 Task: Find a place to stay in Hongjiang, China, from 8 Aug to 15 Aug for 2 adults, with a price range of ₹10,000 to ₹14,000, 5 bedrooms, 8+ beds, 5 bathrooms, and amenities like WiFi, free parking, TV, gym, and breakfast. Enable self check-in.
Action: Mouse moved to (570, 142)
Screenshot: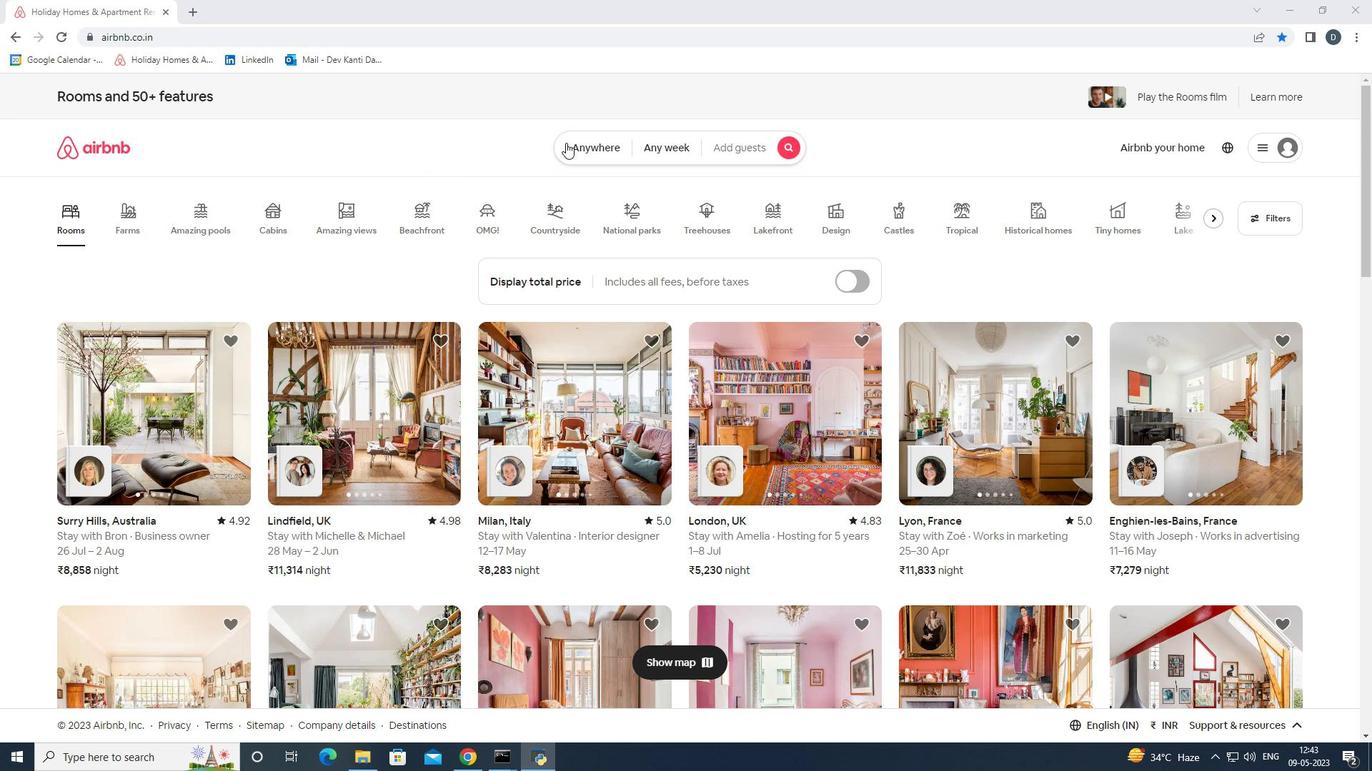 
Action: Mouse pressed left at (570, 142)
Screenshot: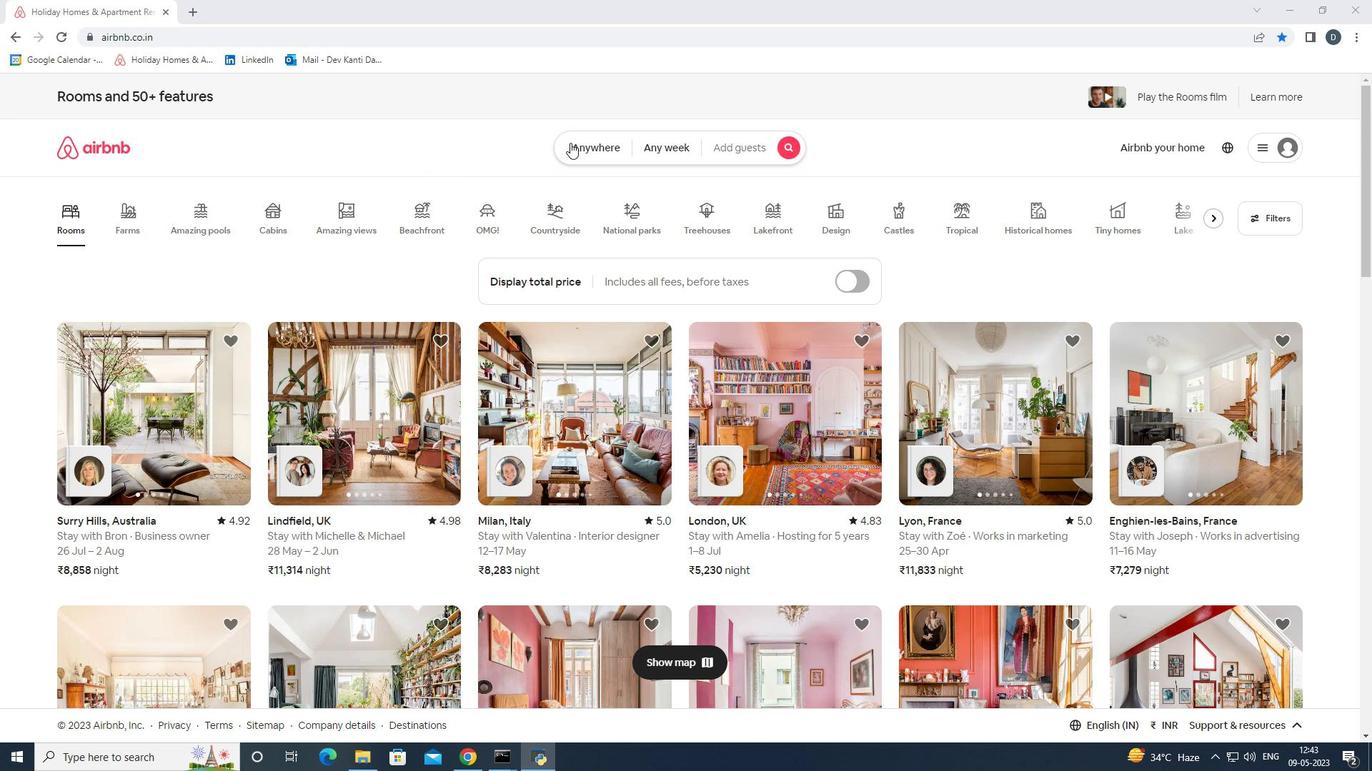 
Action: Mouse moved to (503, 204)
Screenshot: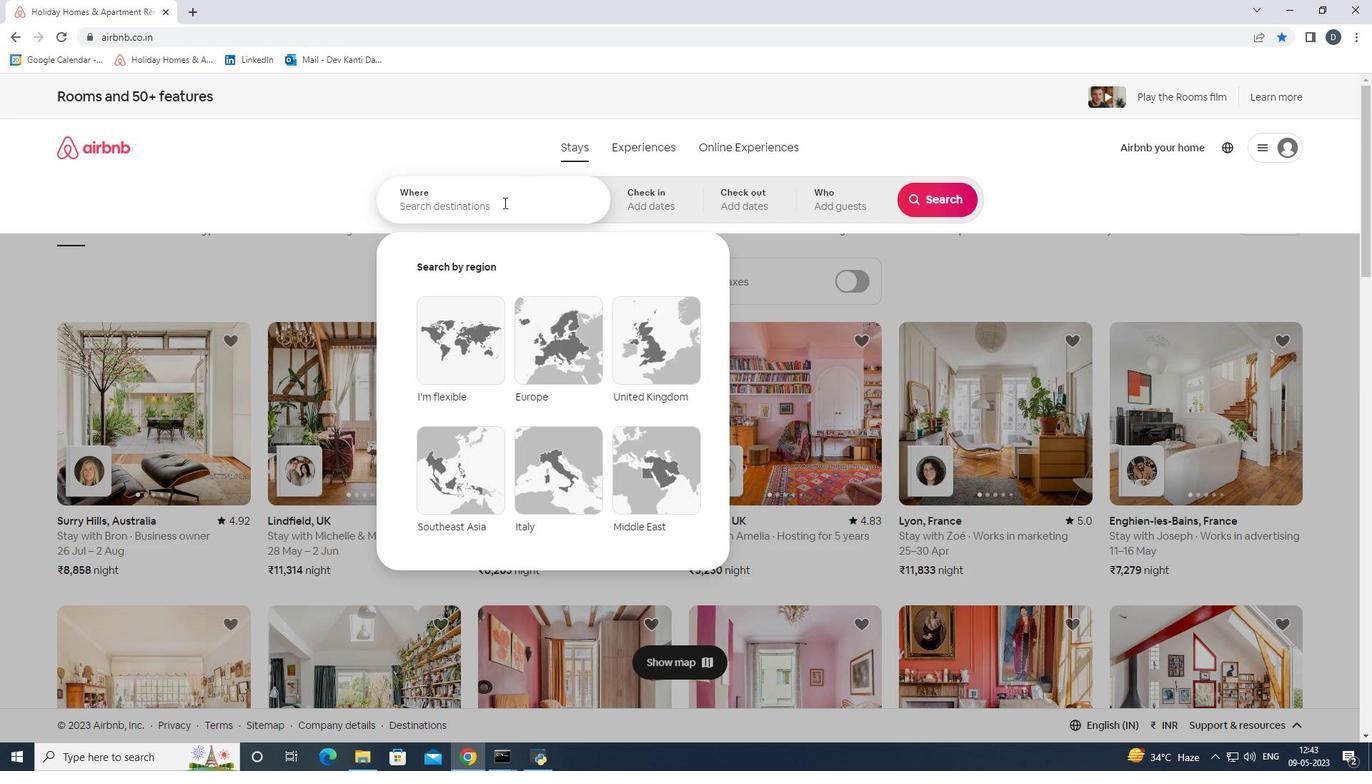 
Action: Mouse pressed left at (503, 204)
Screenshot: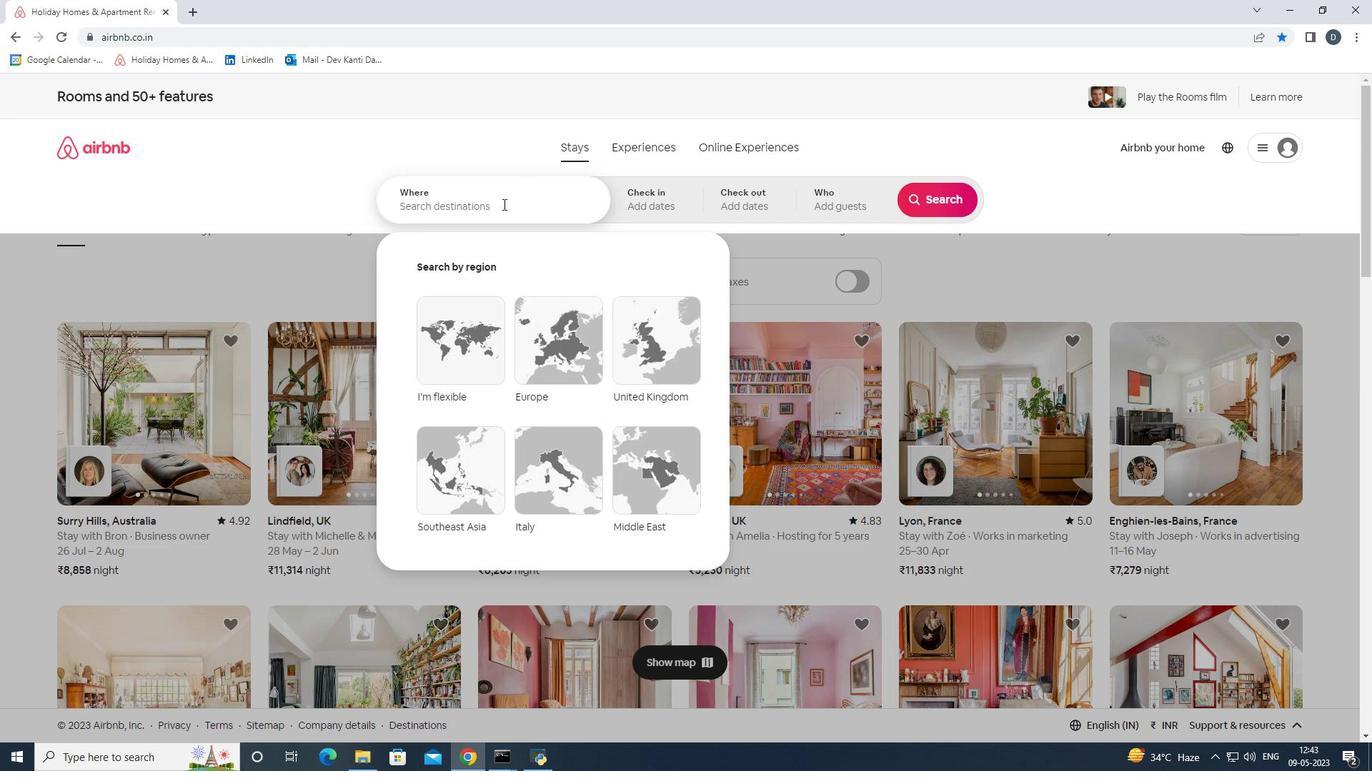 
Action: Key pressed <Key.shift>Hongjiang,<Key.space><Key.shift><Key.shift>China<Key.enter>
Screenshot: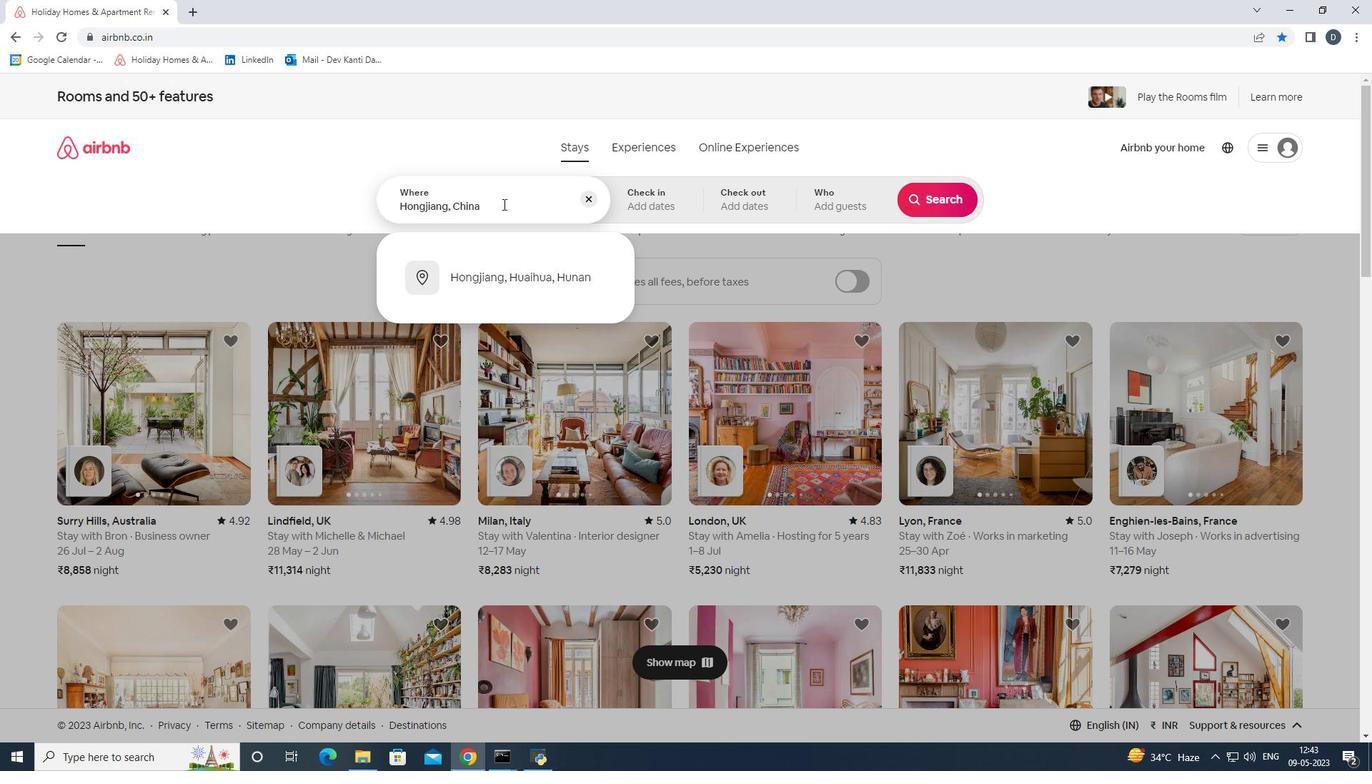 
Action: Mouse moved to (926, 312)
Screenshot: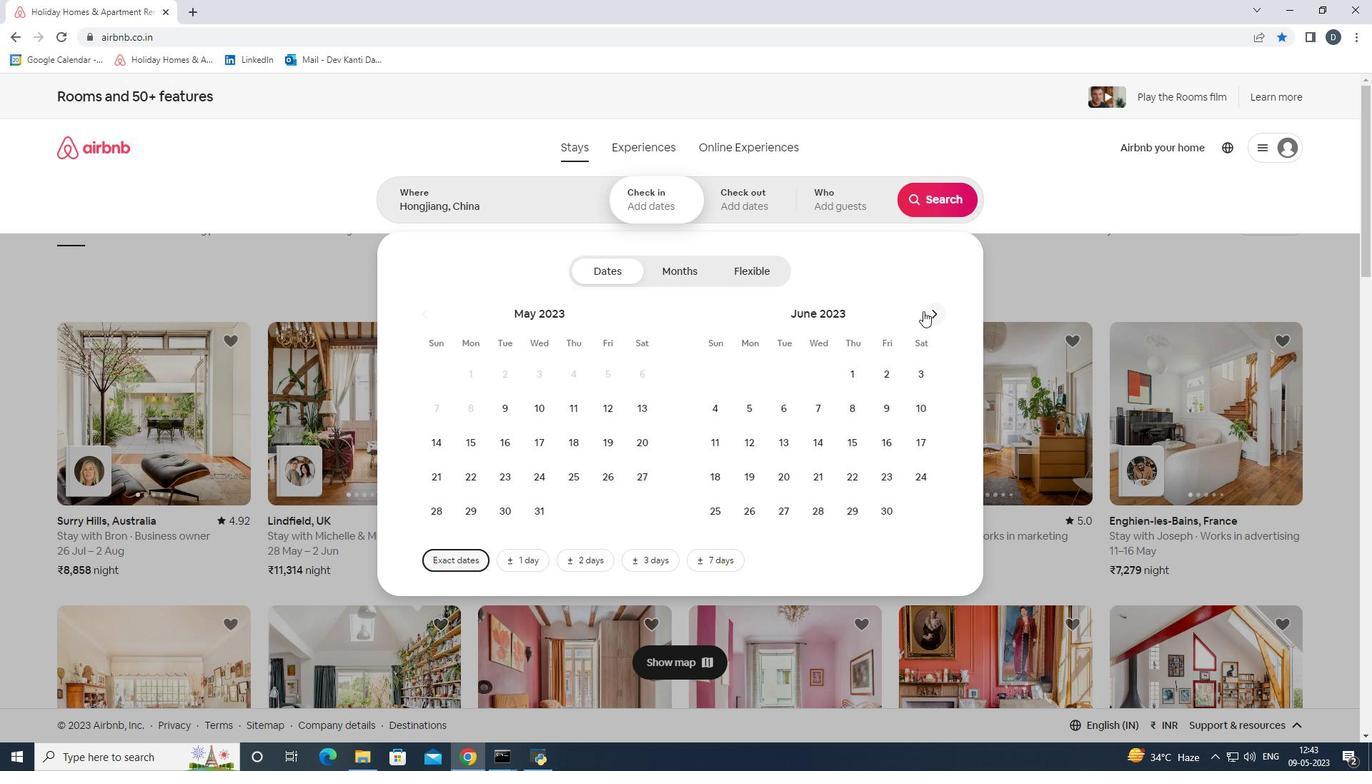 
Action: Mouse pressed left at (926, 312)
Screenshot: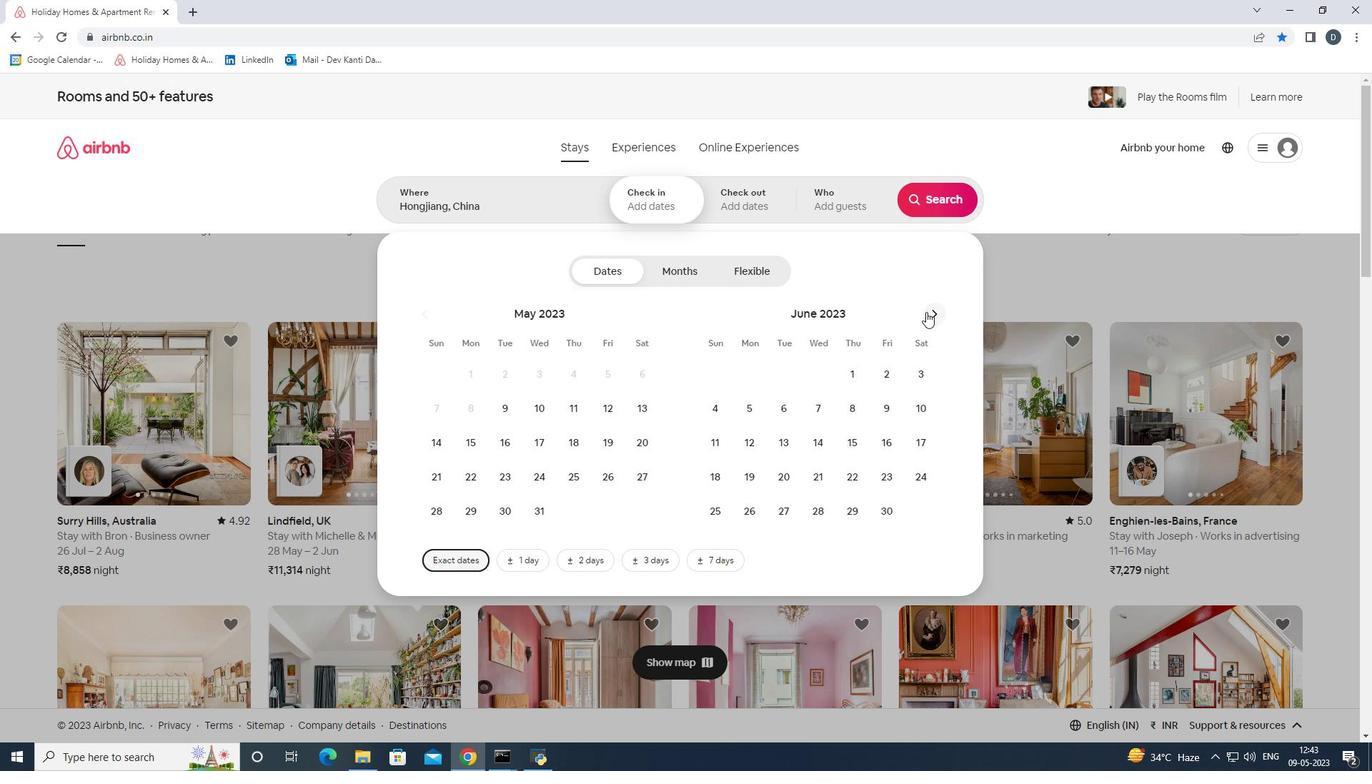 
Action: Mouse pressed left at (926, 312)
Screenshot: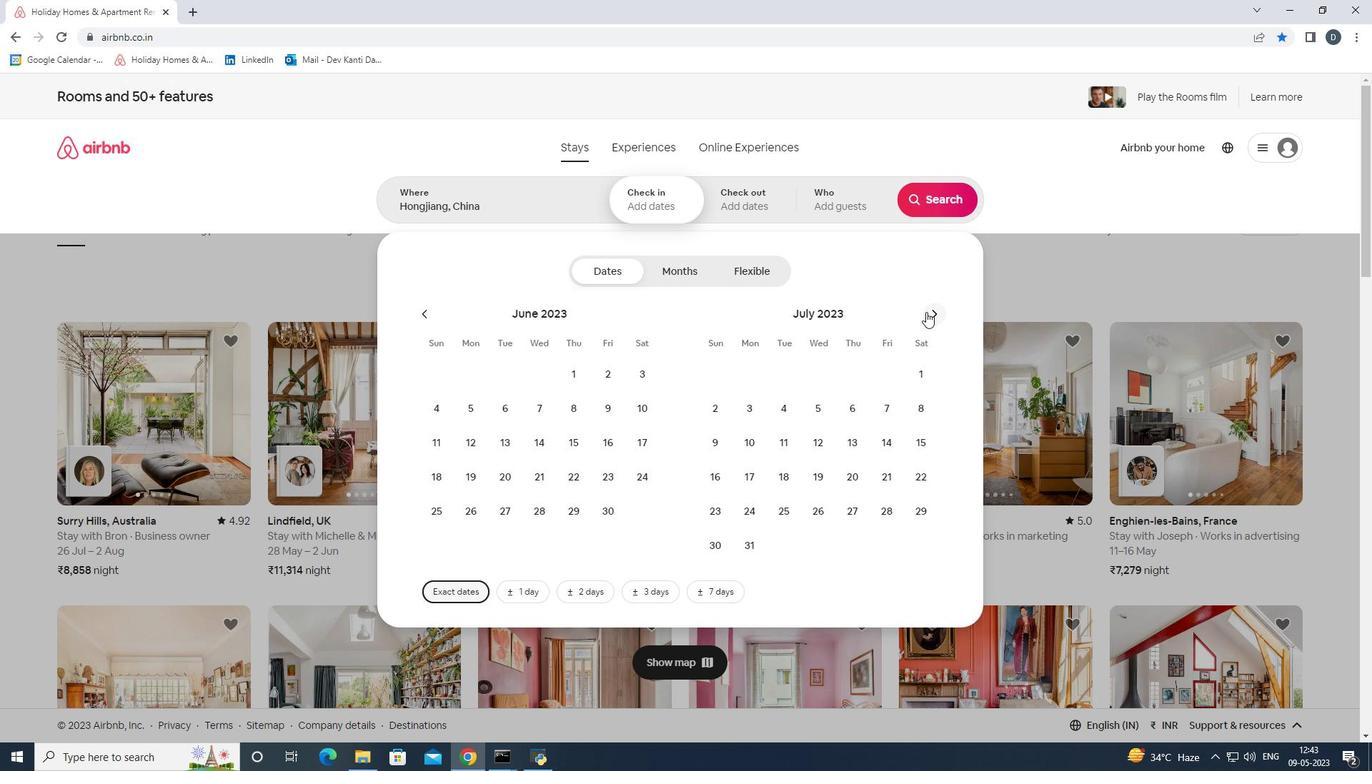
Action: Mouse moved to (792, 409)
Screenshot: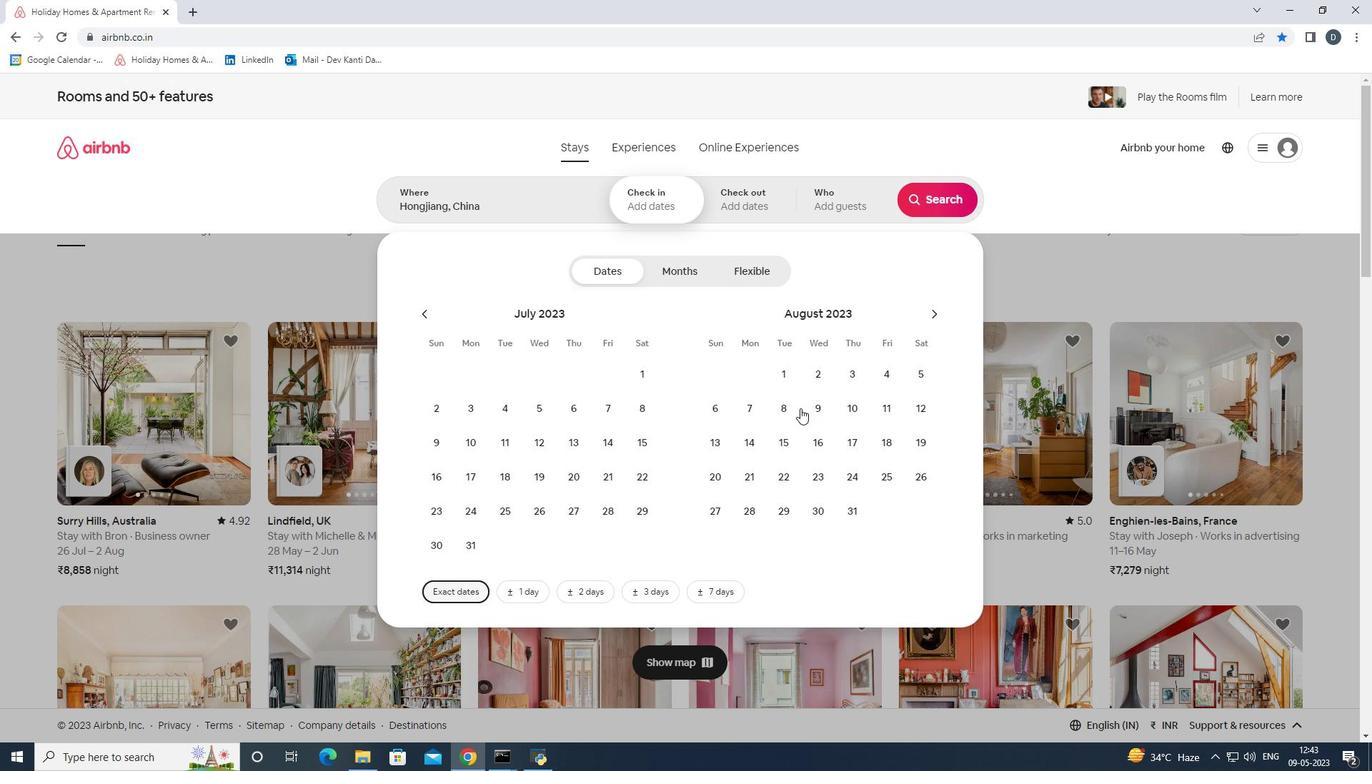 
Action: Mouse pressed left at (792, 409)
Screenshot: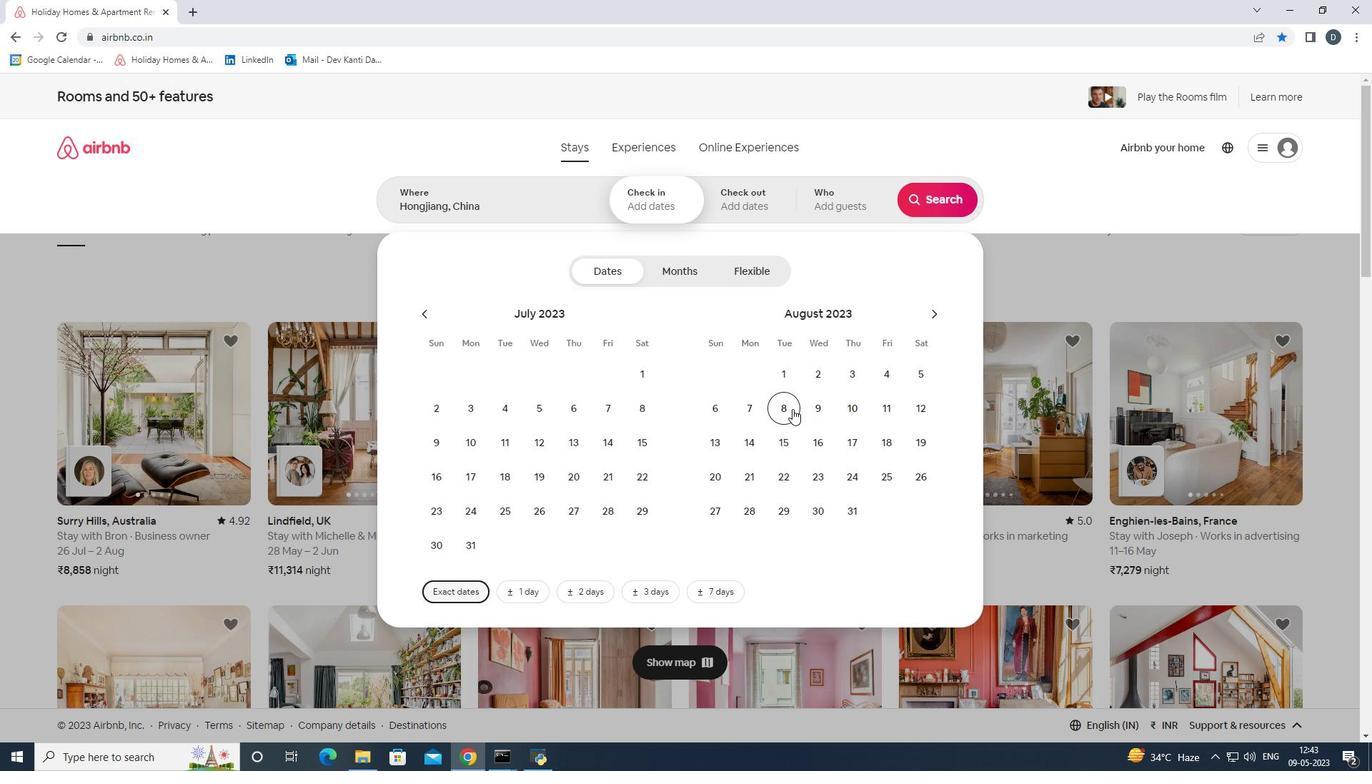 
Action: Mouse moved to (791, 435)
Screenshot: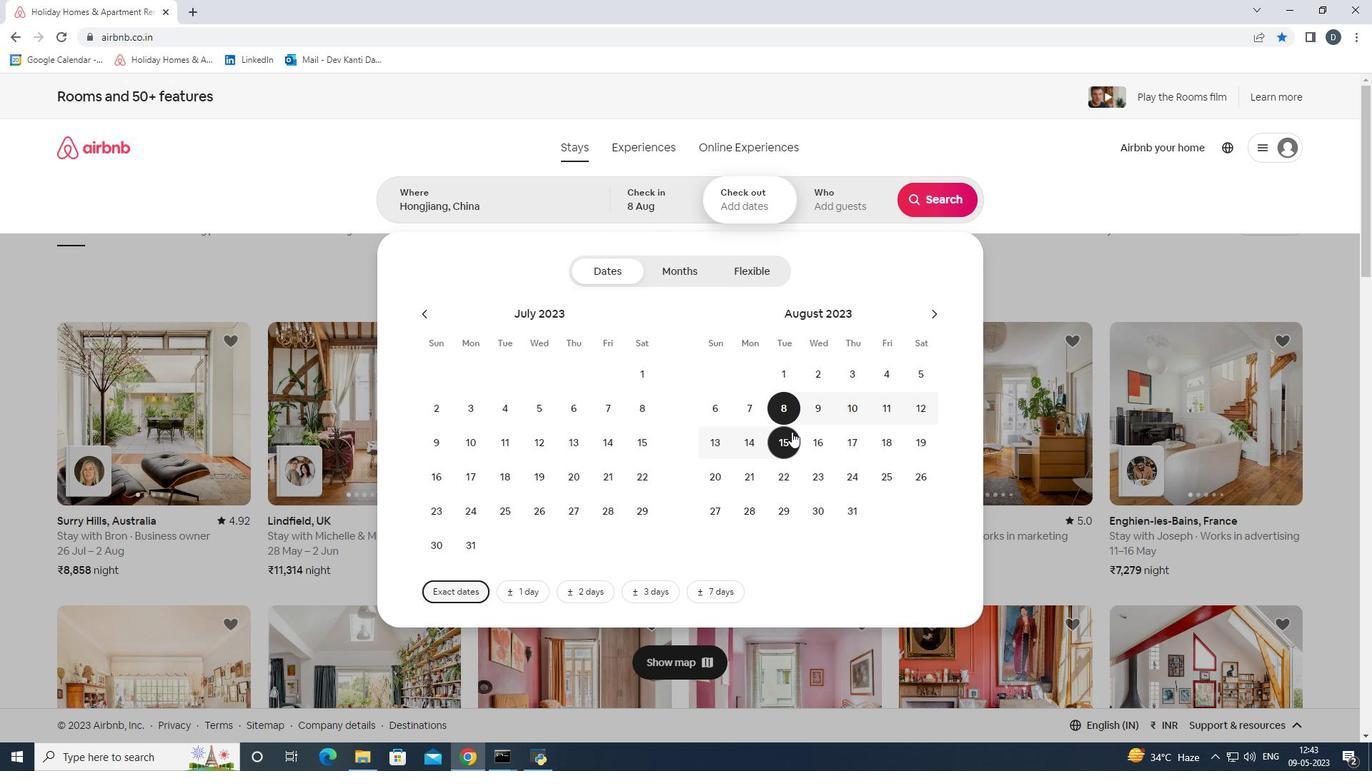 
Action: Mouse pressed left at (791, 435)
Screenshot: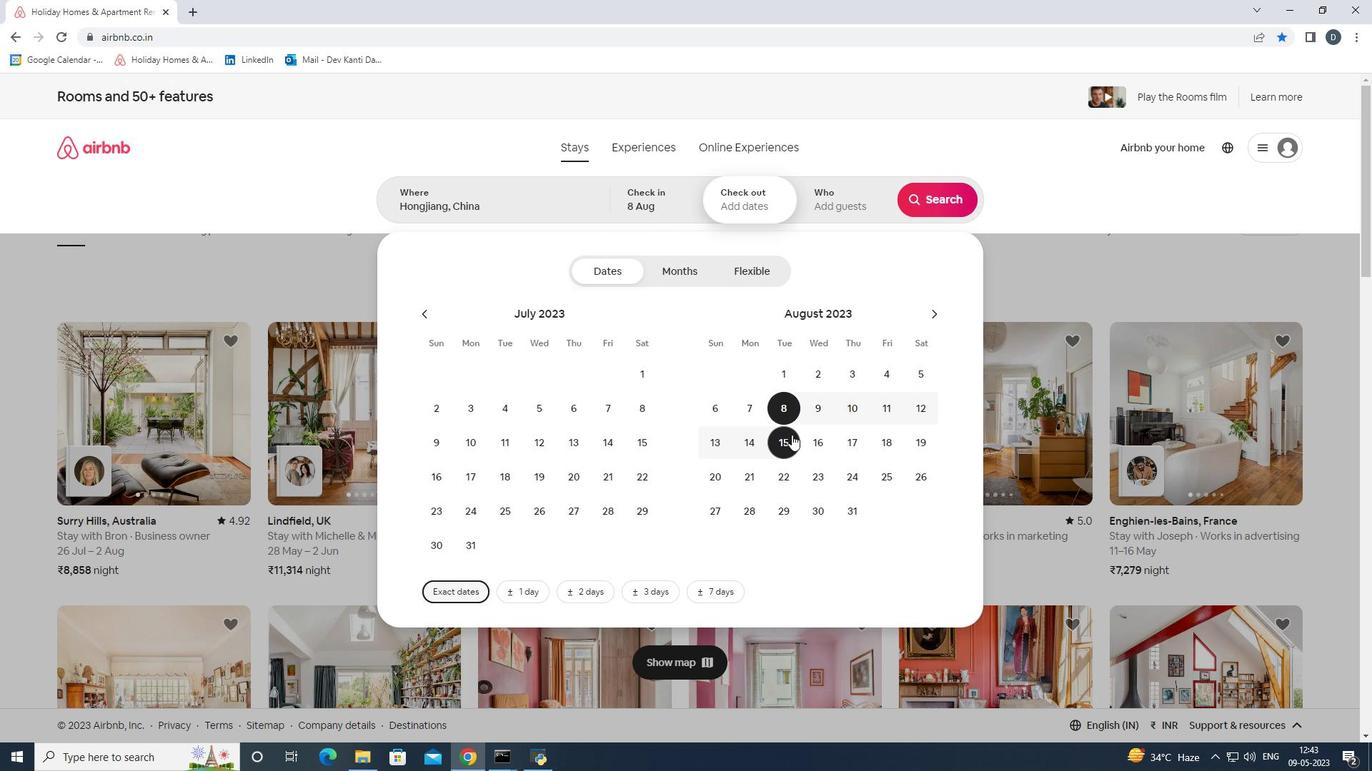 
Action: Mouse moved to (833, 210)
Screenshot: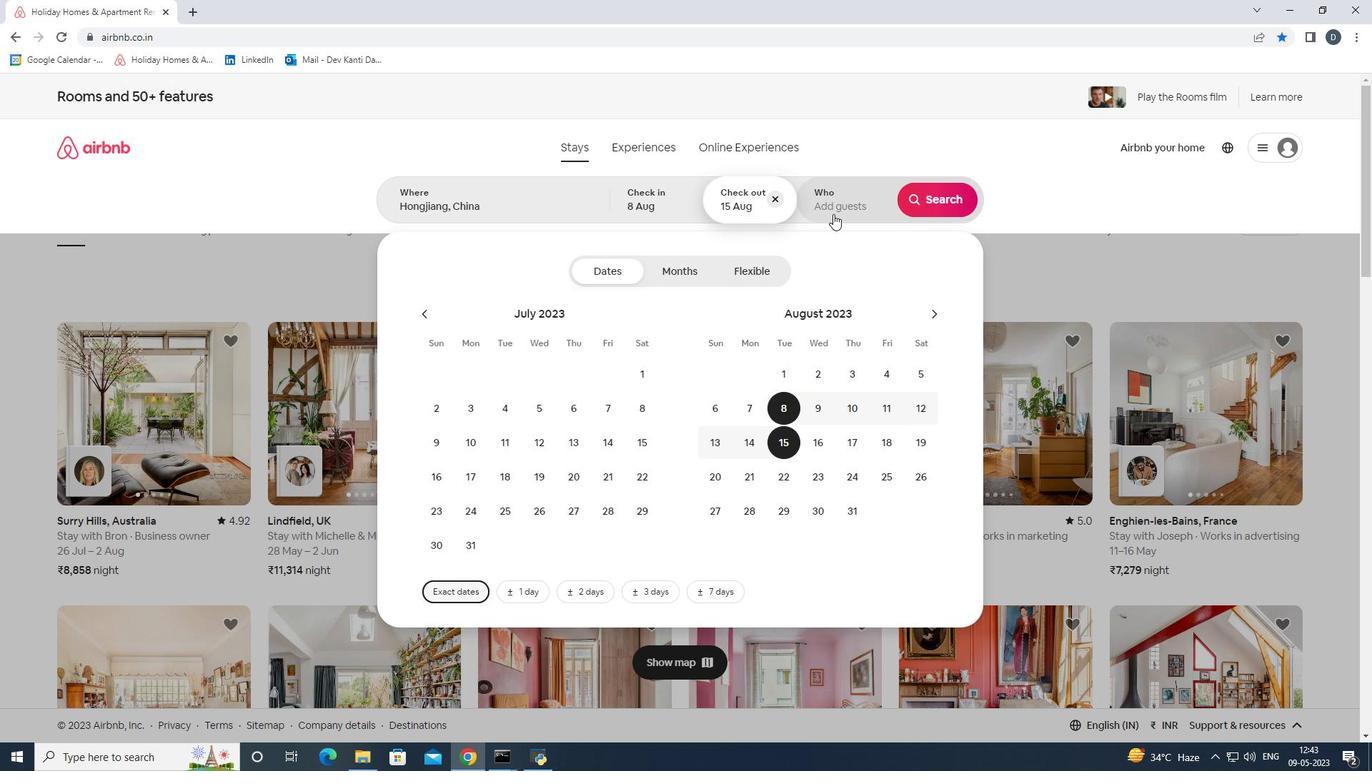 
Action: Mouse pressed left at (833, 210)
Screenshot: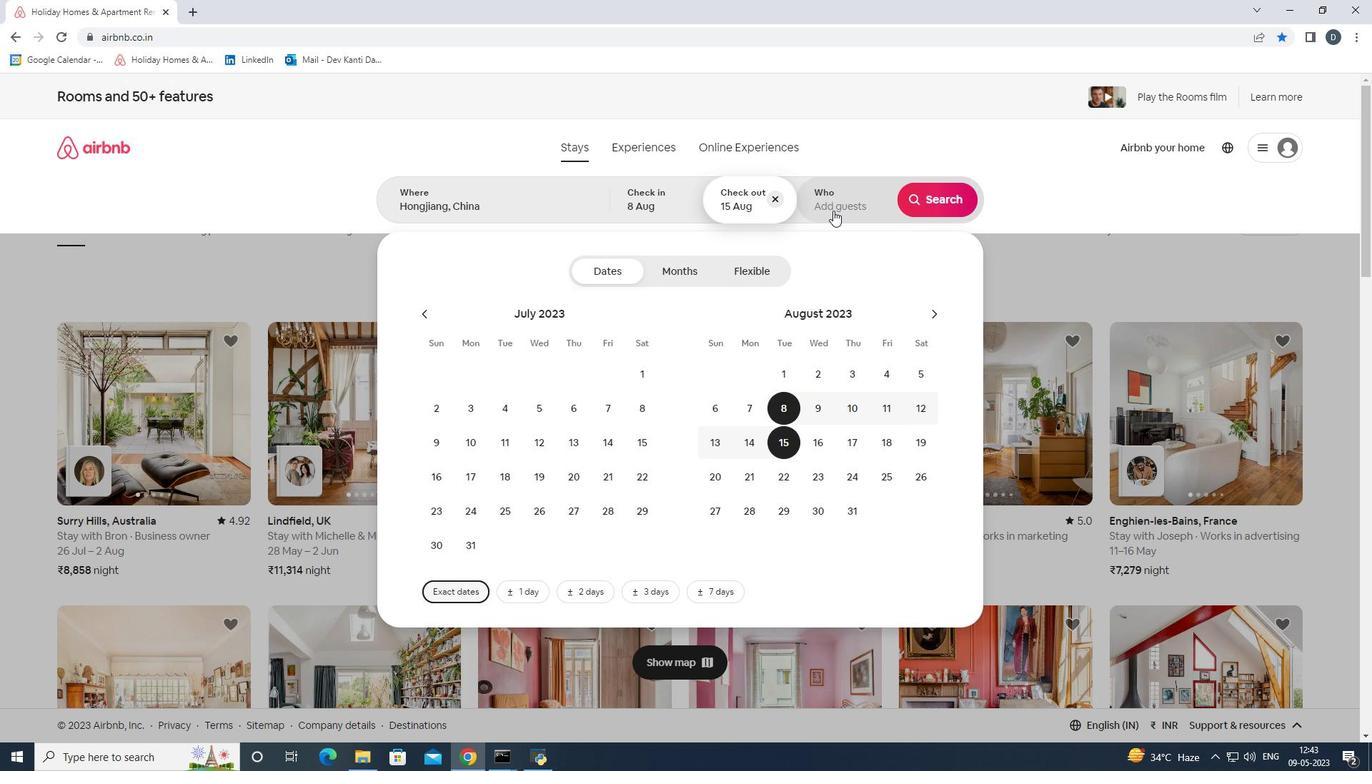 
Action: Mouse moved to (938, 274)
Screenshot: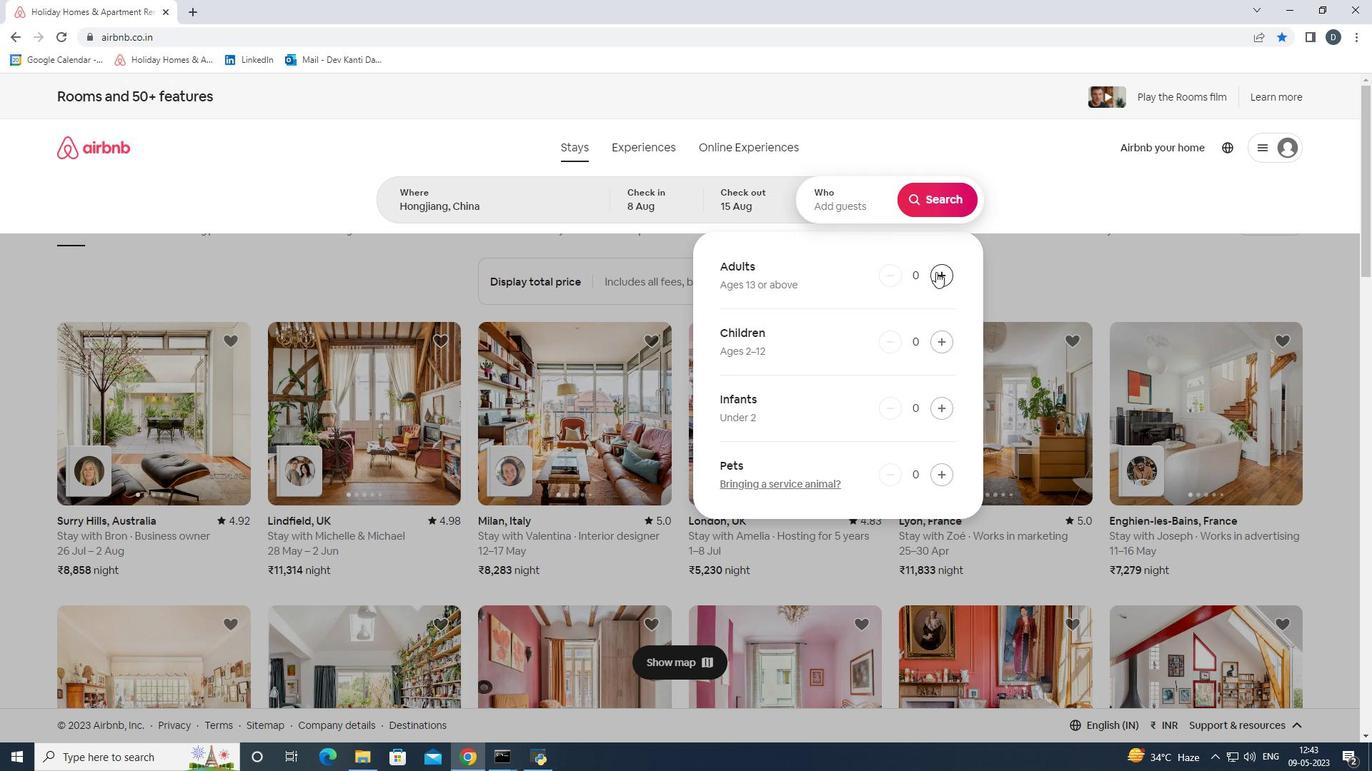 
Action: Mouse pressed left at (938, 274)
Screenshot: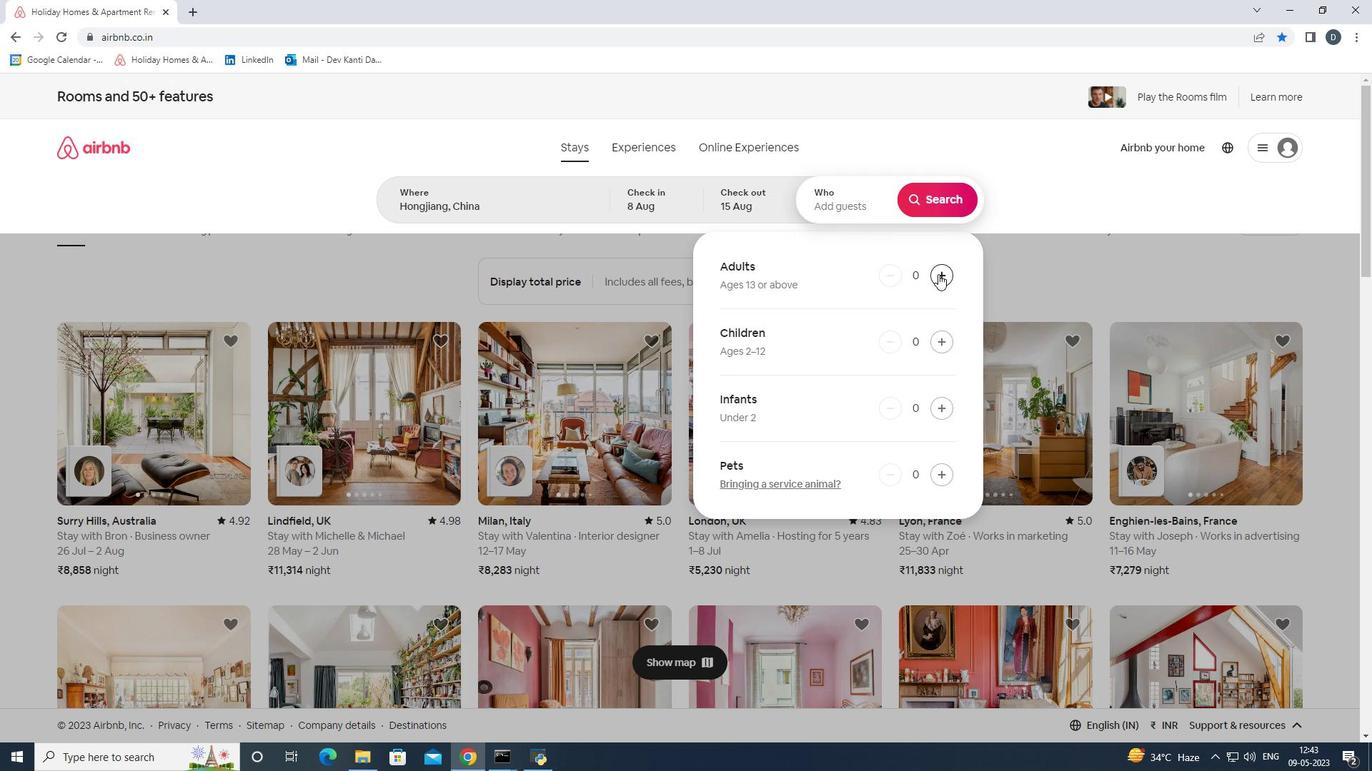 
Action: Mouse moved to (942, 275)
Screenshot: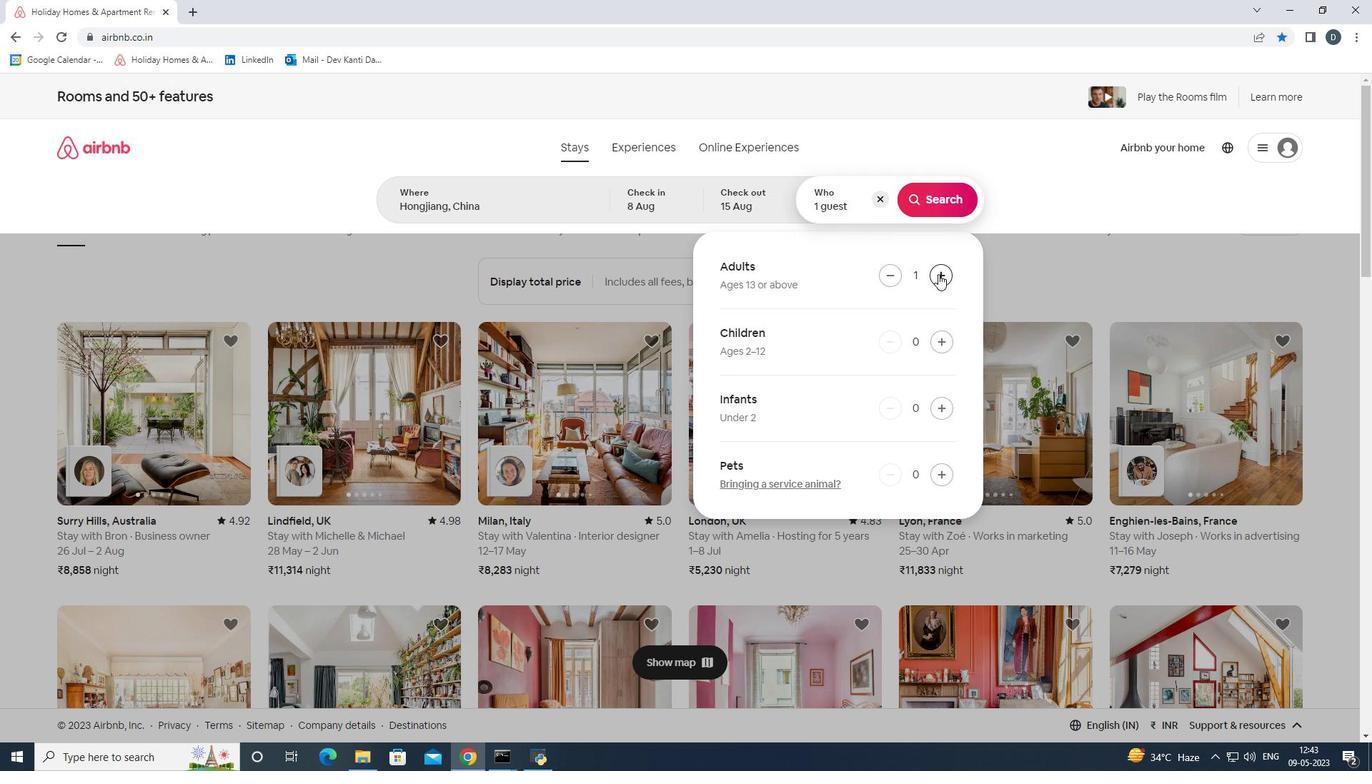 
Action: Mouse pressed left at (942, 275)
Screenshot: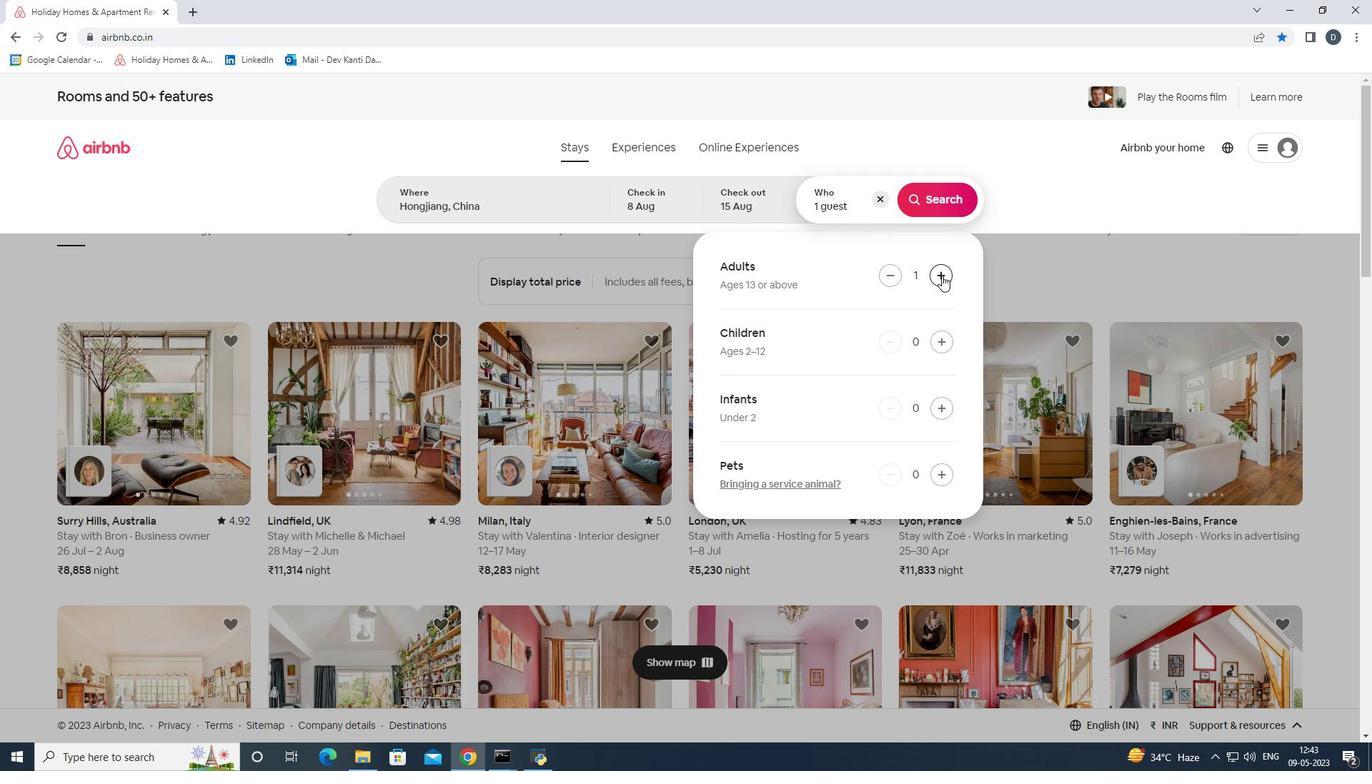 
Action: Mouse pressed left at (942, 275)
Screenshot: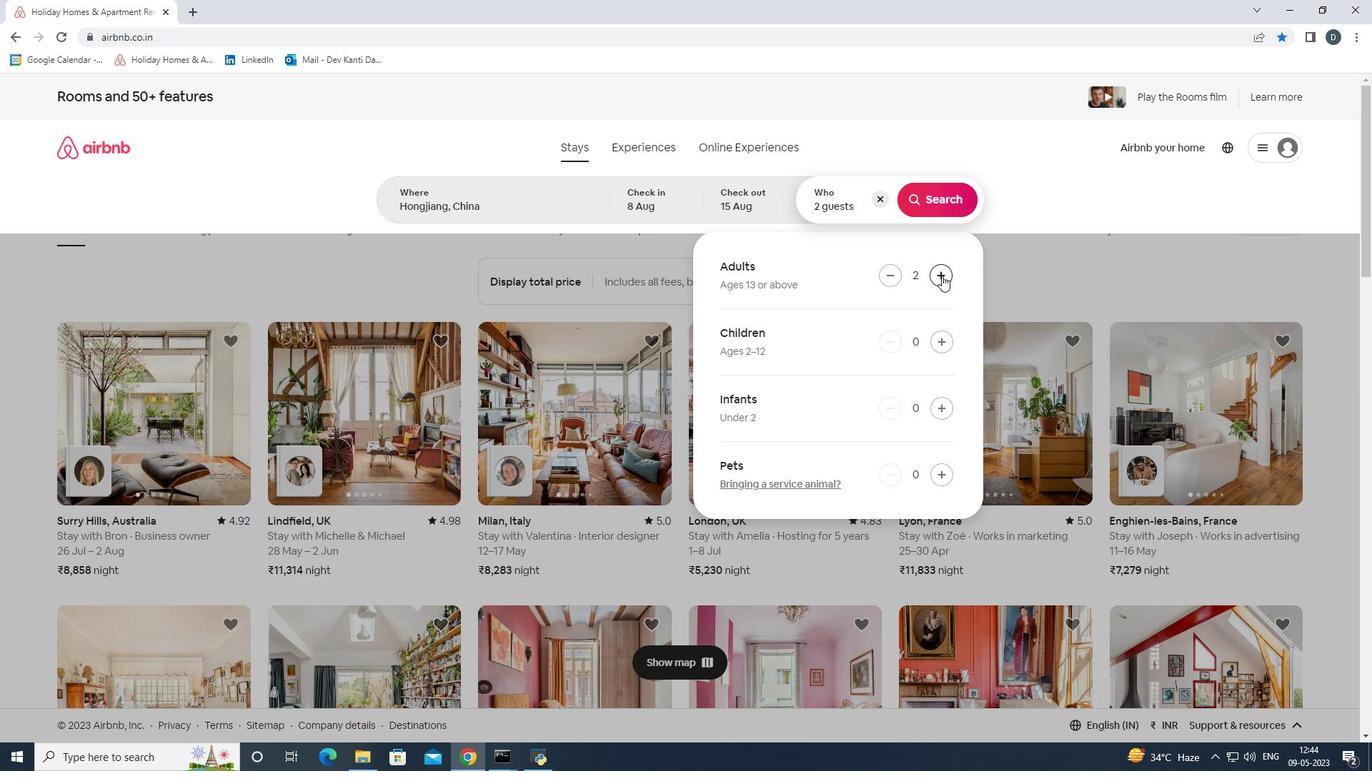 
Action: Mouse pressed left at (942, 275)
Screenshot: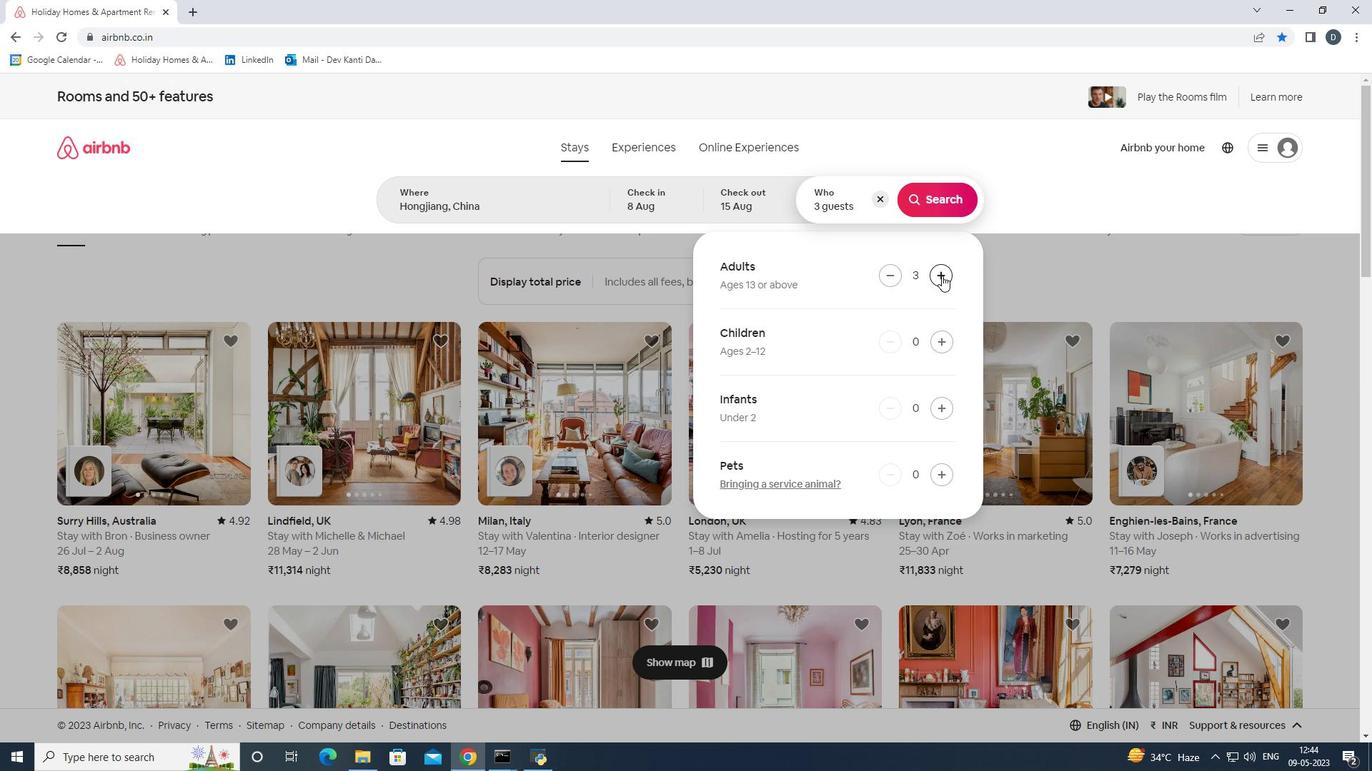 
Action: Mouse pressed left at (942, 275)
Screenshot: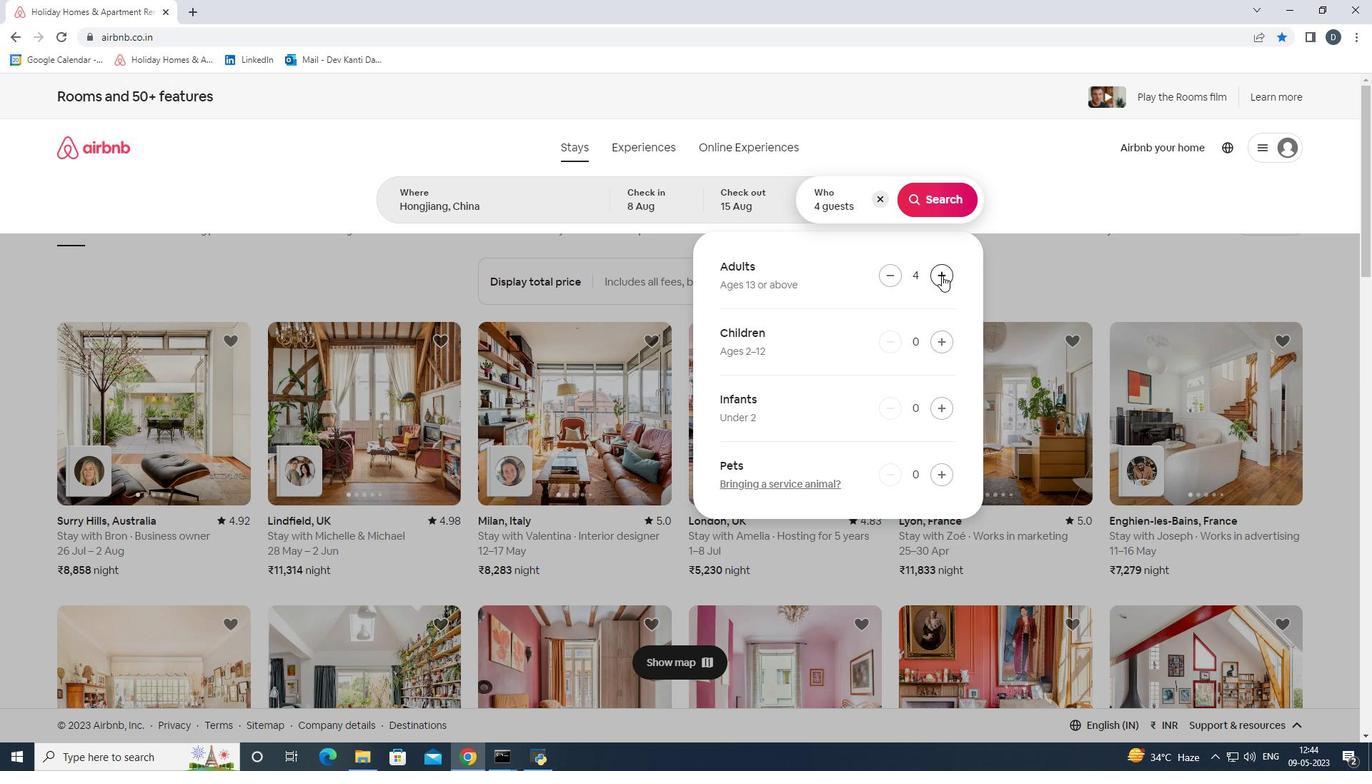 
Action: Mouse pressed left at (942, 275)
Screenshot: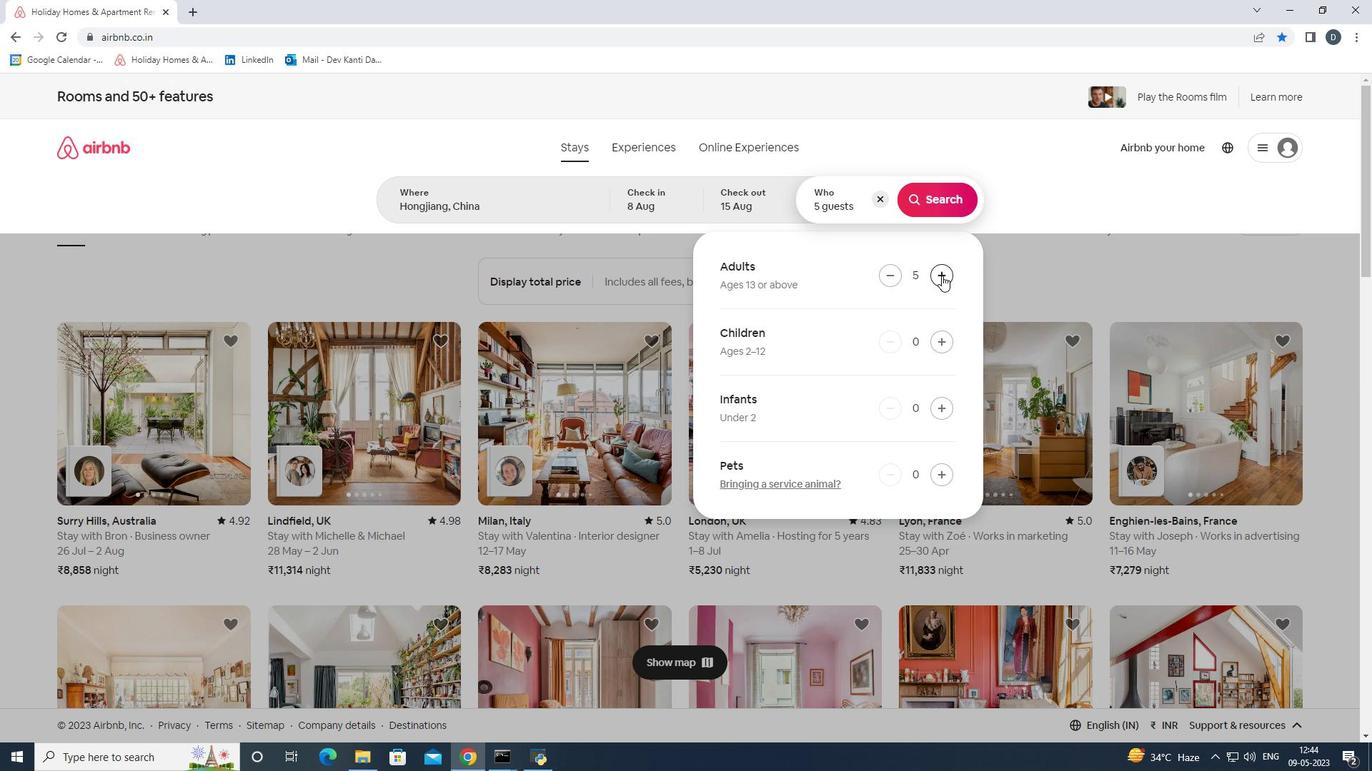 
Action: Mouse pressed left at (942, 275)
Screenshot: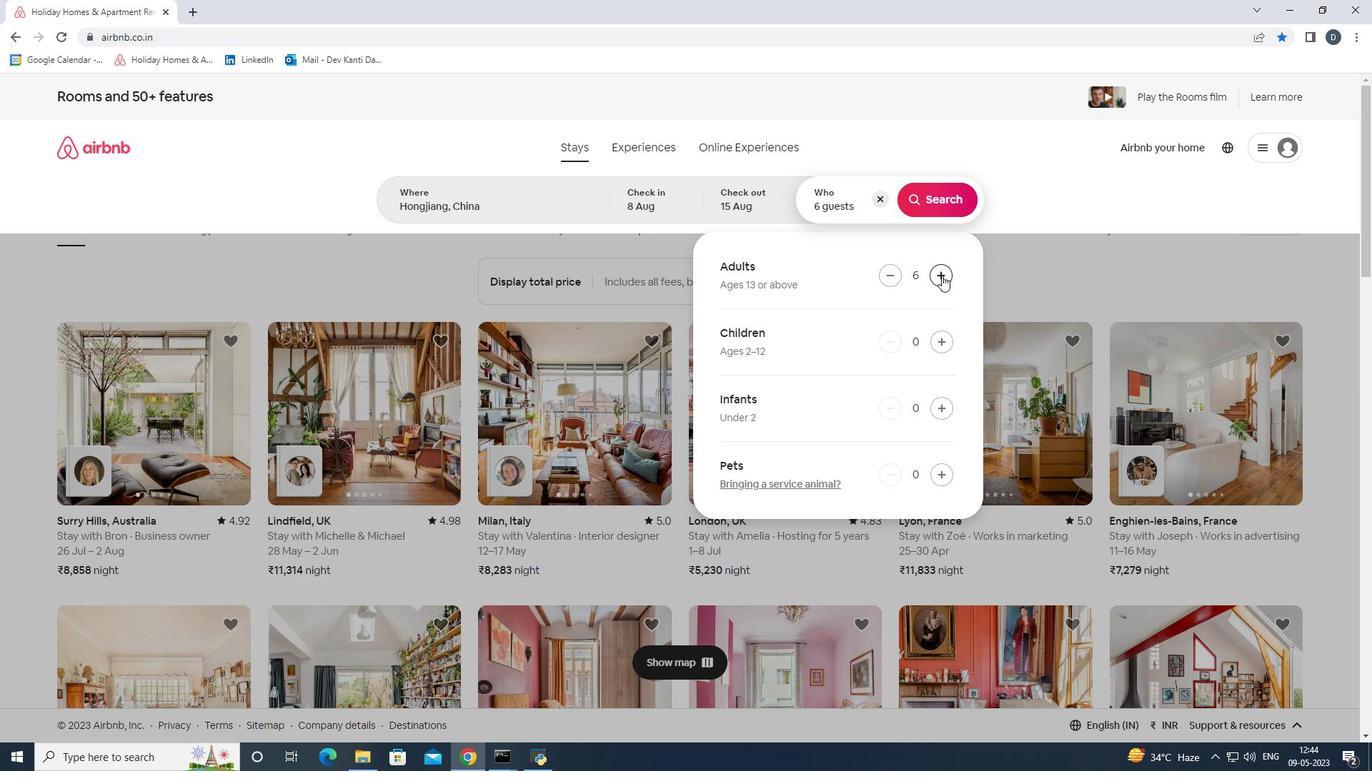 
Action: Mouse pressed left at (942, 275)
Screenshot: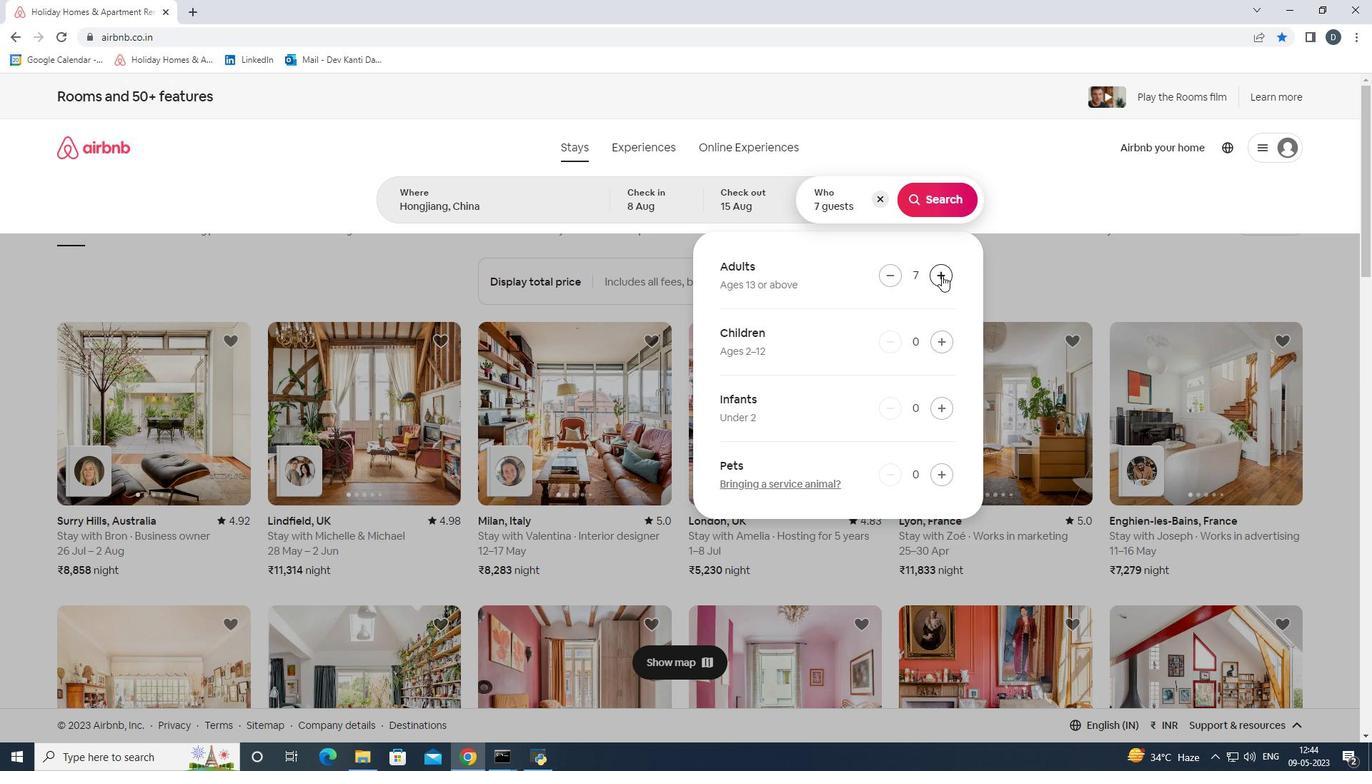 
Action: Mouse pressed left at (942, 275)
Screenshot: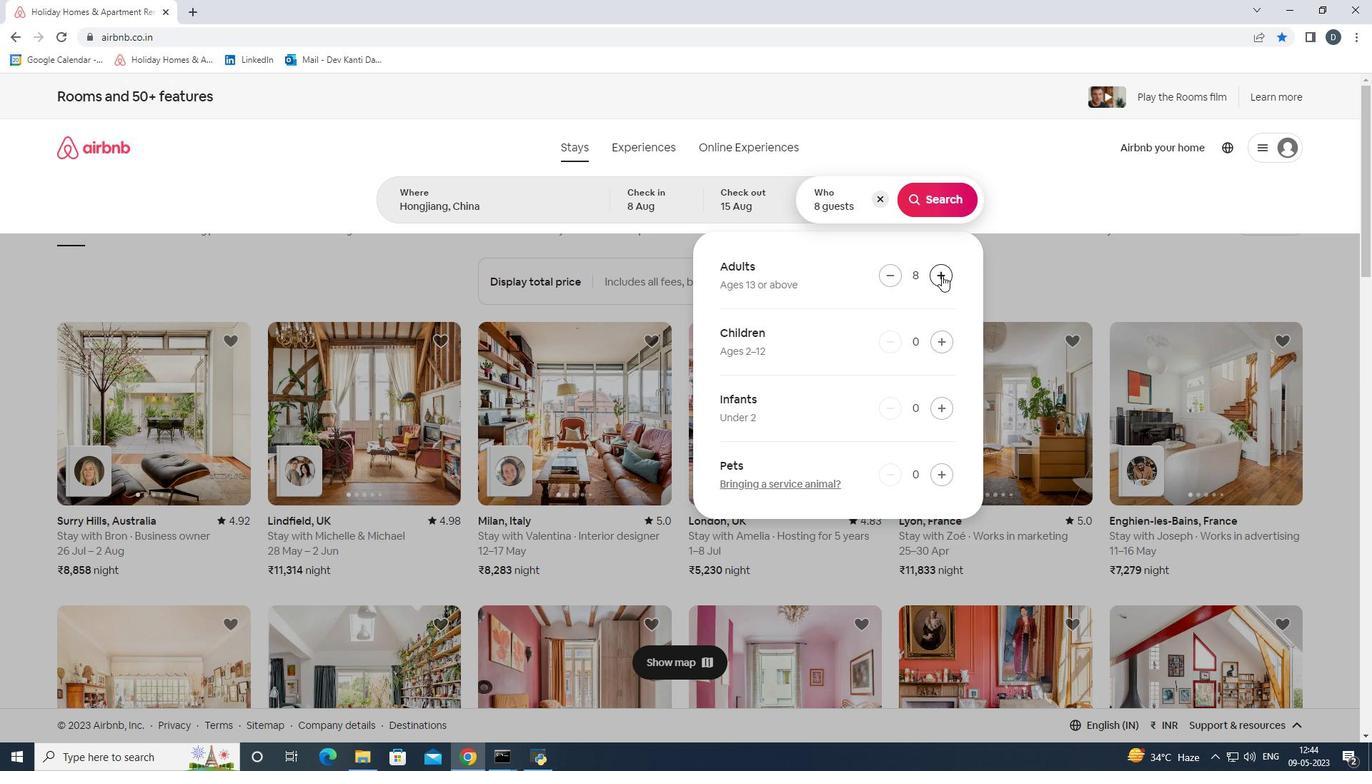 
Action: Mouse moved to (934, 203)
Screenshot: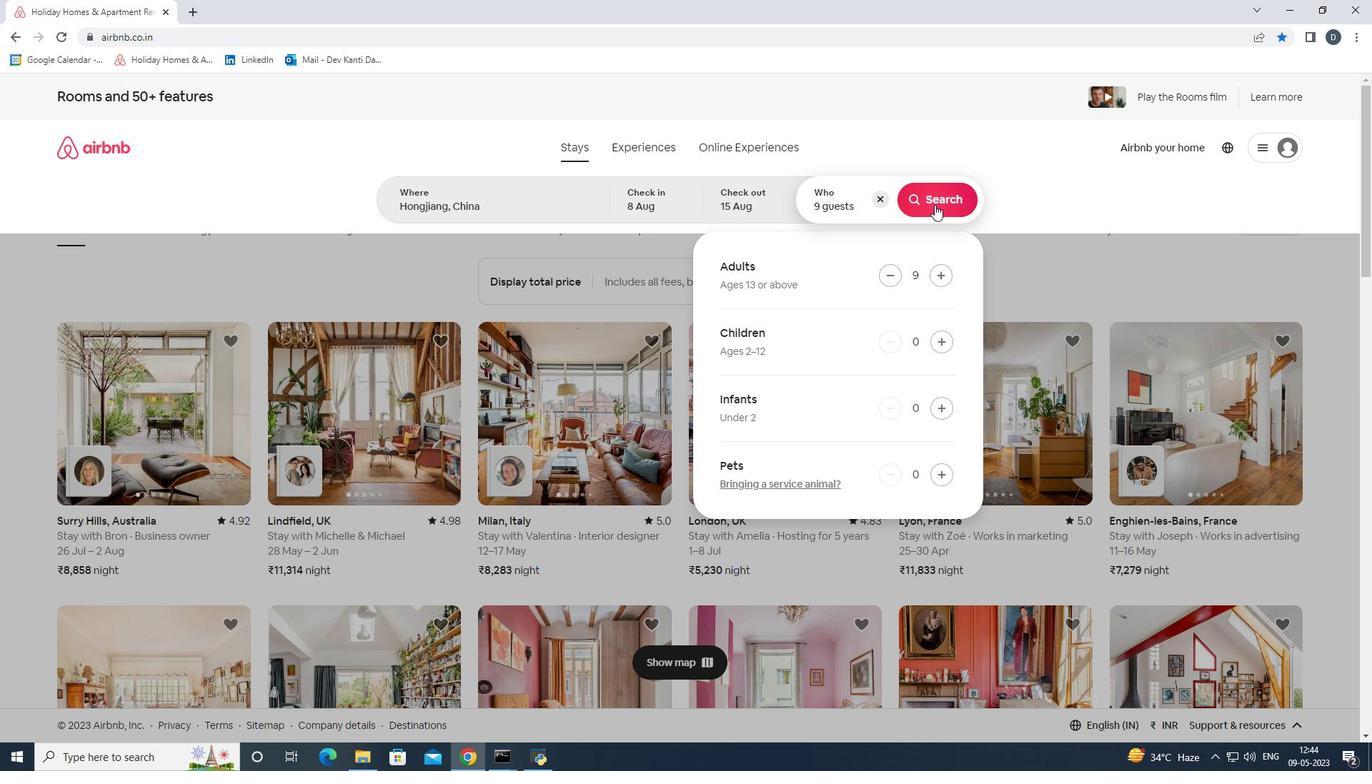 
Action: Mouse pressed left at (934, 203)
Screenshot: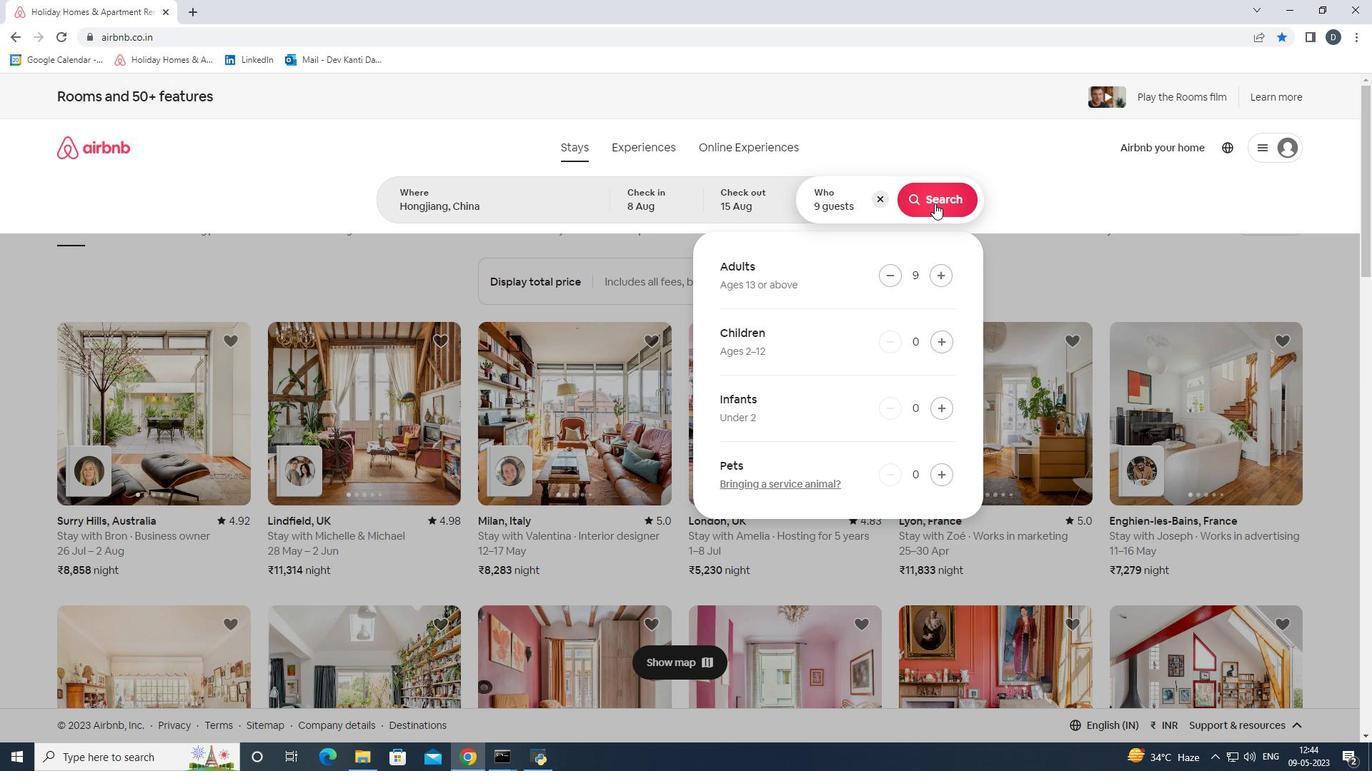
Action: Mouse moved to (1302, 157)
Screenshot: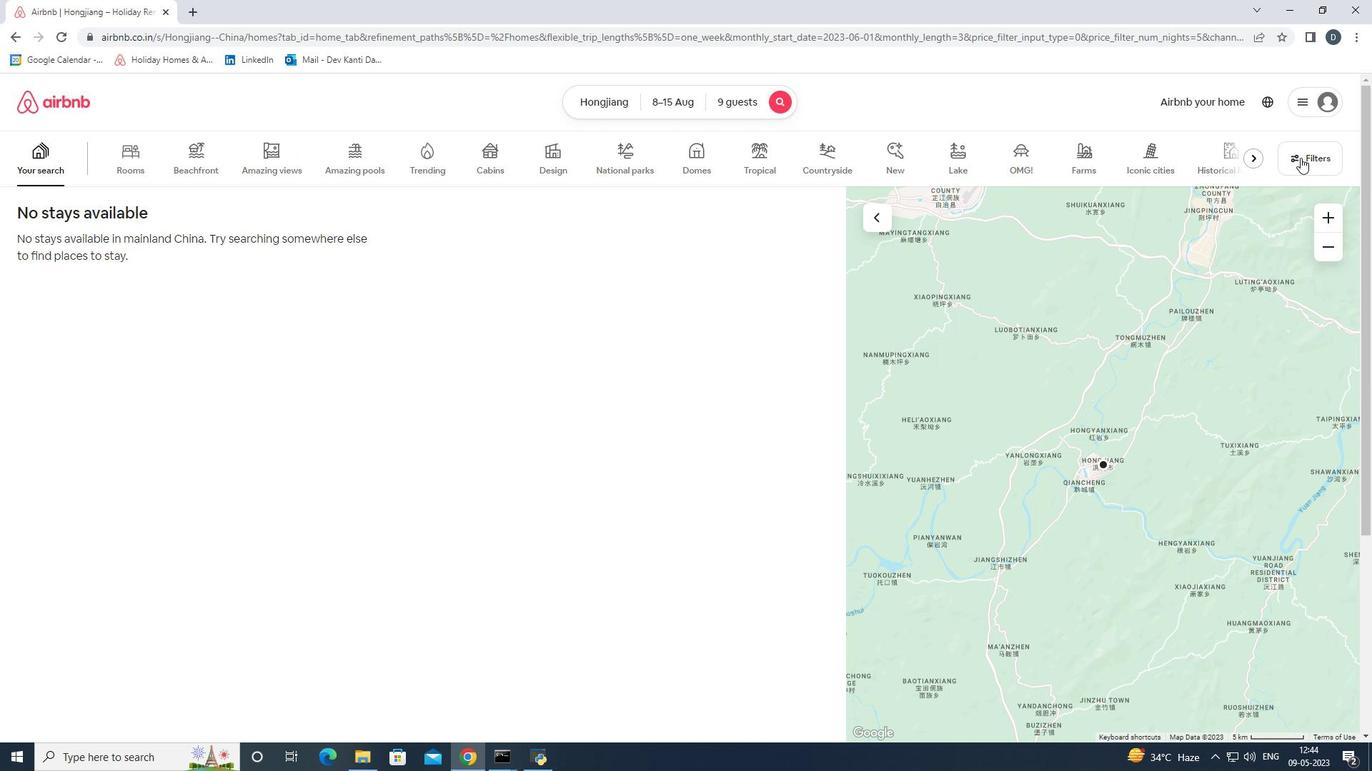 
Action: Mouse pressed left at (1302, 157)
Screenshot: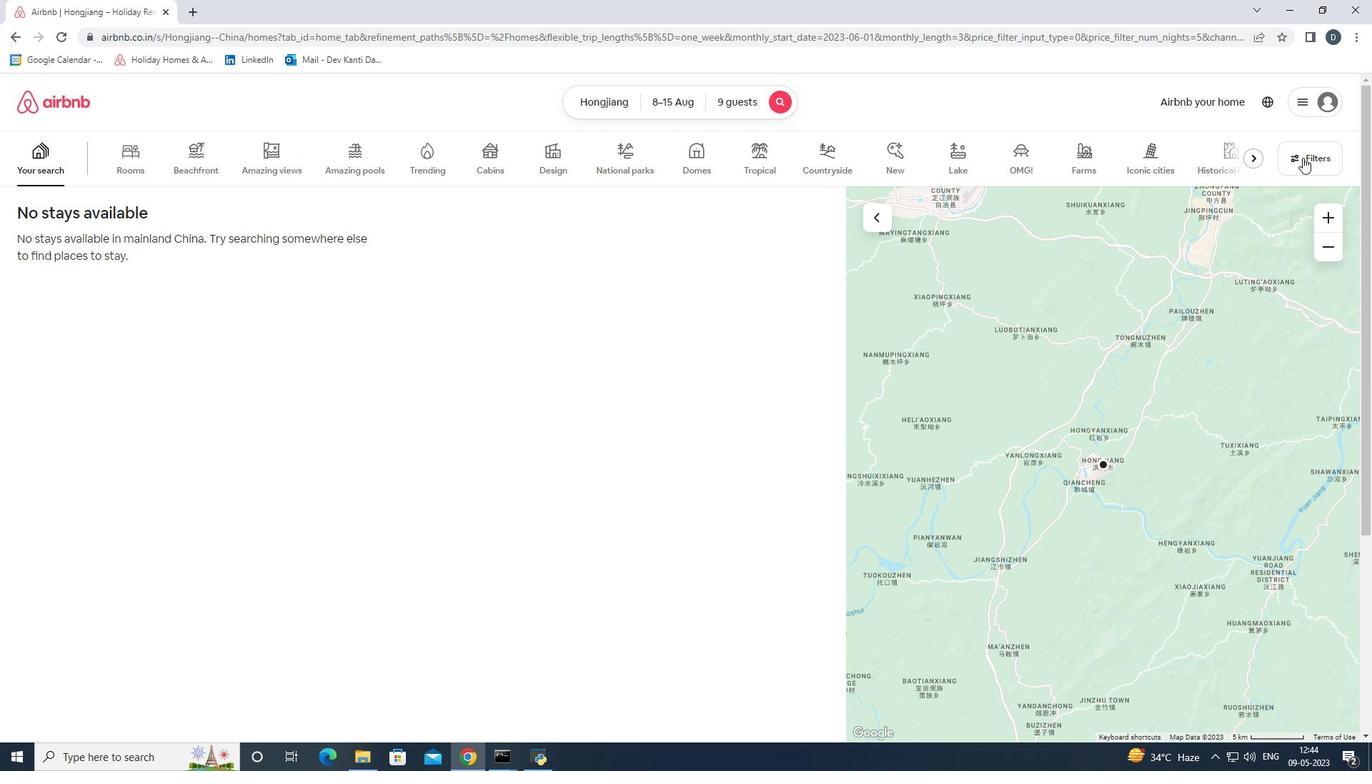 
Action: Mouse moved to (612, 506)
Screenshot: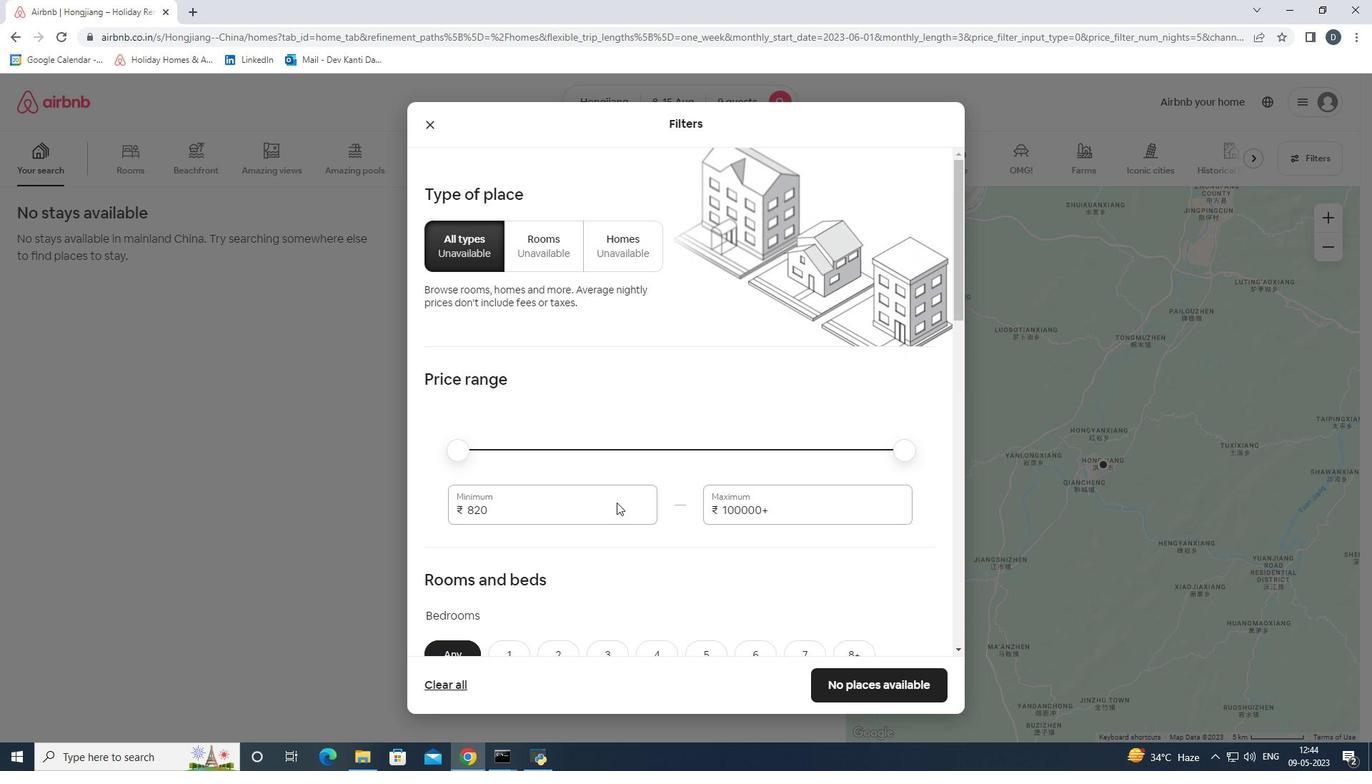 
Action: Mouse pressed left at (612, 506)
Screenshot: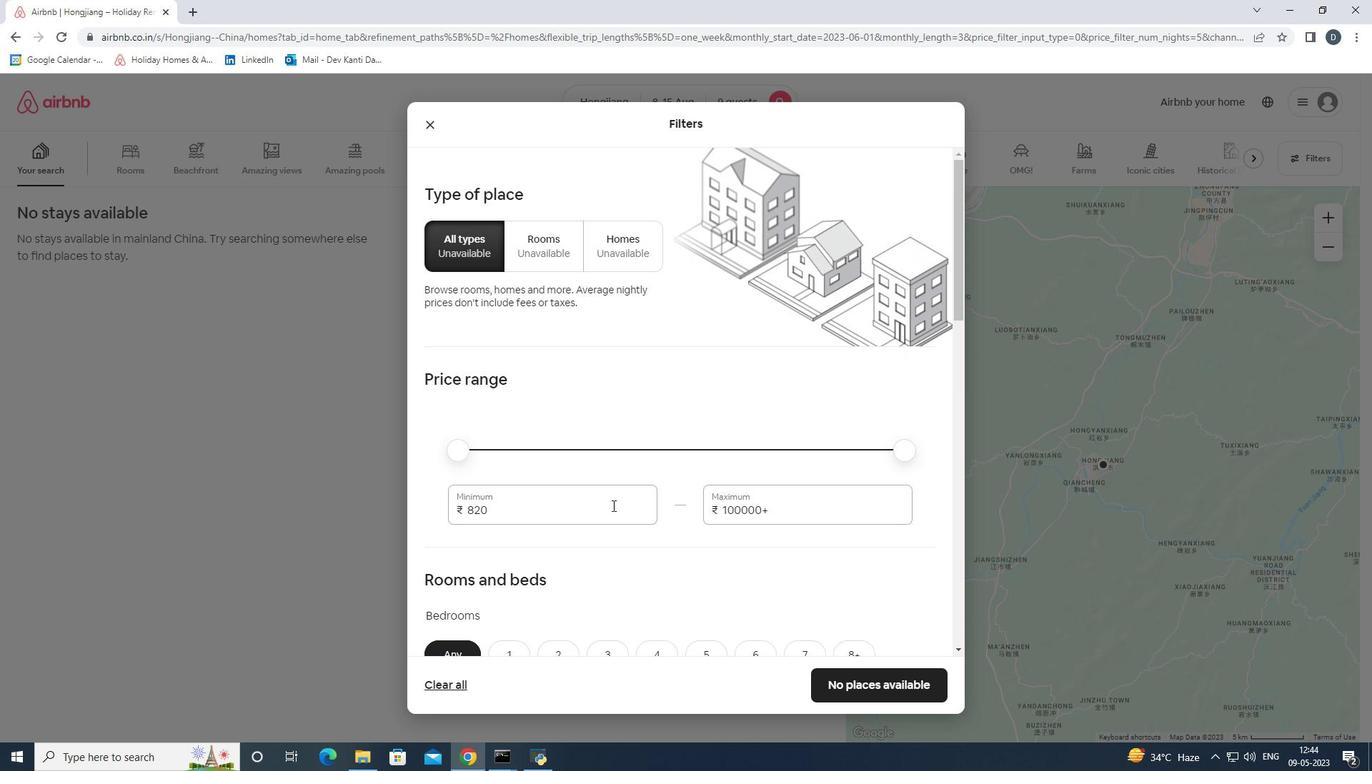 
Action: Mouse pressed left at (612, 506)
Screenshot: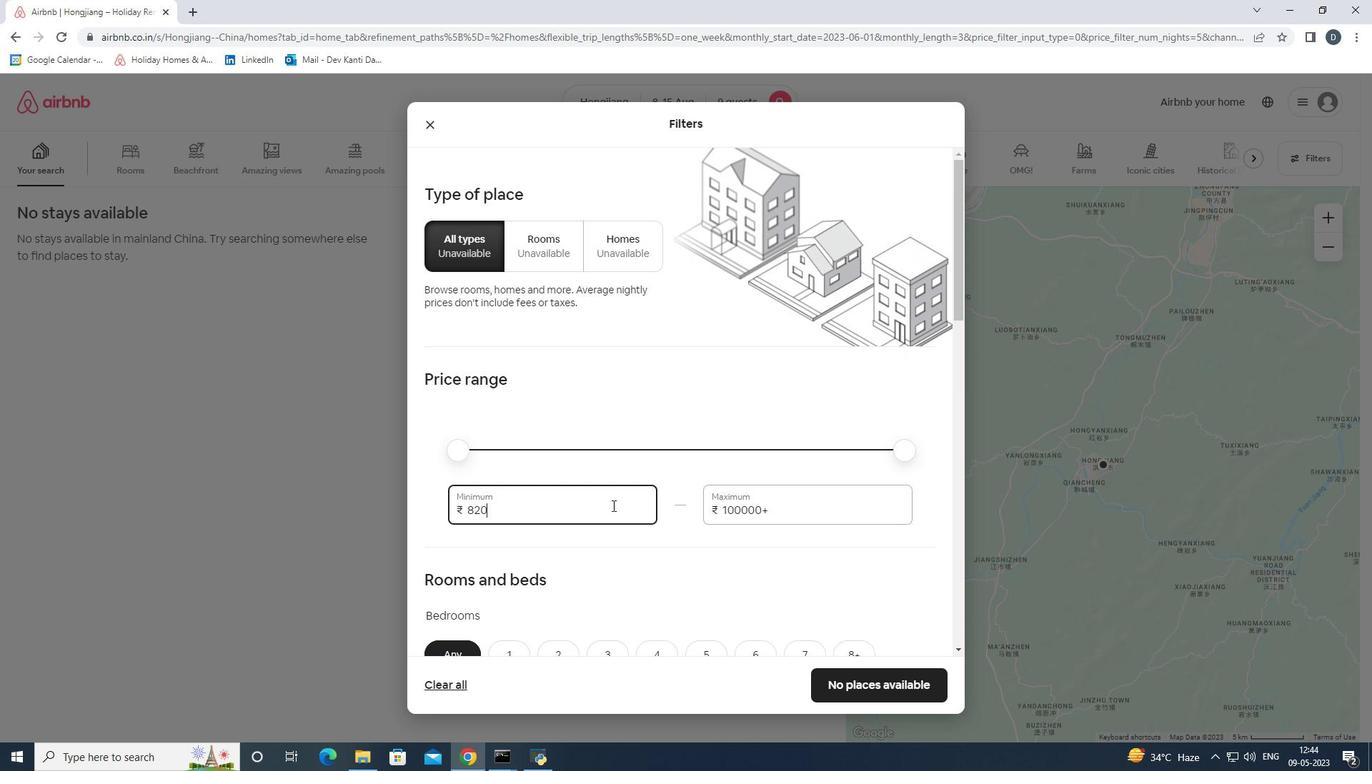
Action: Mouse moved to (623, 501)
Screenshot: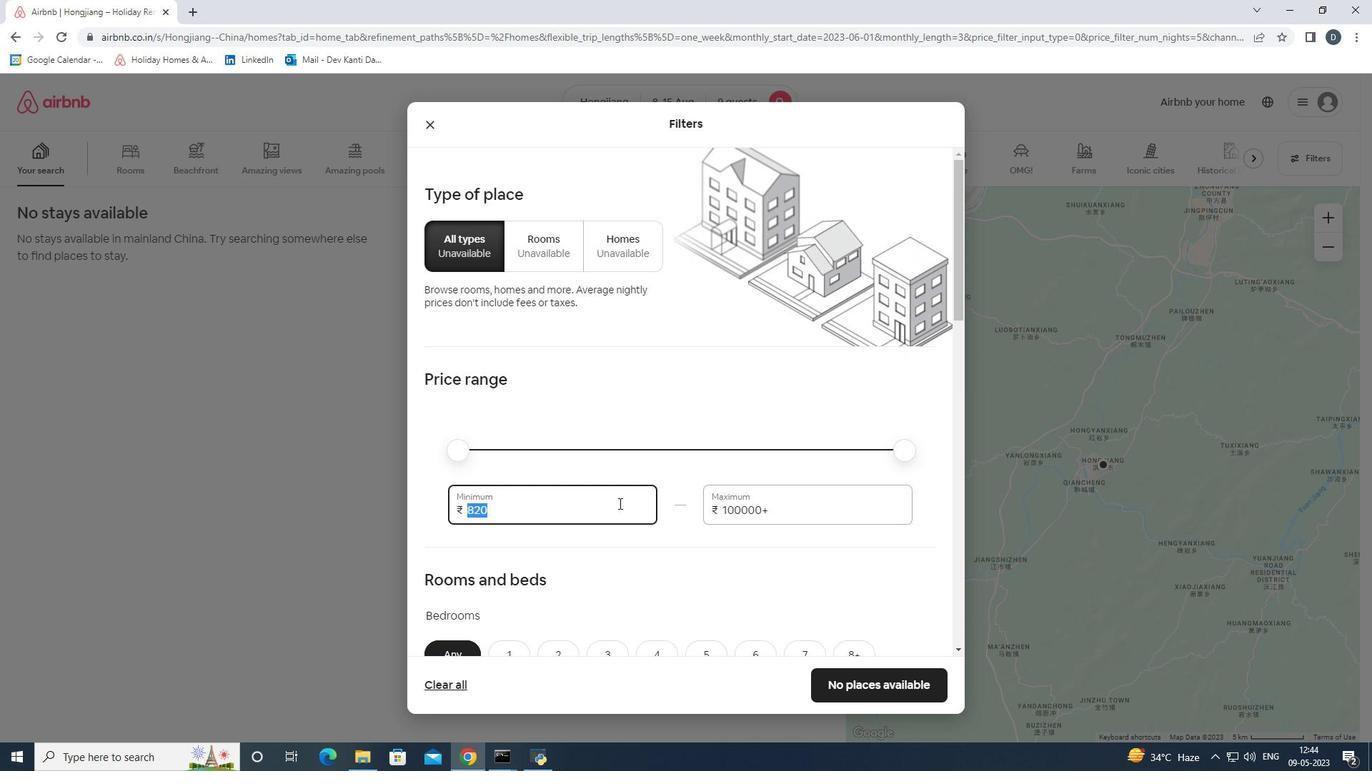
Action: Key pressed 1
Screenshot: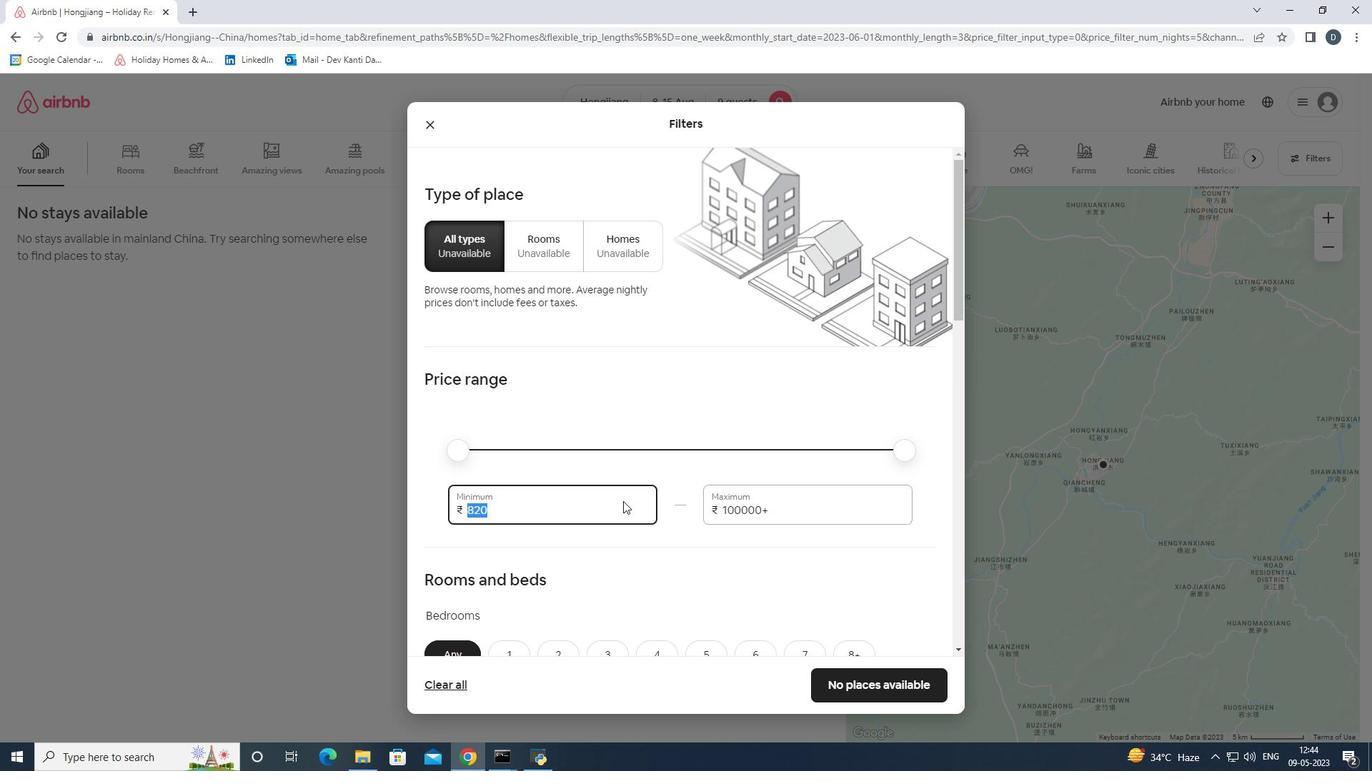 
Action: Mouse moved to (623, 501)
Screenshot: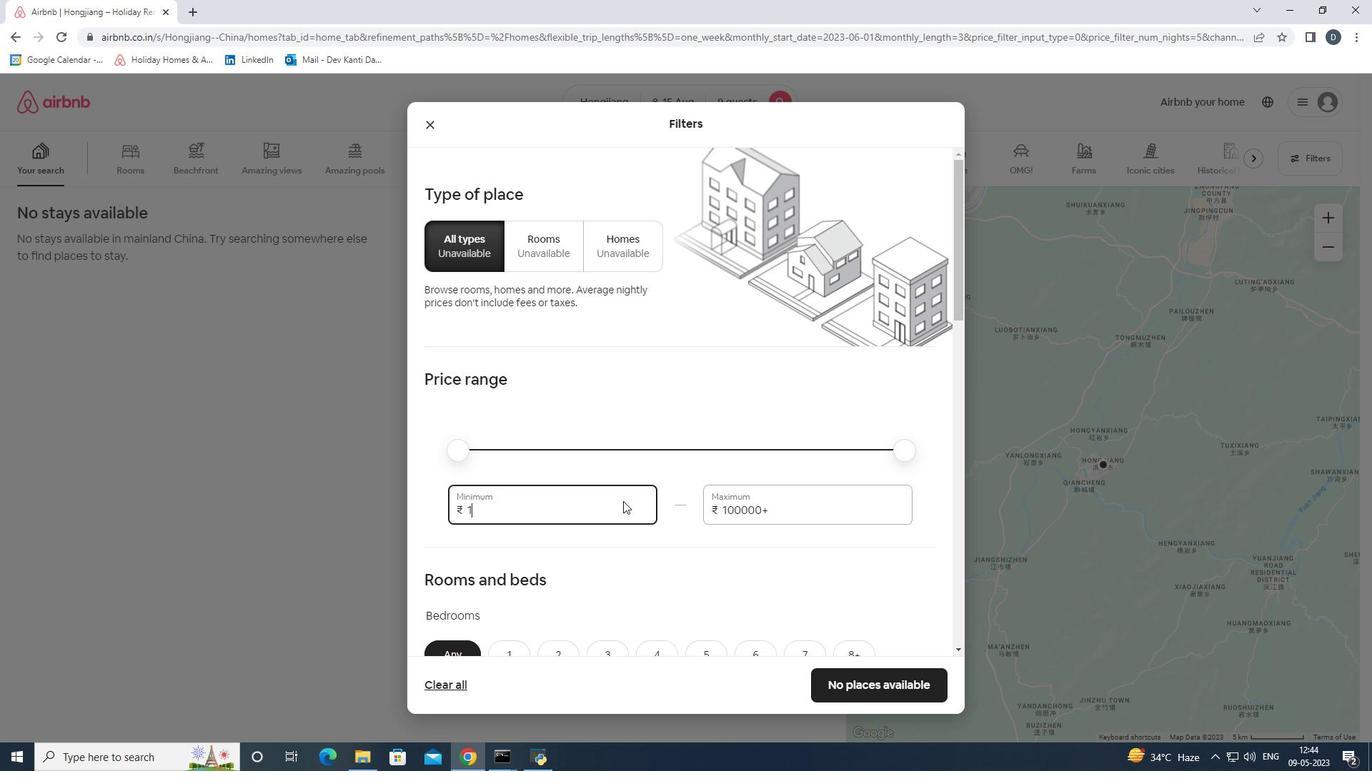 
Action: Key pressed 0000<Key.tab>14000
Screenshot: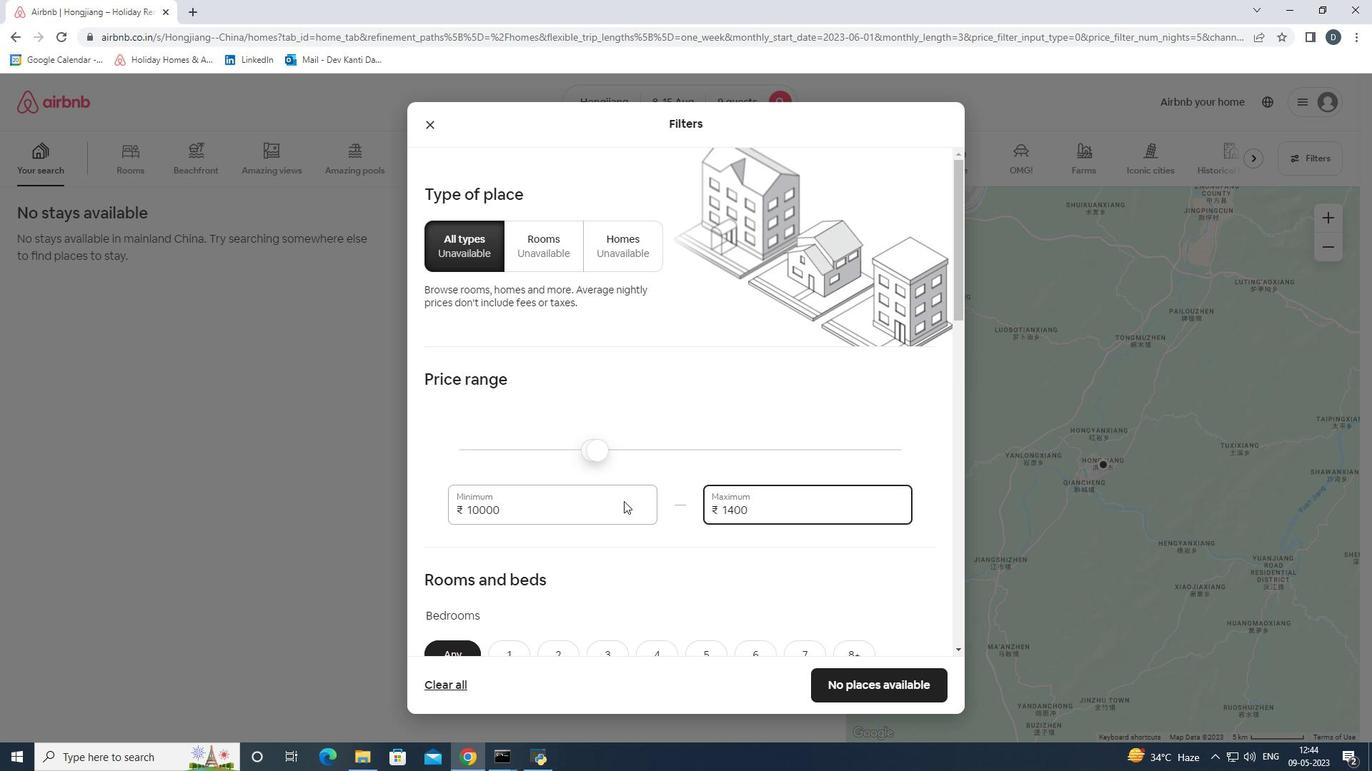 
Action: Mouse moved to (655, 488)
Screenshot: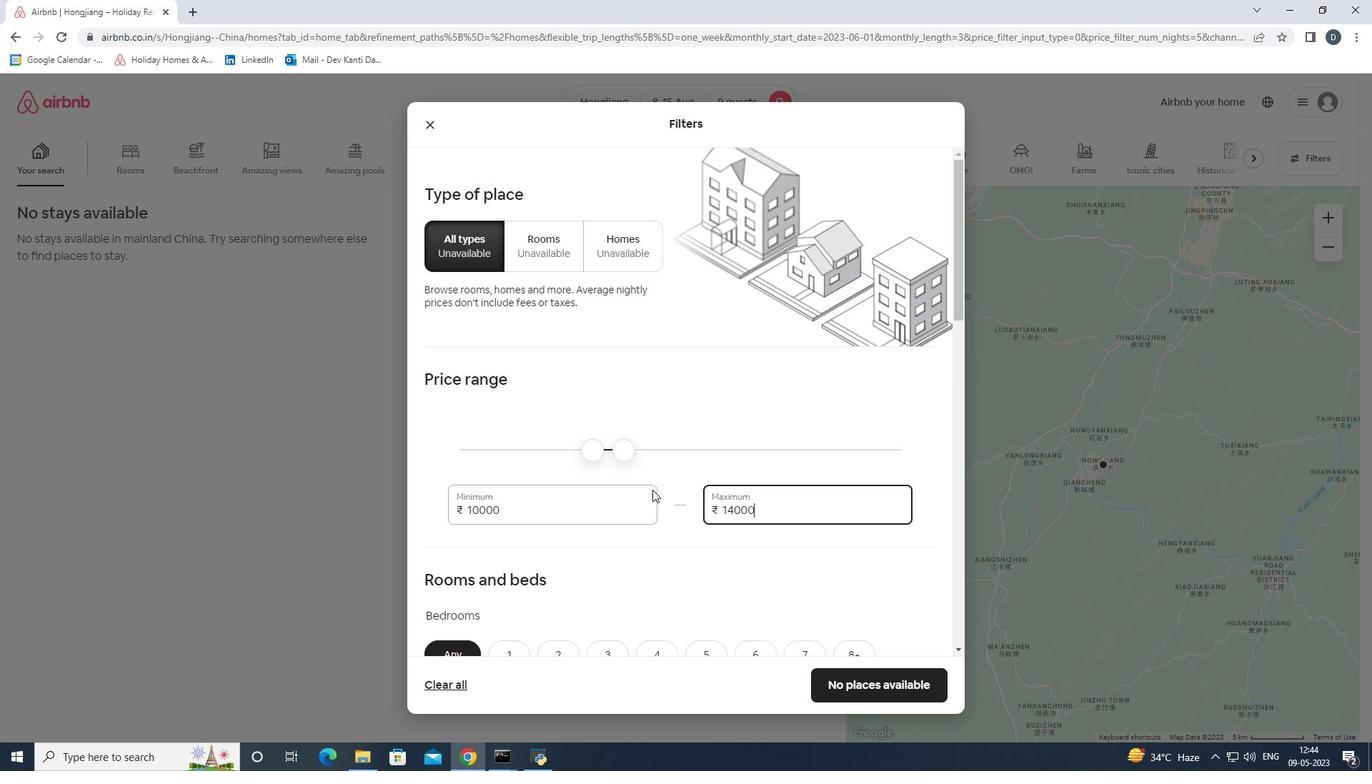 
Action: Mouse scrolled (655, 488) with delta (0, 0)
Screenshot: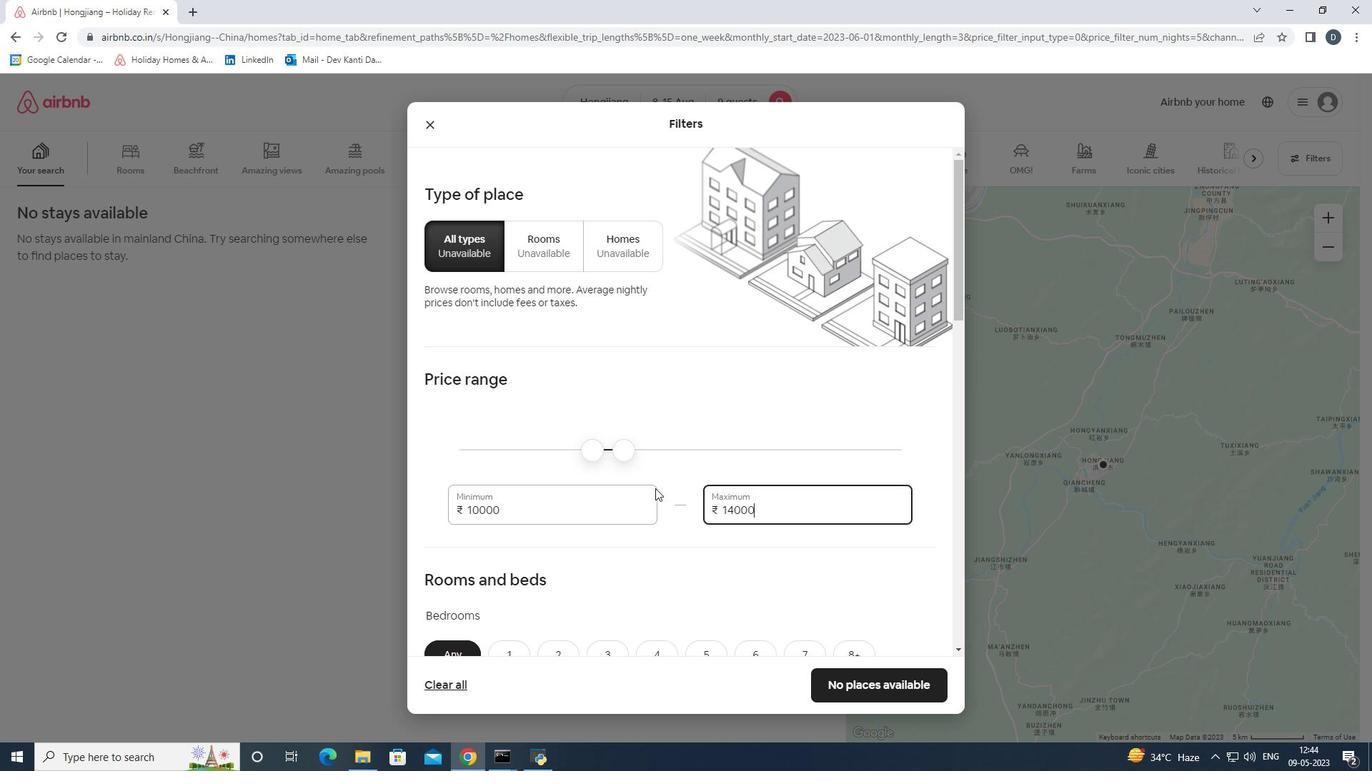 
Action: Mouse scrolled (655, 488) with delta (0, 0)
Screenshot: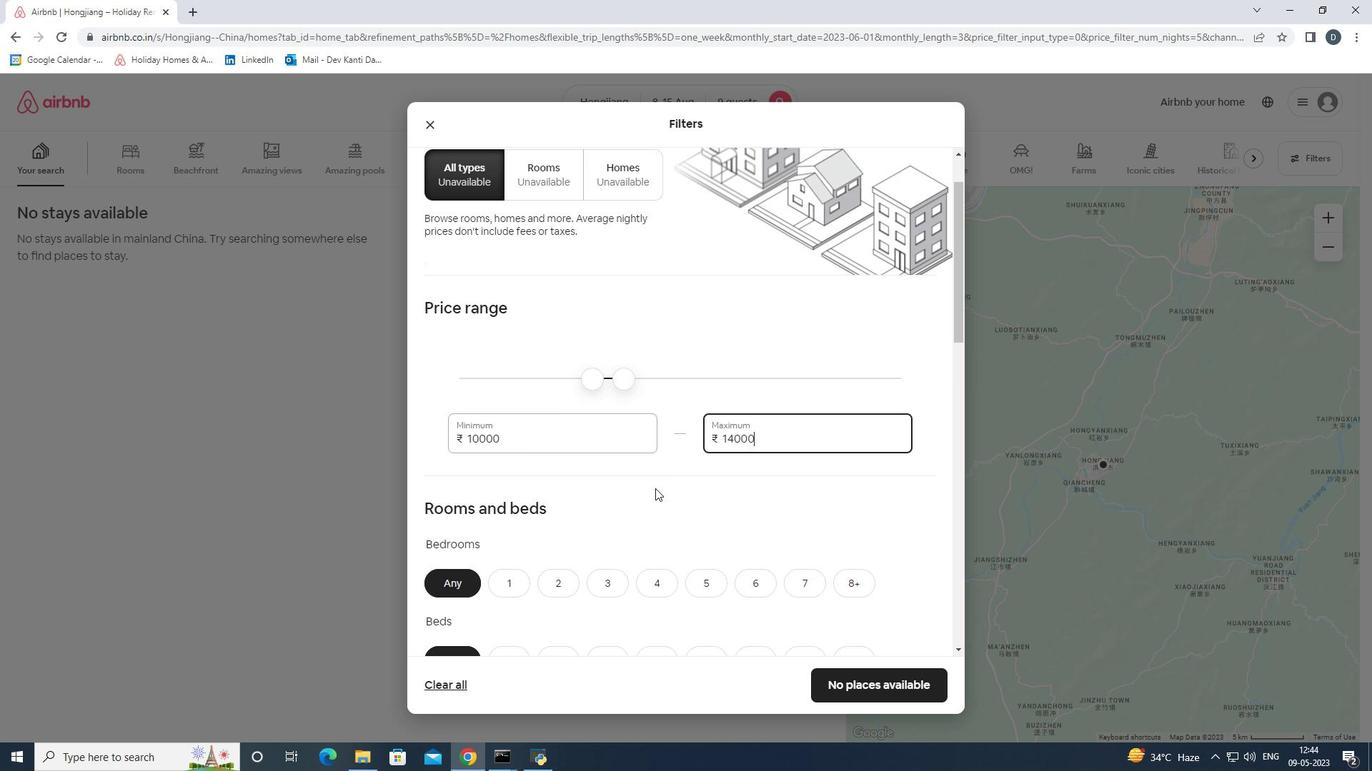 
Action: Mouse moved to (620, 497)
Screenshot: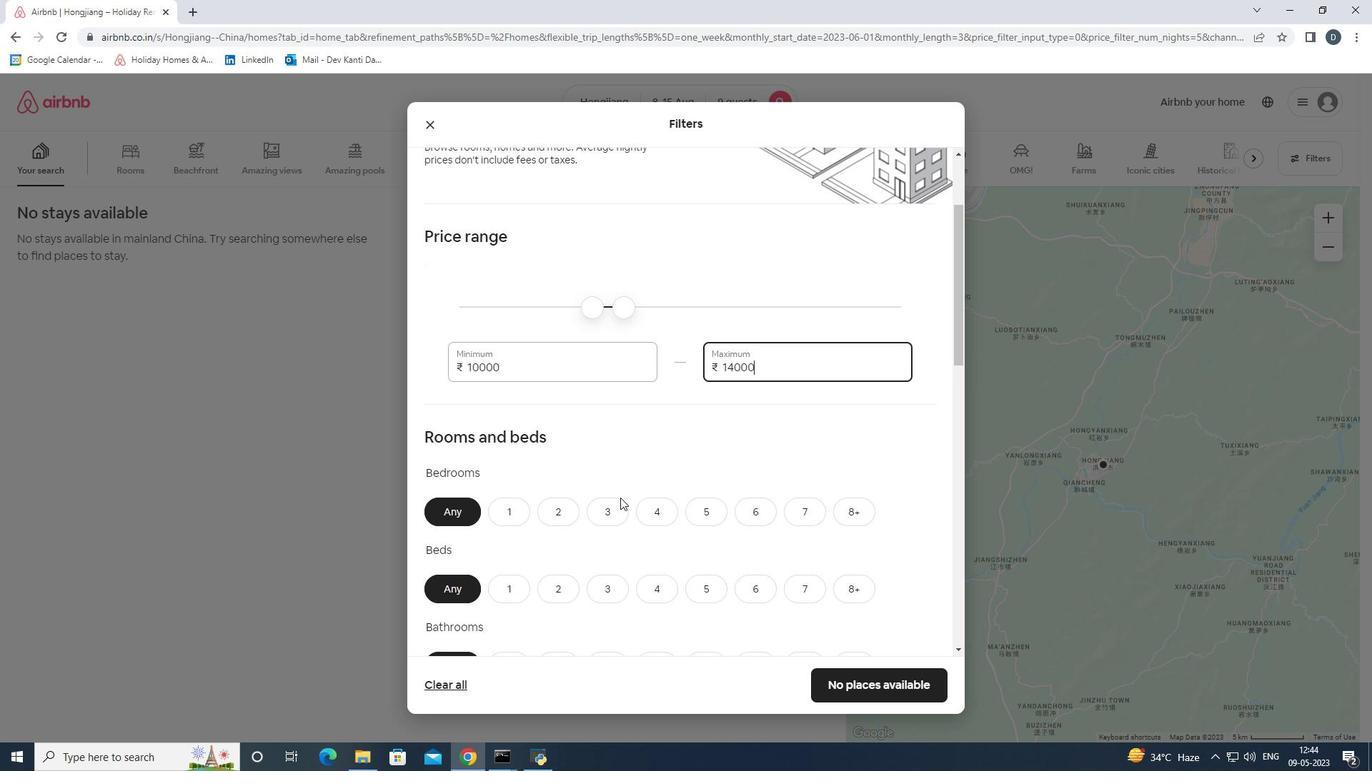 
Action: Mouse scrolled (620, 496) with delta (0, 0)
Screenshot: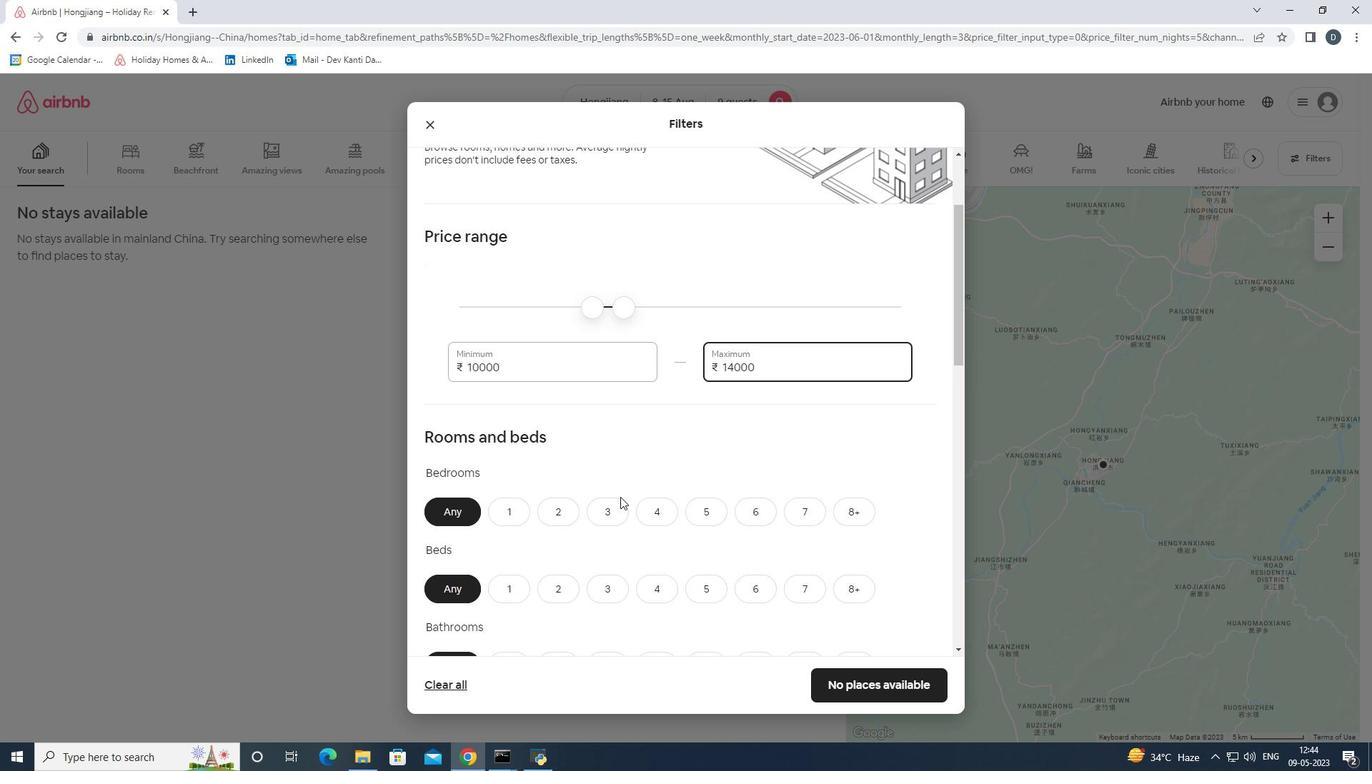 
Action: Mouse moved to (620, 496)
Screenshot: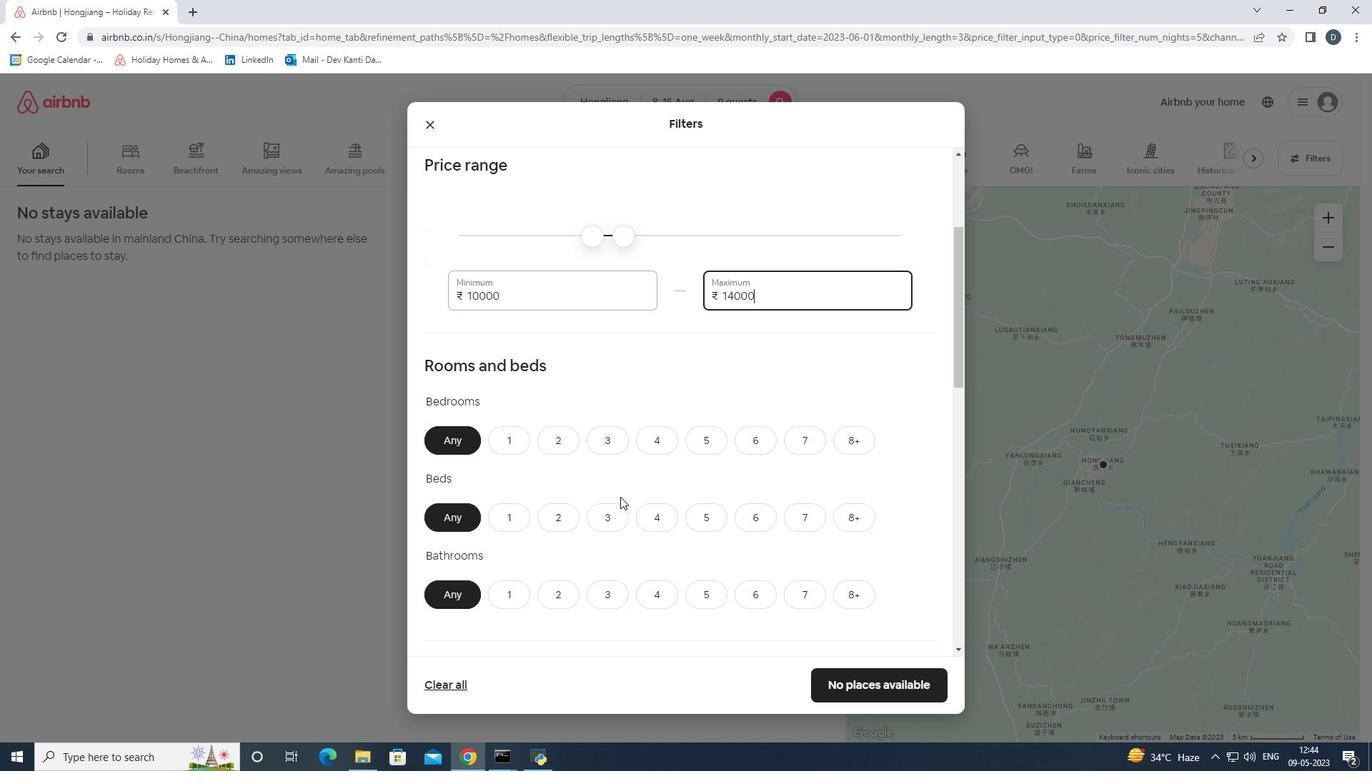 
Action: Mouse scrolled (620, 496) with delta (0, 0)
Screenshot: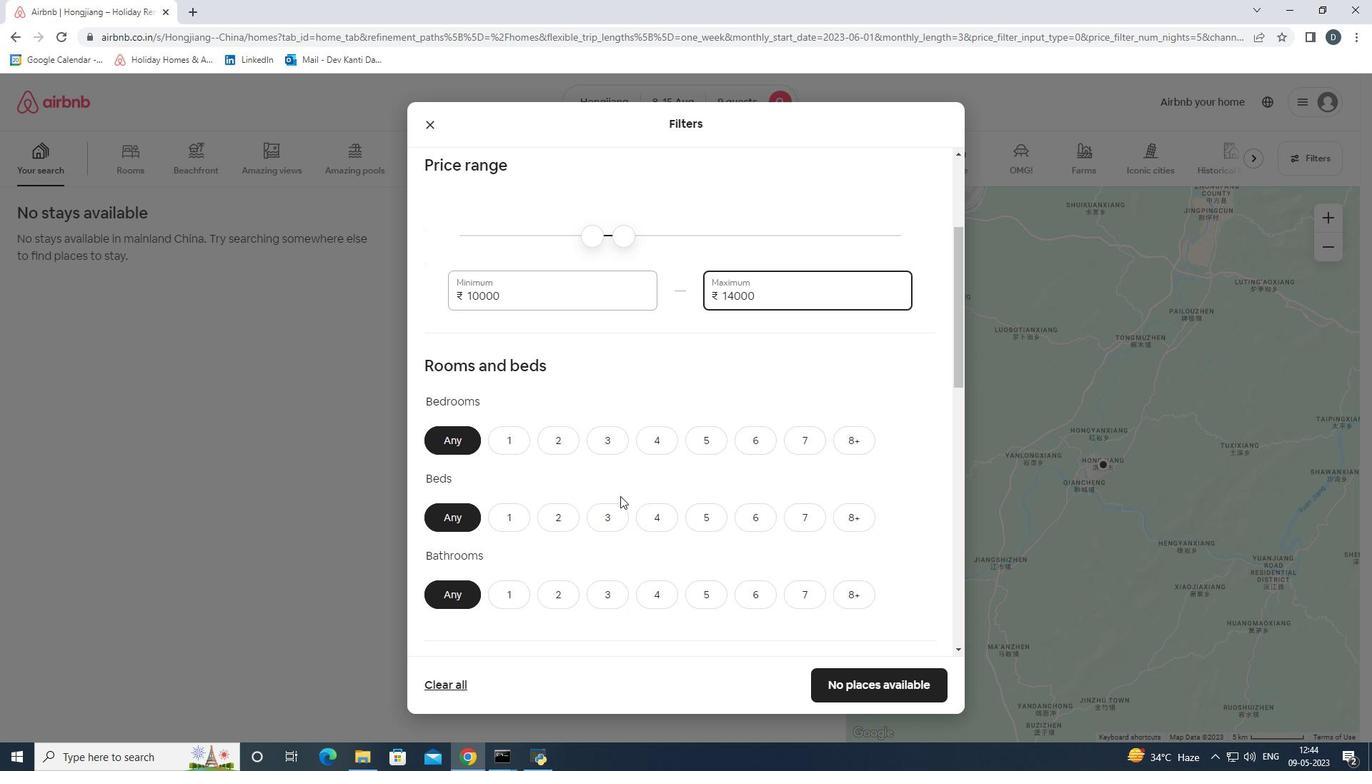
Action: Mouse moved to (699, 373)
Screenshot: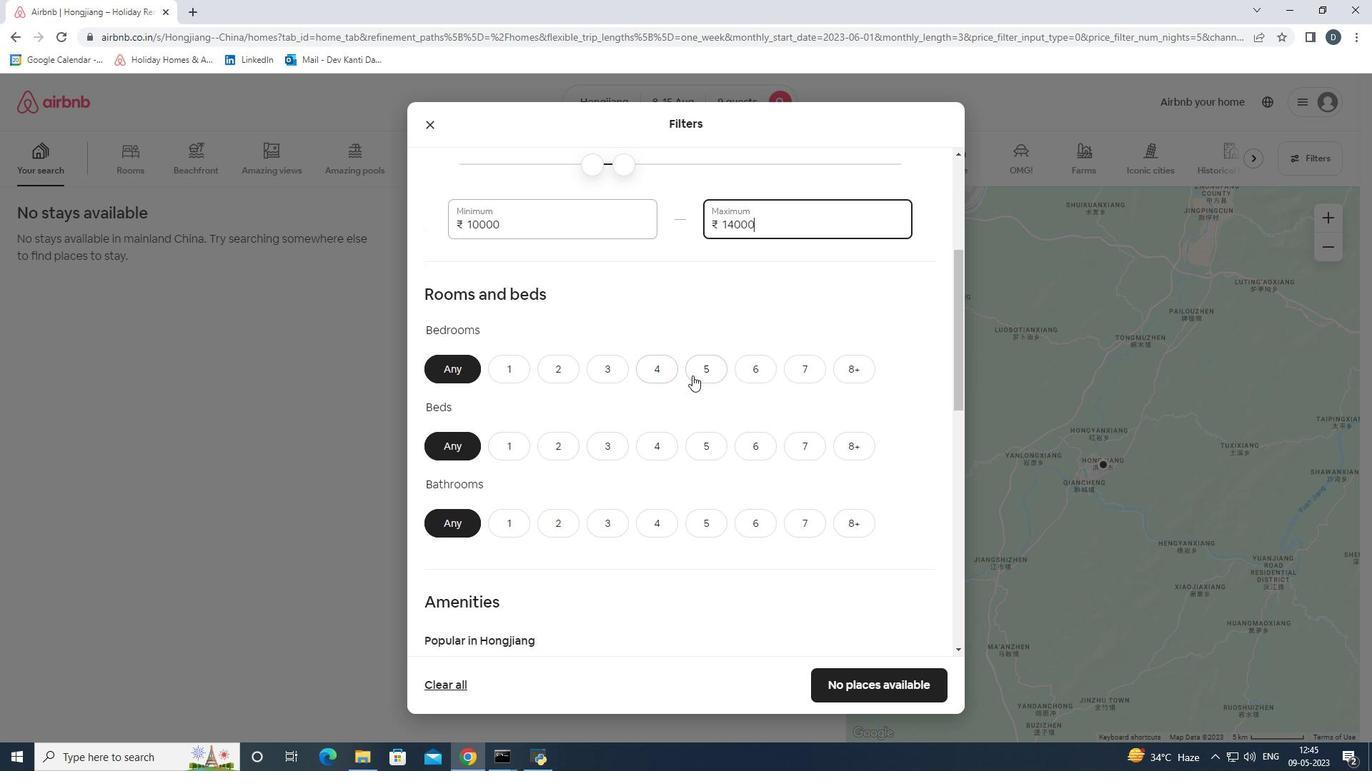 
Action: Mouse pressed left at (699, 373)
Screenshot: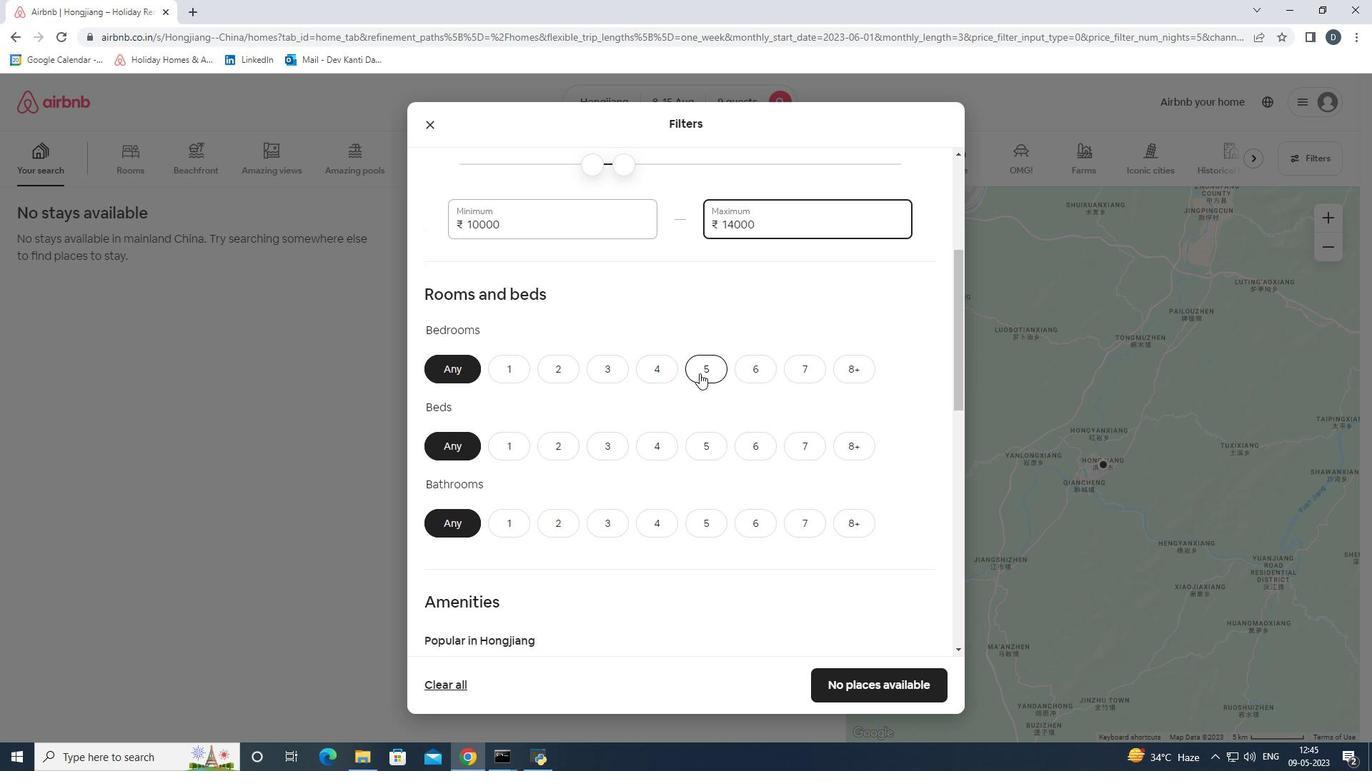 
Action: Mouse moved to (847, 438)
Screenshot: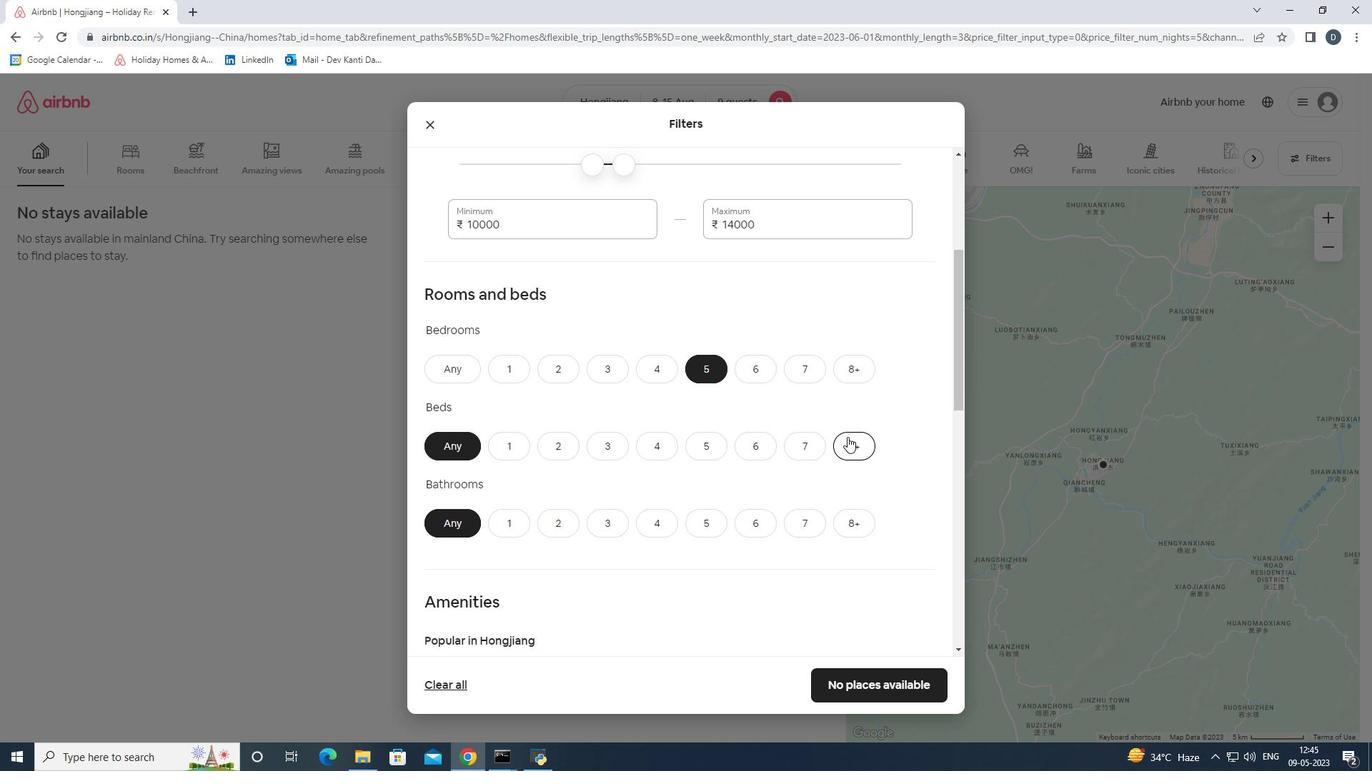 
Action: Mouse pressed left at (847, 438)
Screenshot: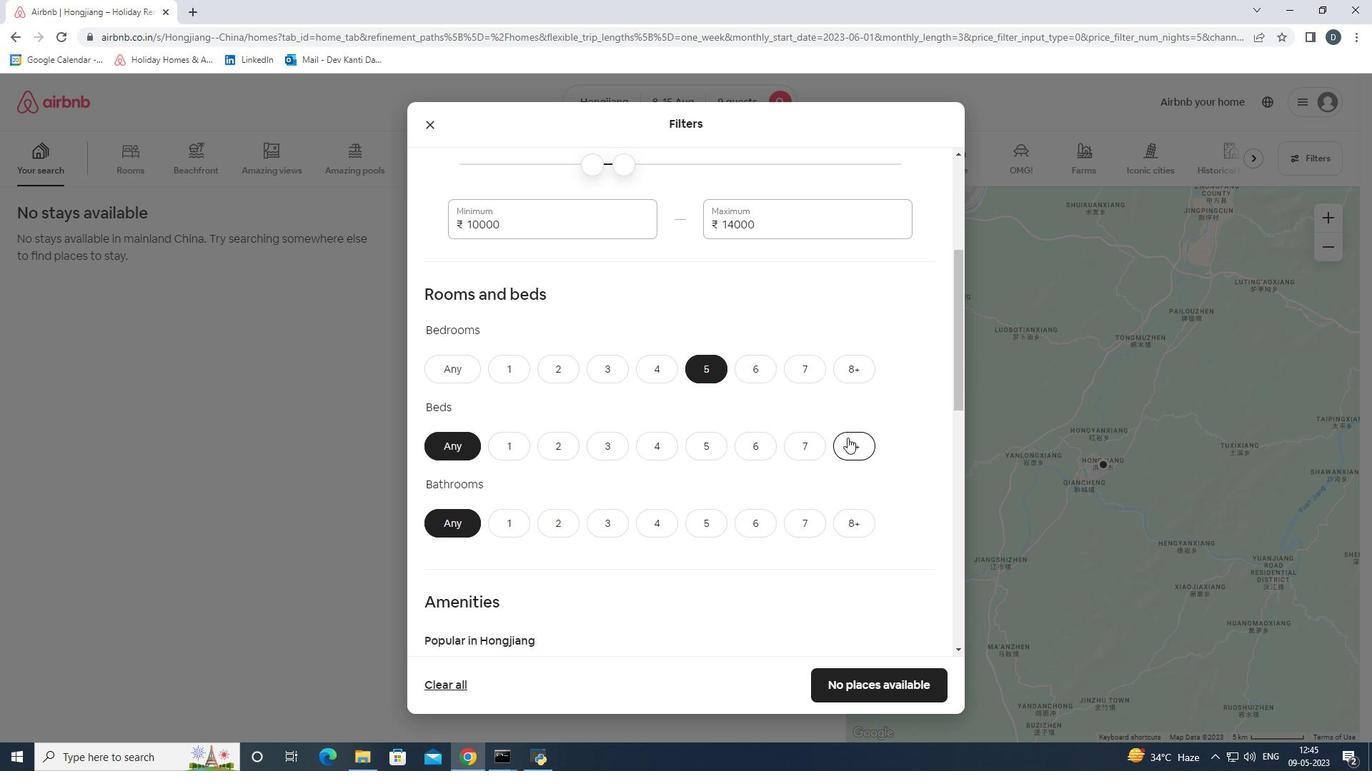 
Action: Mouse moved to (688, 528)
Screenshot: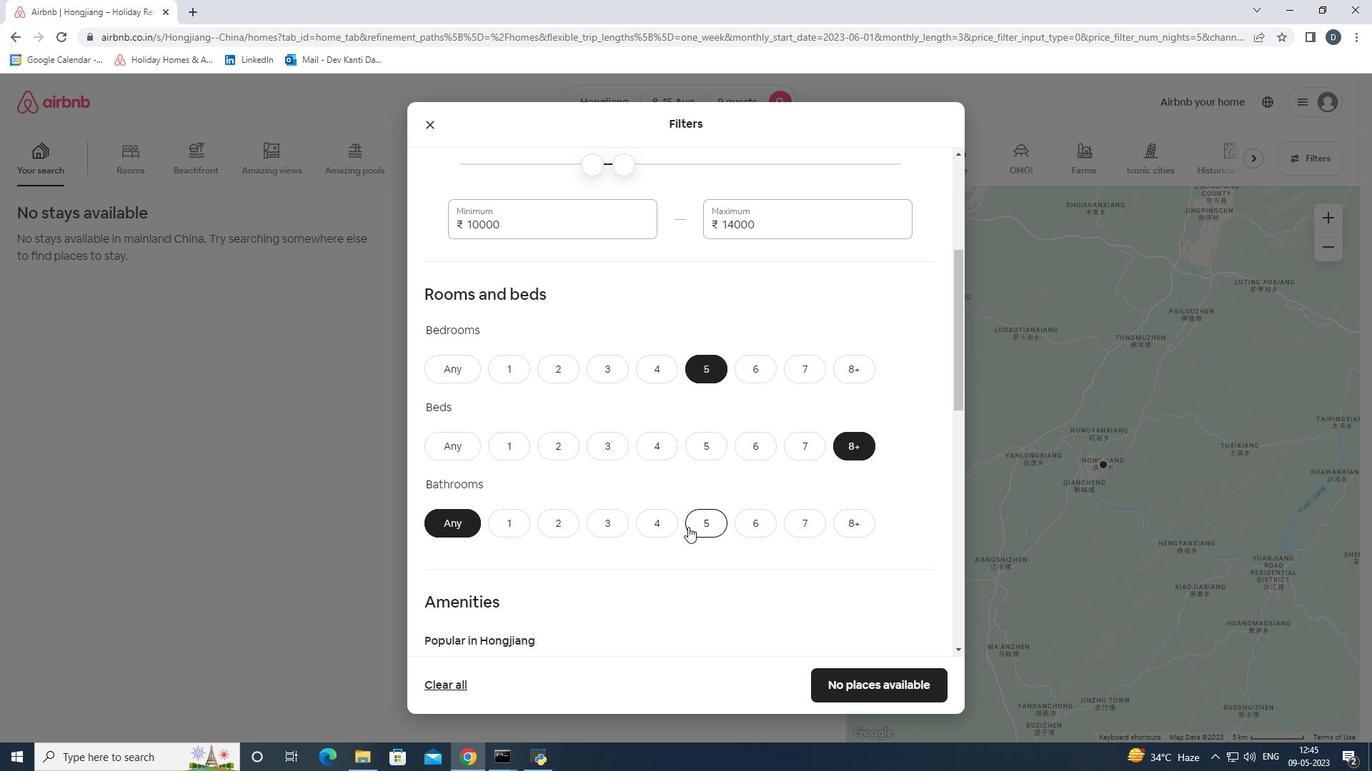 
Action: Mouse pressed left at (688, 528)
Screenshot: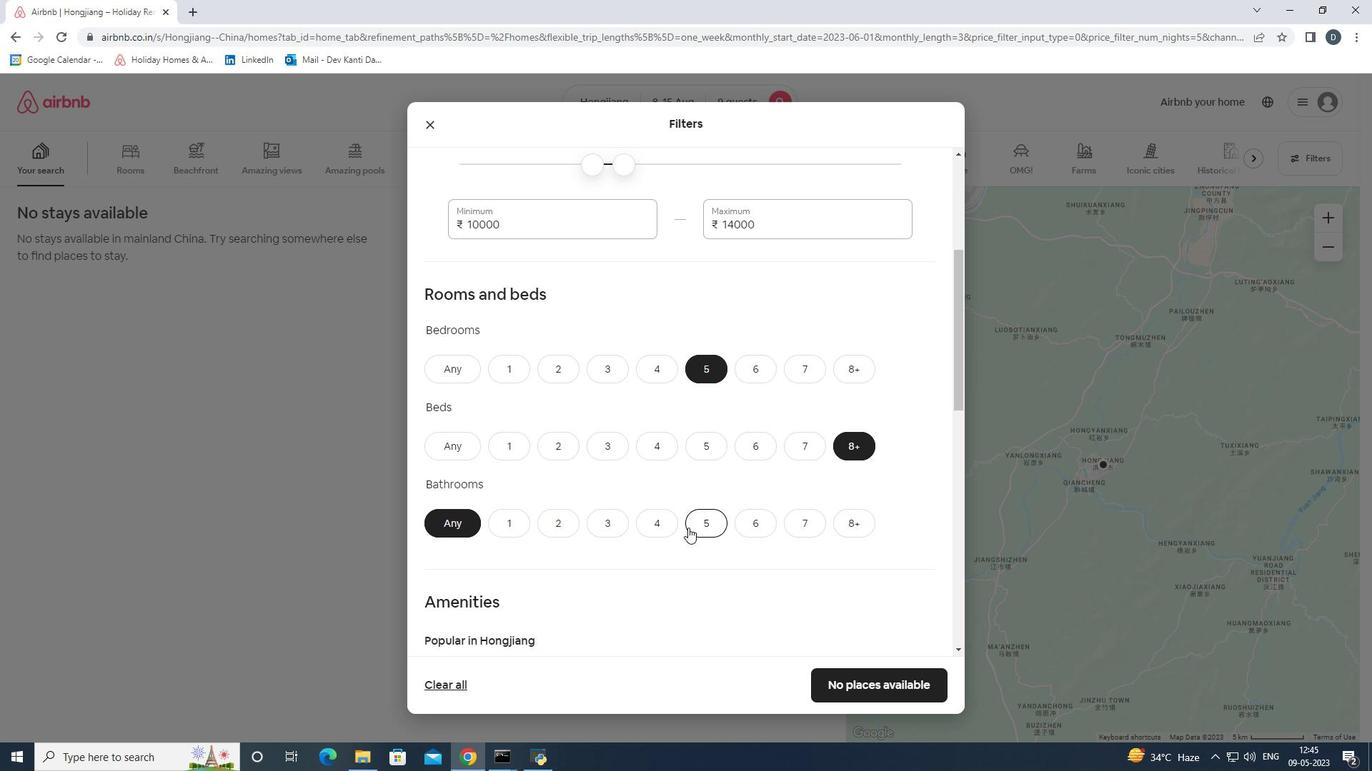 
Action: Mouse scrolled (688, 527) with delta (0, 0)
Screenshot: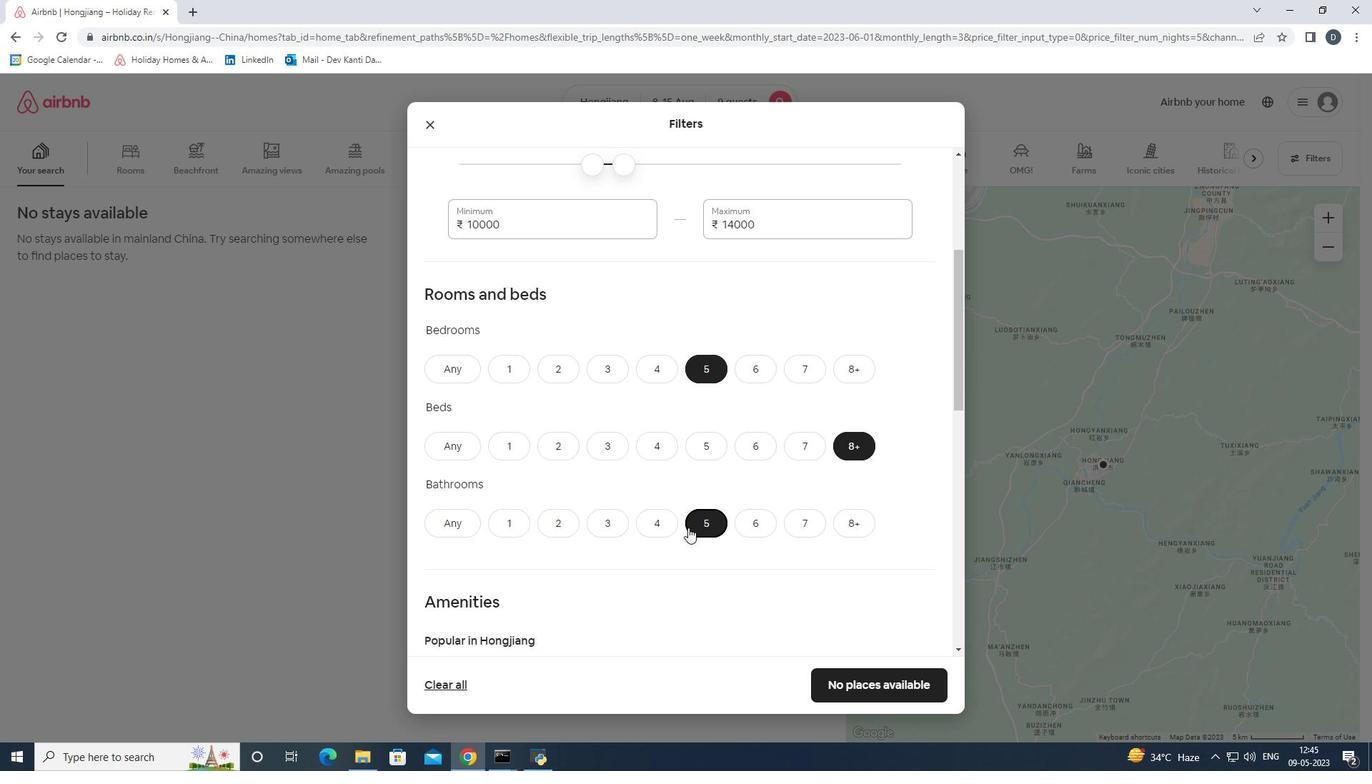 
Action: Mouse scrolled (688, 527) with delta (0, 0)
Screenshot: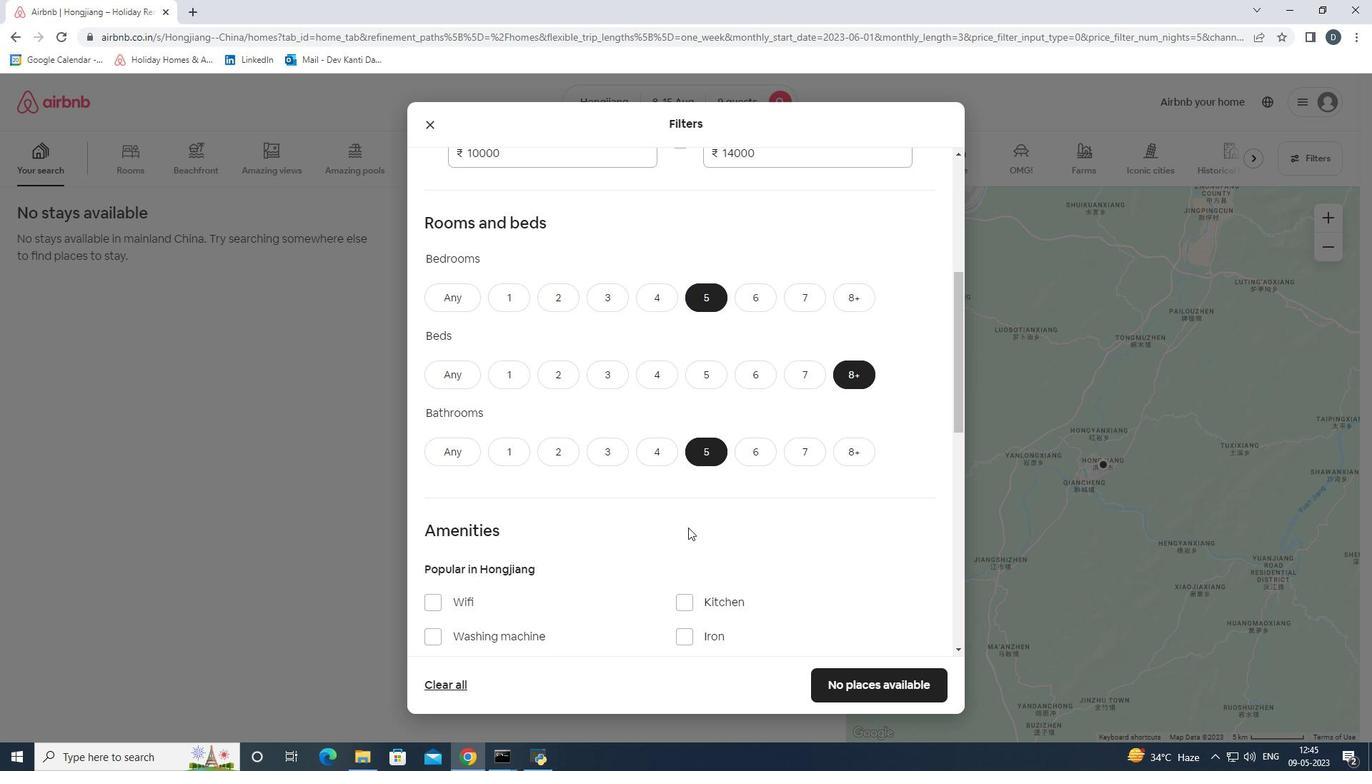 
Action: Mouse moved to (436, 528)
Screenshot: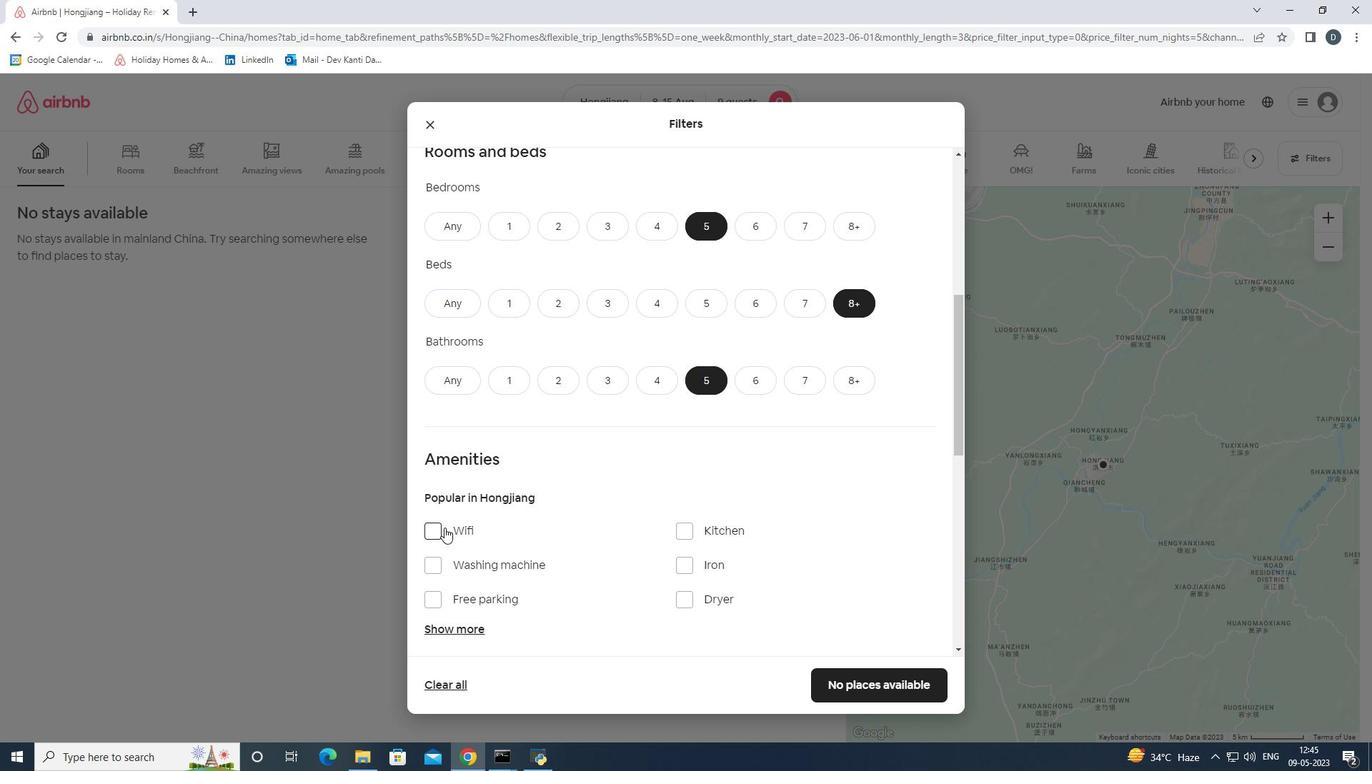 
Action: Mouse pressed left at (436, 528)
Screenshot: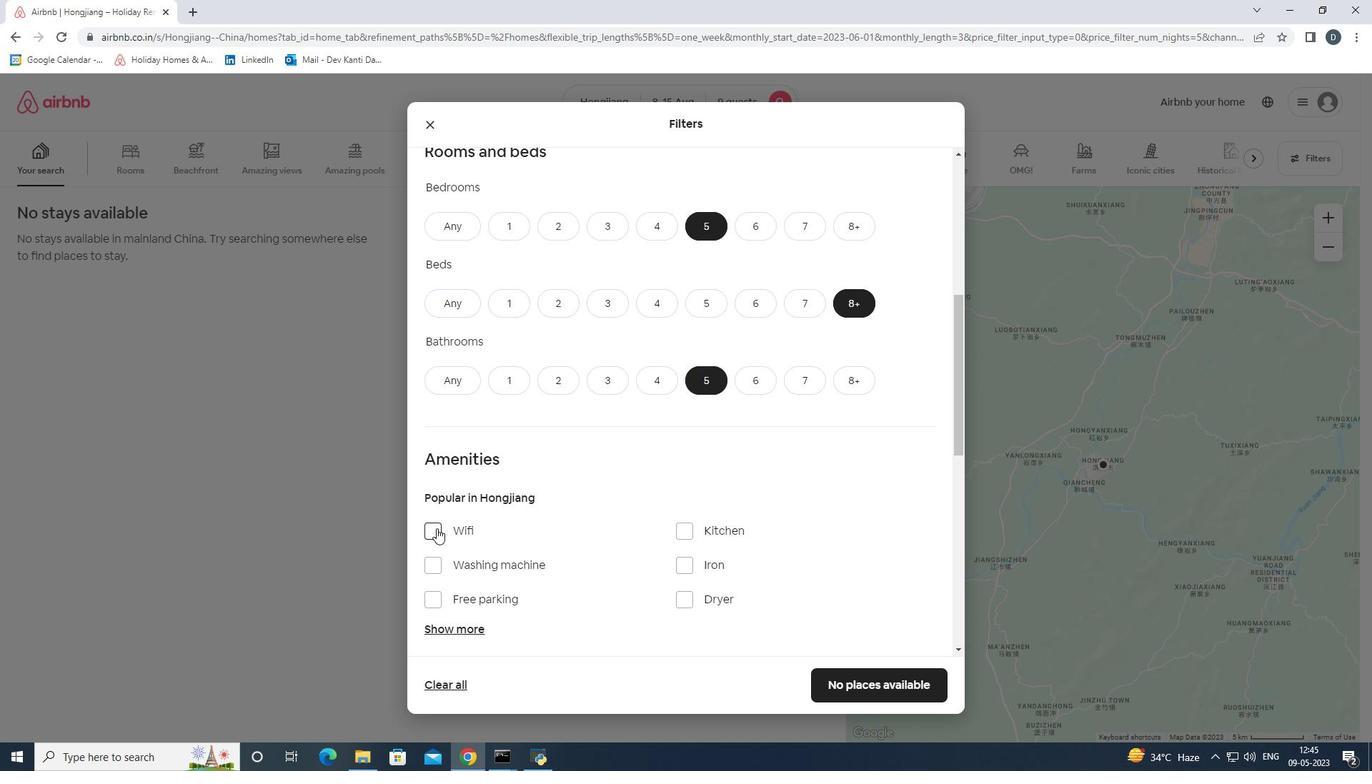 
Action: Mouse moved to (434, 596)
Screenshot: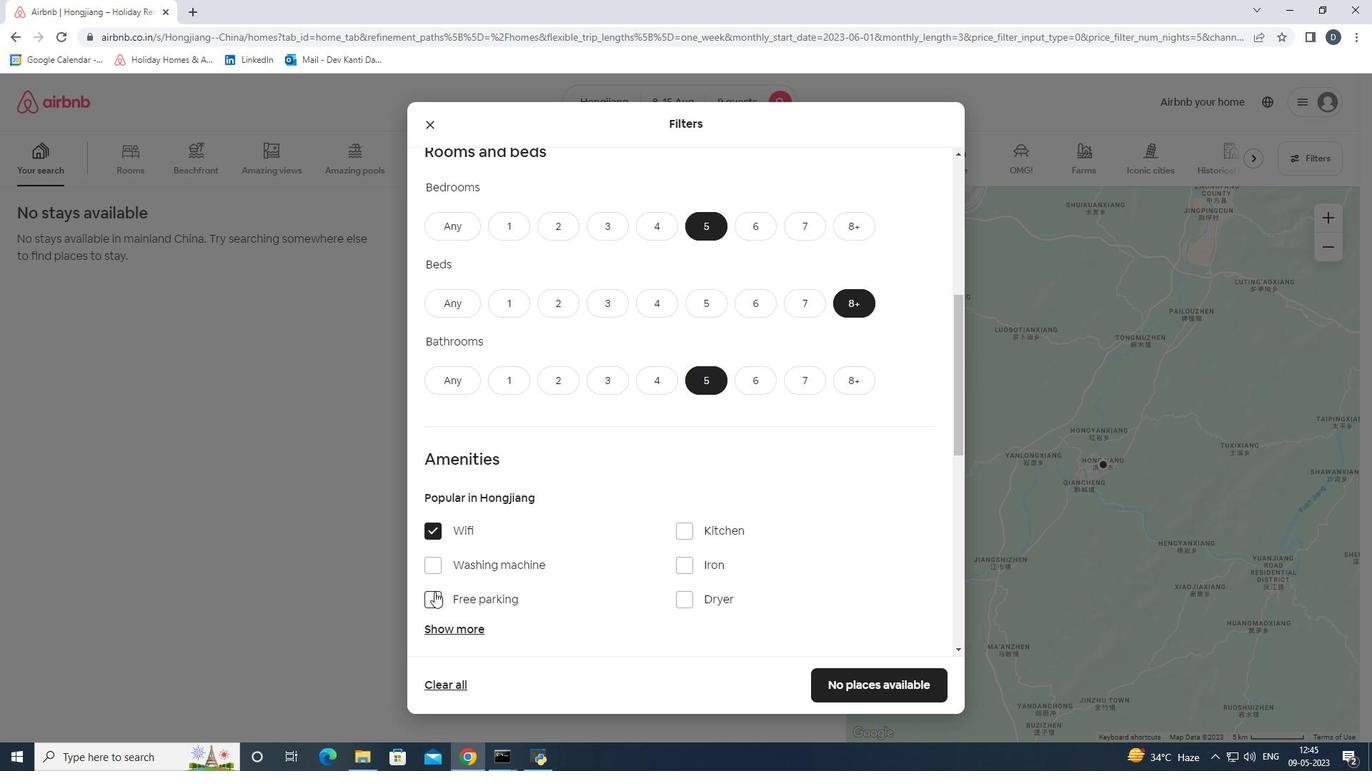 
Action: Mouse pressed left at (434, 596)
Screenshot: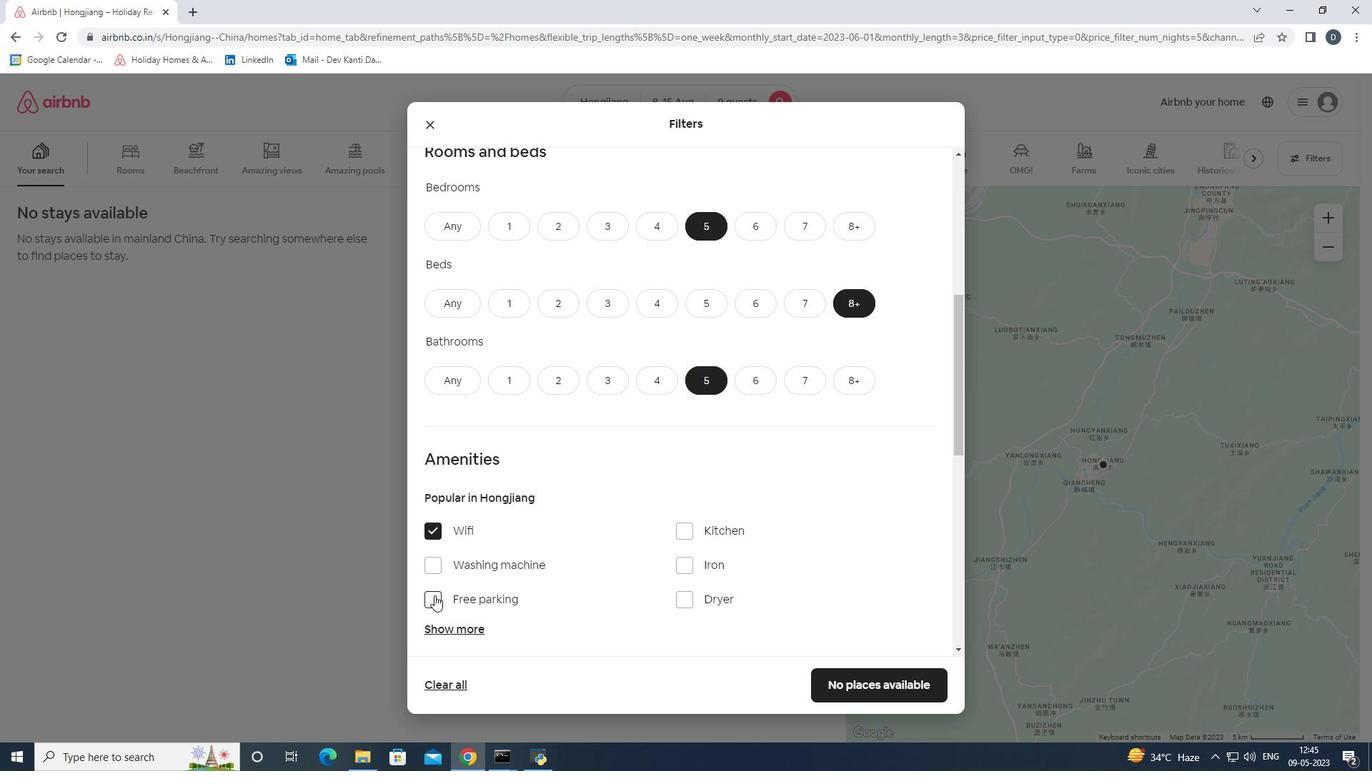 
Action: Mouse moved to (448, 625)
Screenshot: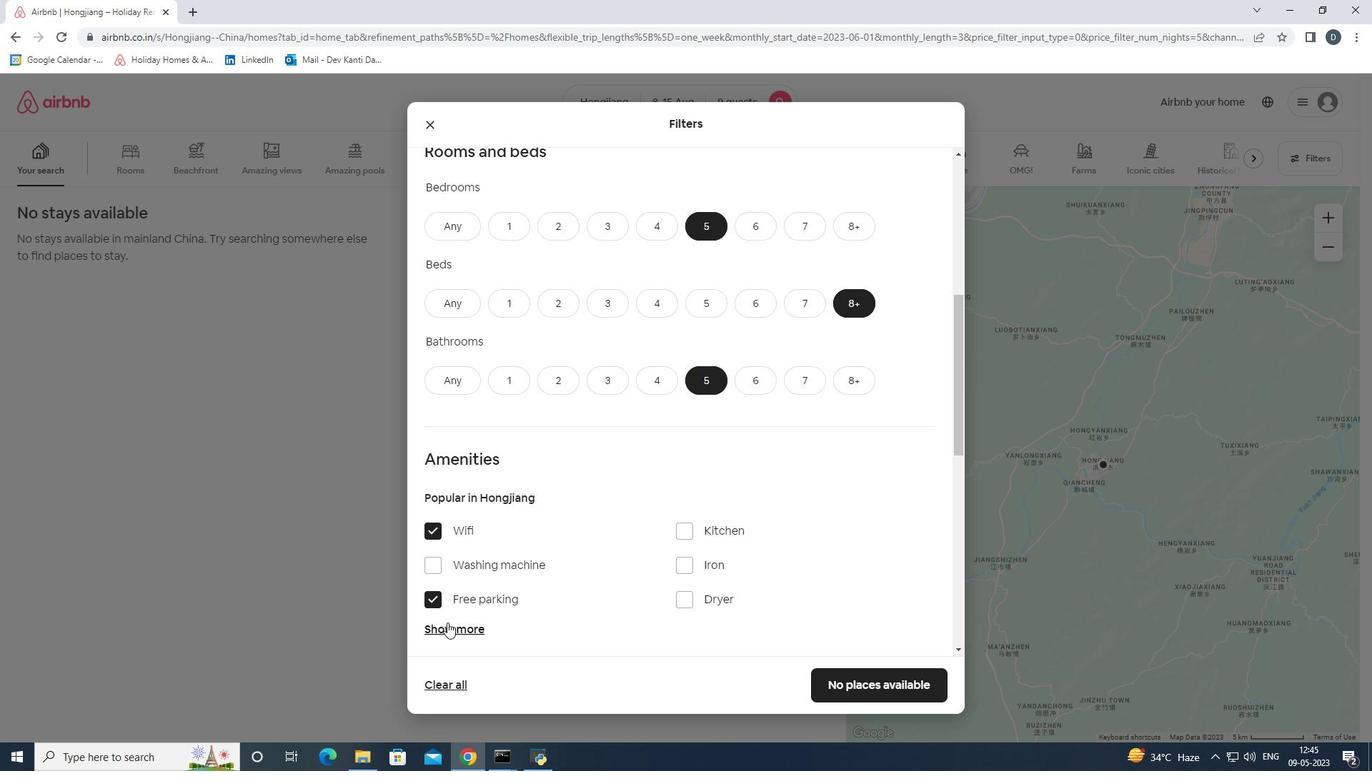 
Action: Mouse pressed left at (448, 625)
Screenshot: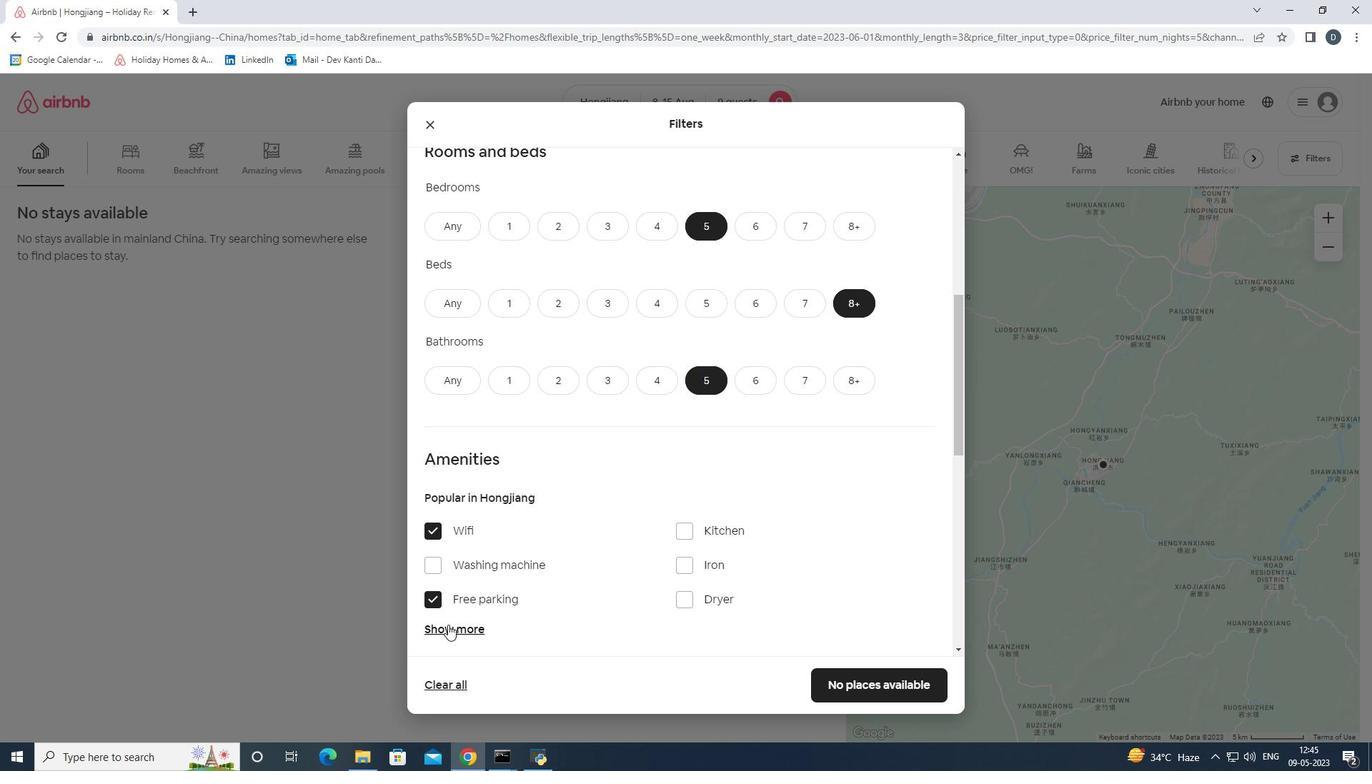 
Action: Mouse scrolled (448, 624) with delta (0, 0)
Screenshot: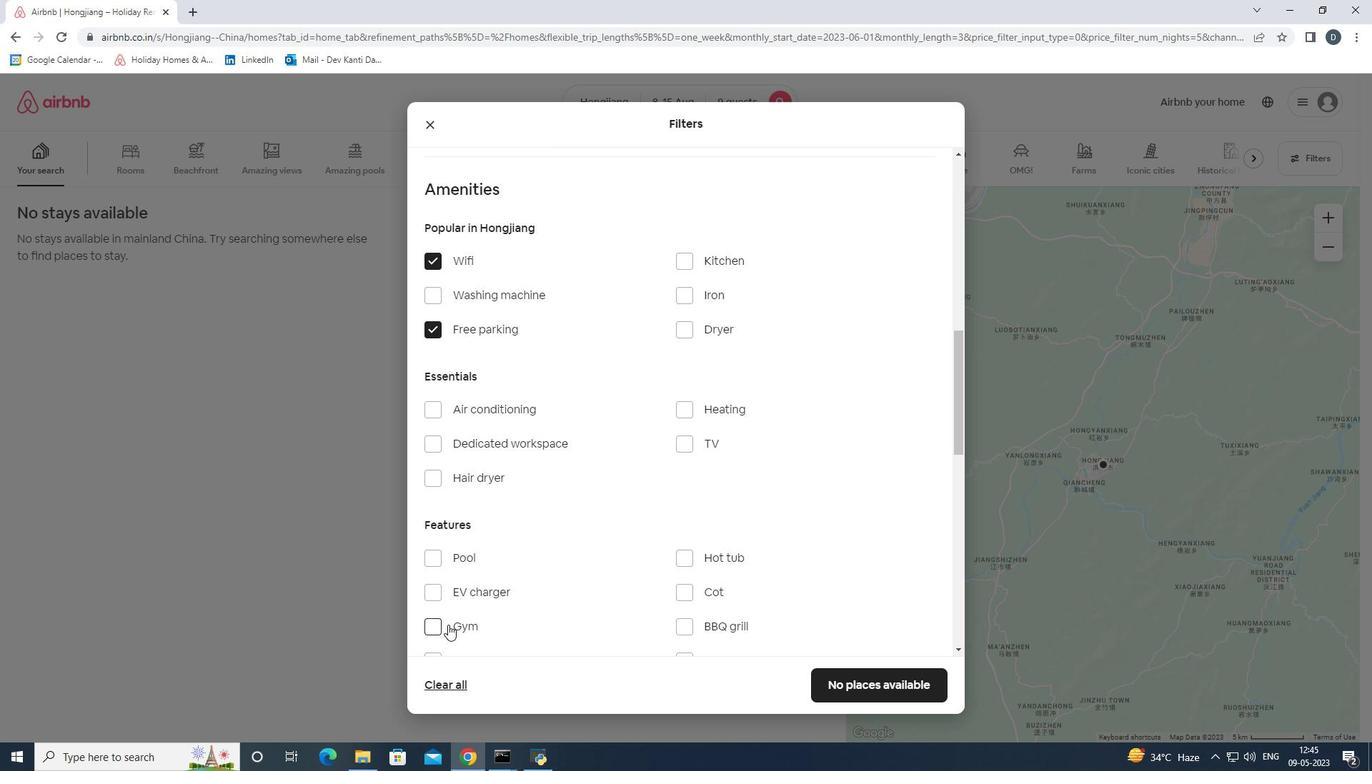 
Action: Mouse moved to (680, 377)
Screenshot: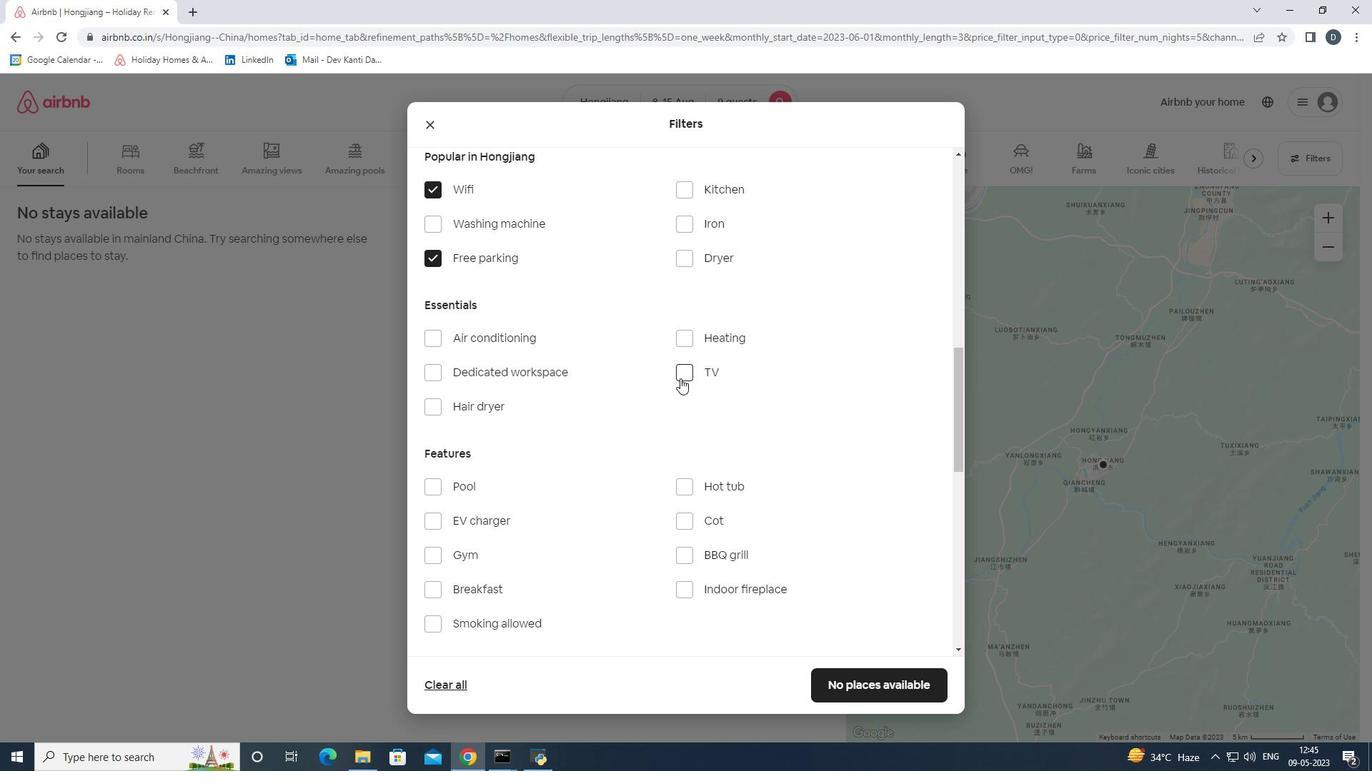 
Action: Mouse pressed left at (680, 377)
Screenshot: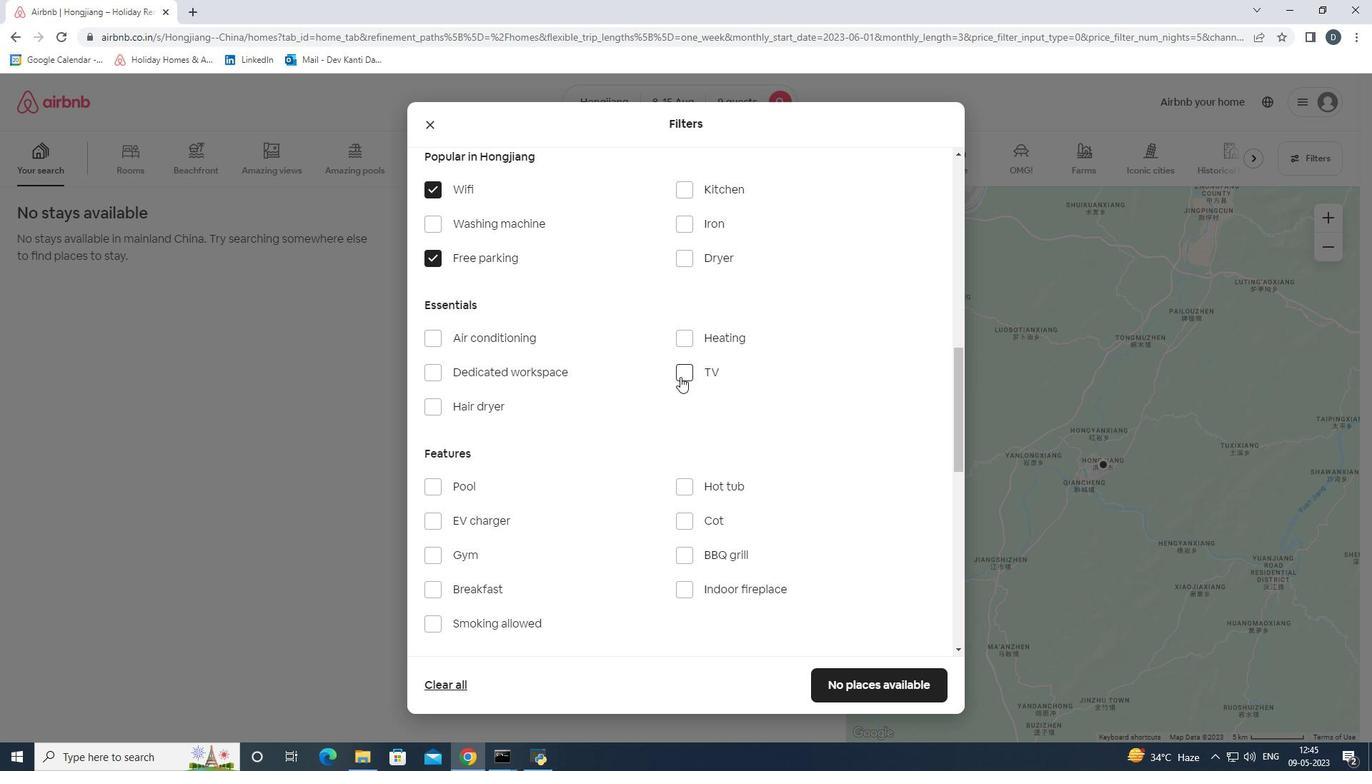 
Action: Mouse moved to (438, 553)
Screenshot: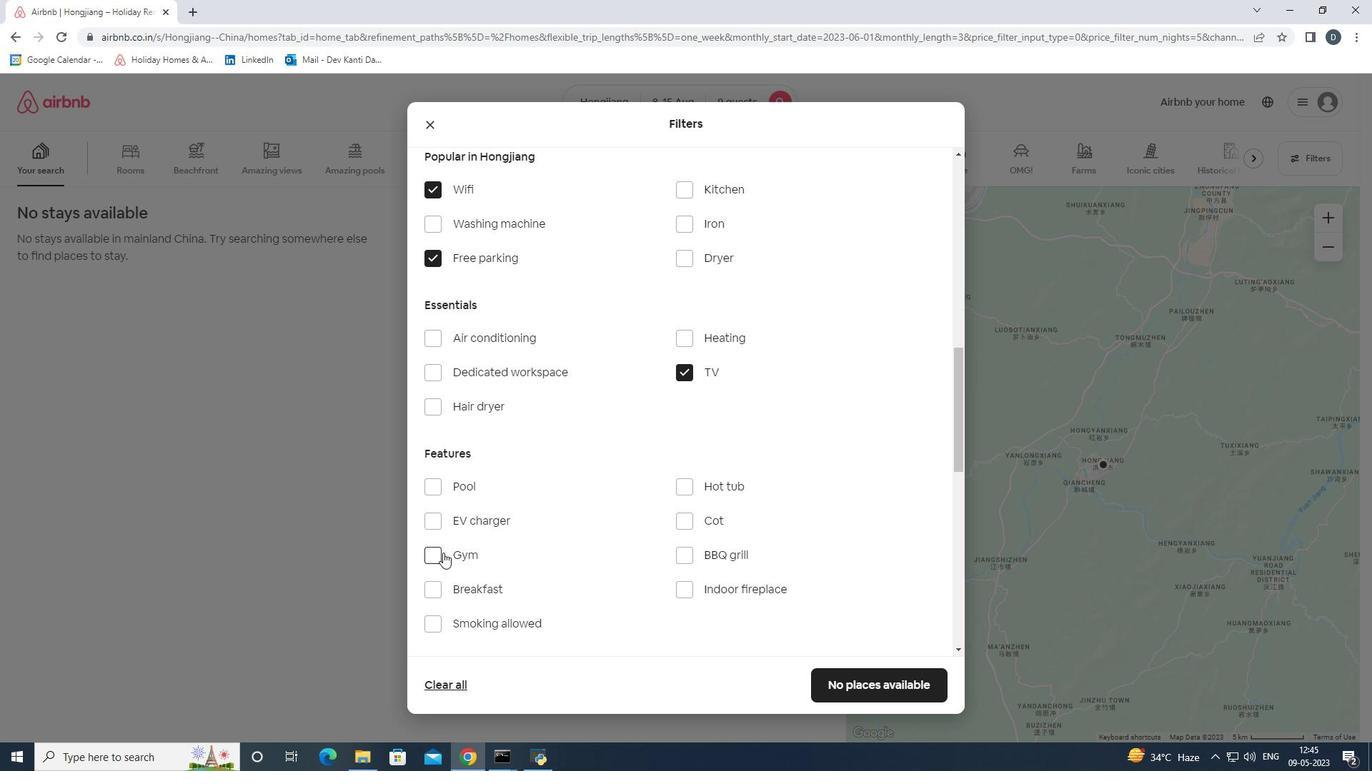 
Action: Mouse pressed left at (438, 553)
Screenshot: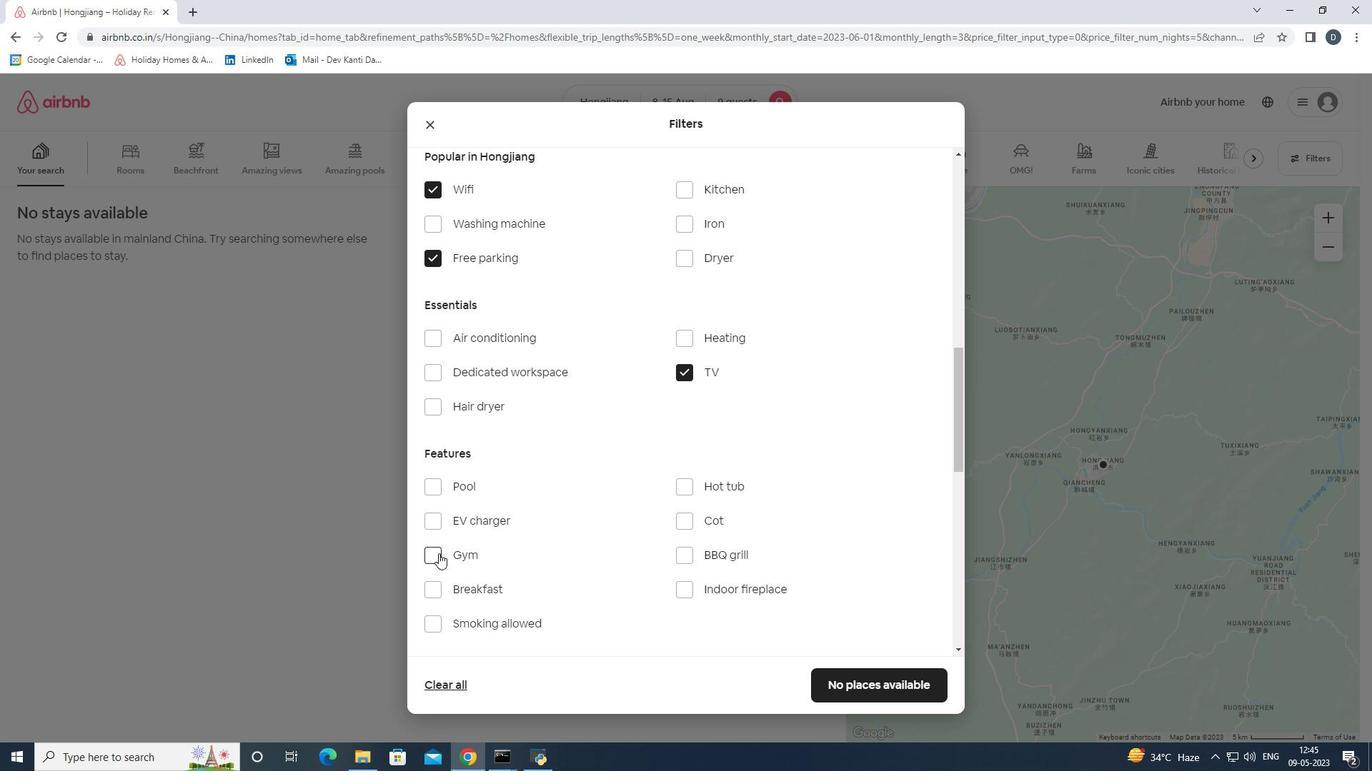 
Action: Mouse moved to (437, 587)
Screenshot: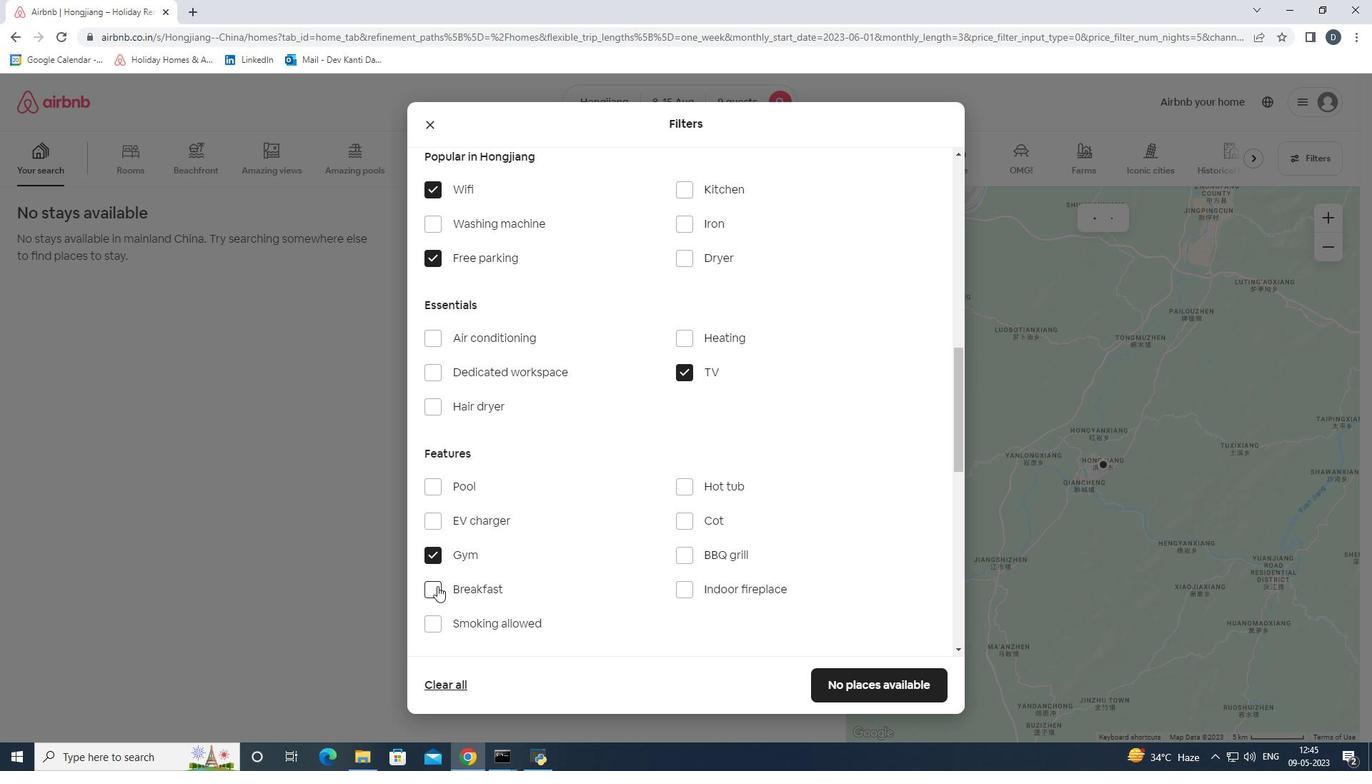 
Action: Mouse pressed left at (437, 587)
Screenshot: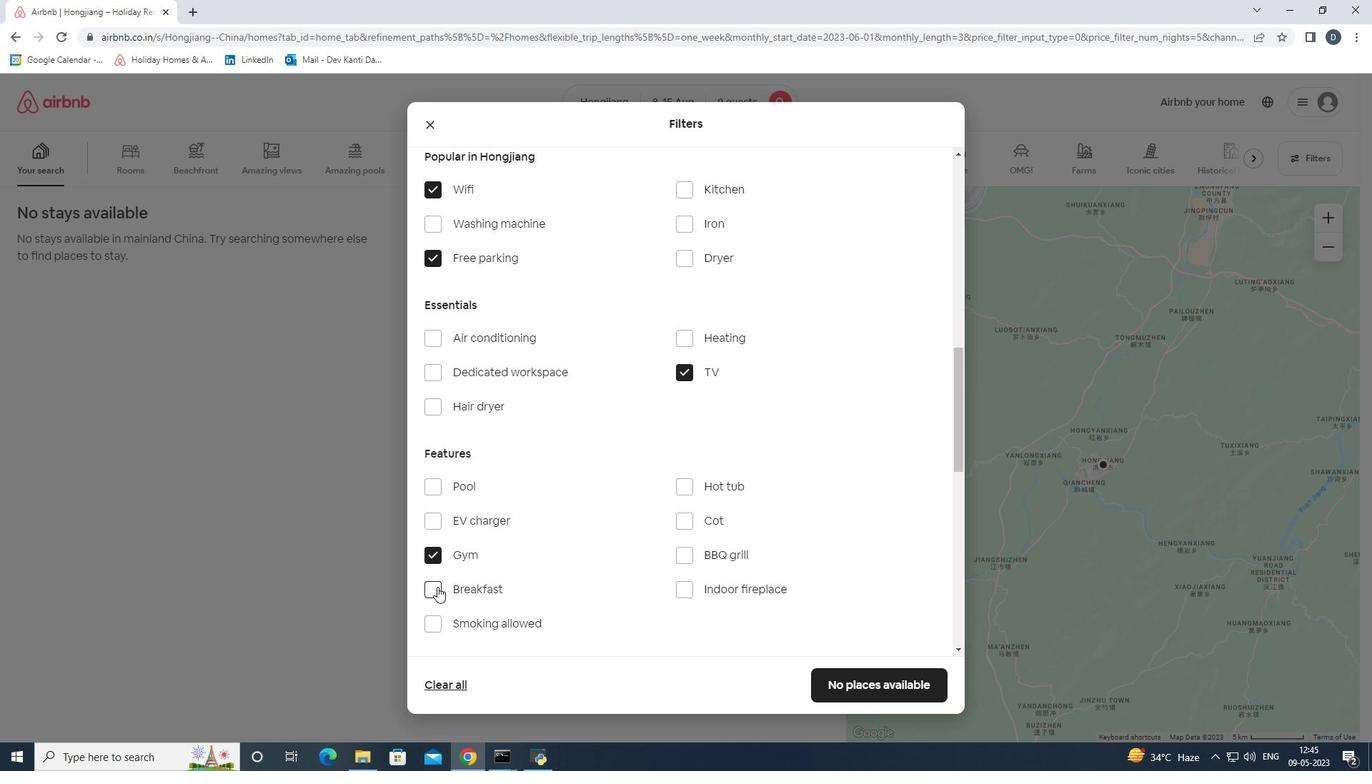 
Action: Mouse moved to (603, 496)
Screenshot: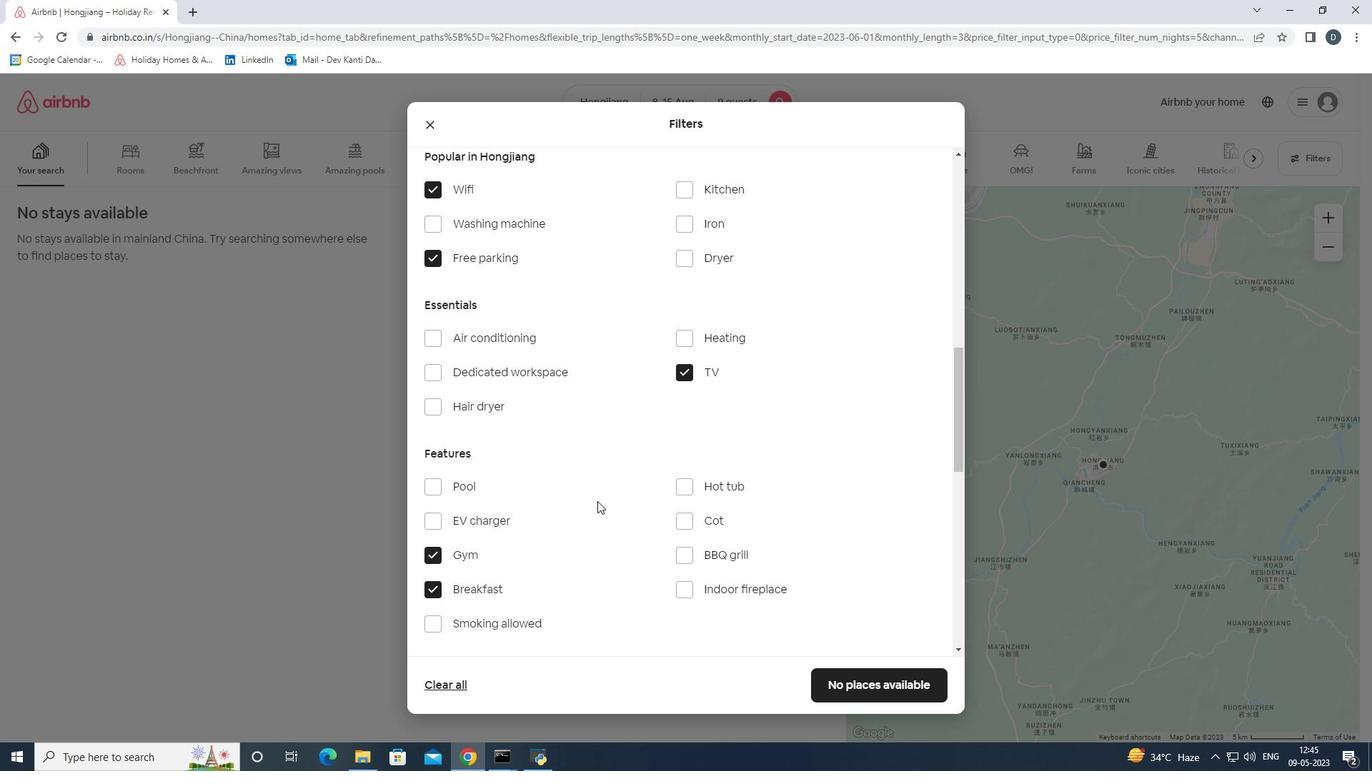 
Action: Mouse scrolled (603, 496) with delta (0, 0)
Screenshot: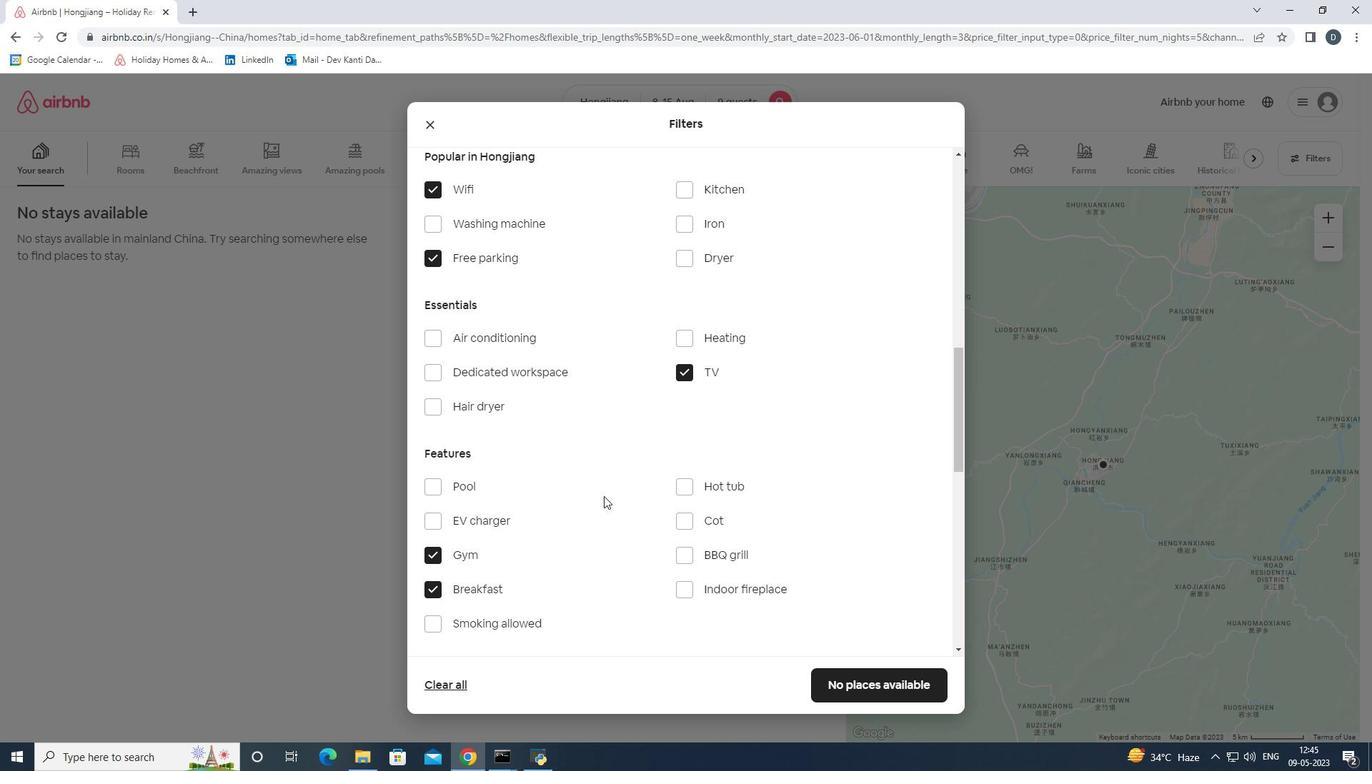 
Action: Mouse scrolled (603, 496) with delta (0, 0)
Screenshot: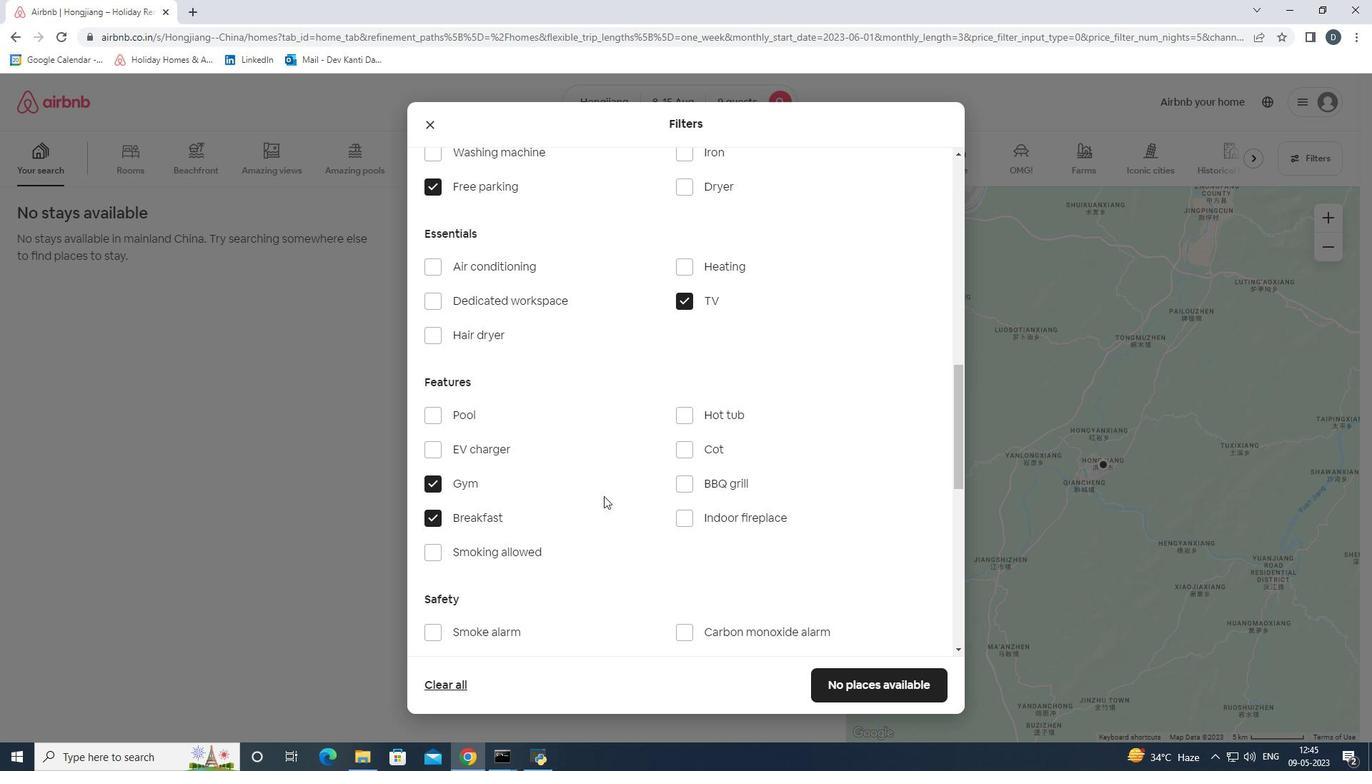 
Action: Mouse scrolled (603, 496) with delta (0, 0)
Screenshot: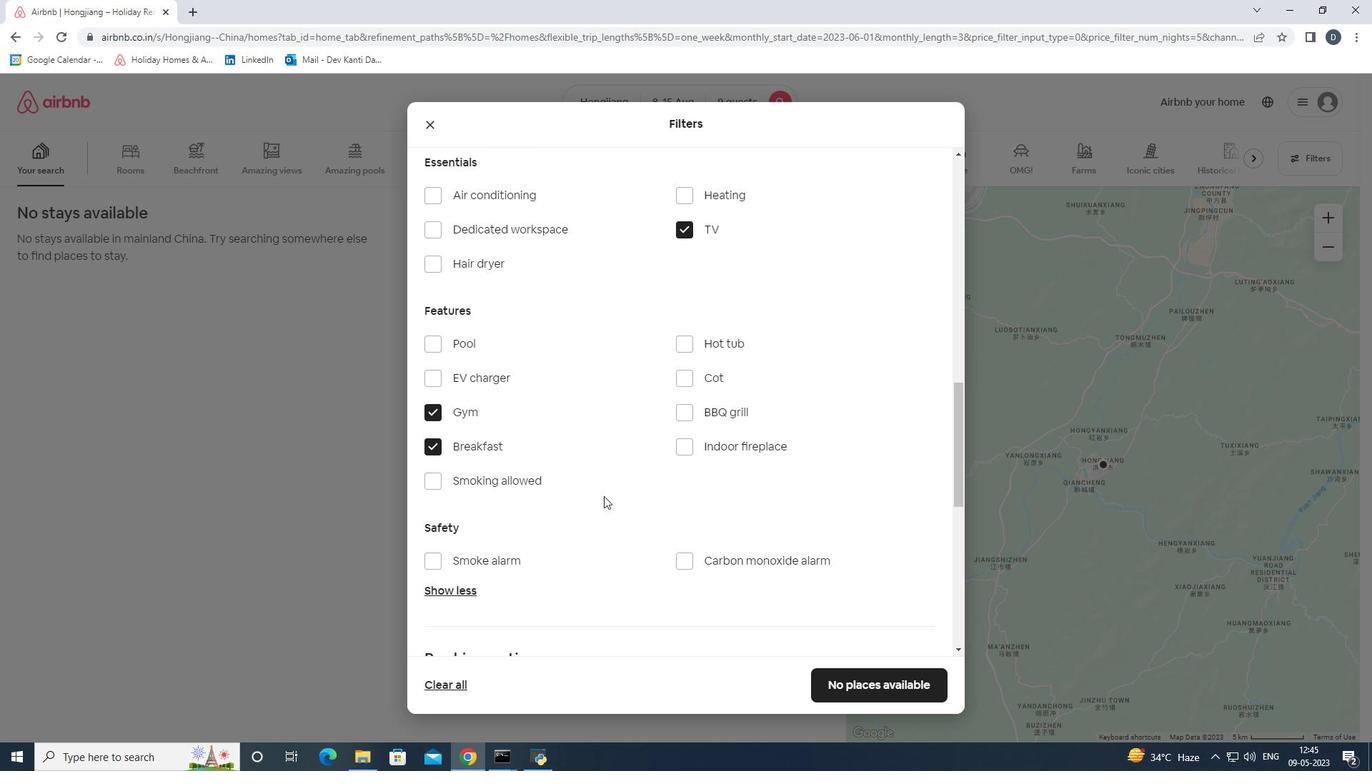 
Action: Mouse scrolled (603, 496) with delta (0, 0)
Screenshot: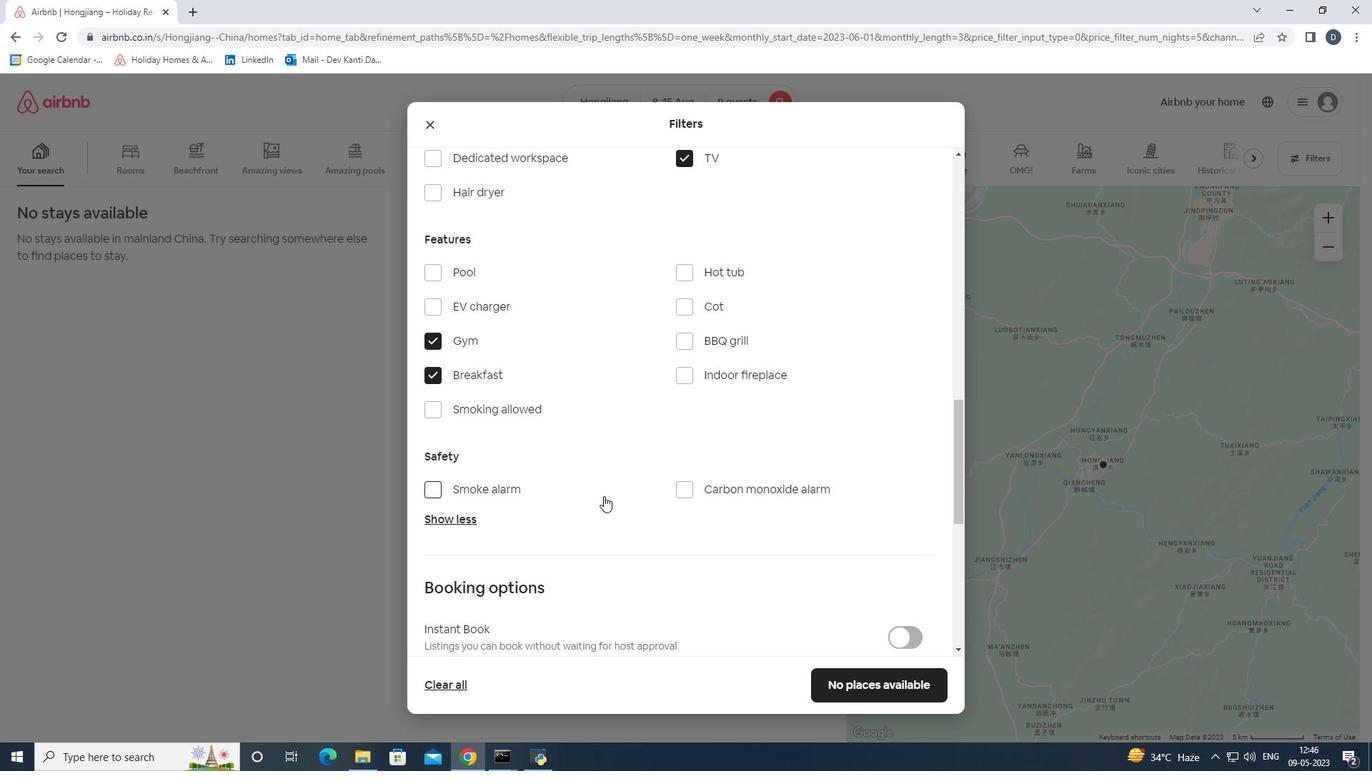 
Action: Mouse moved to (904, 558)
Screenshot: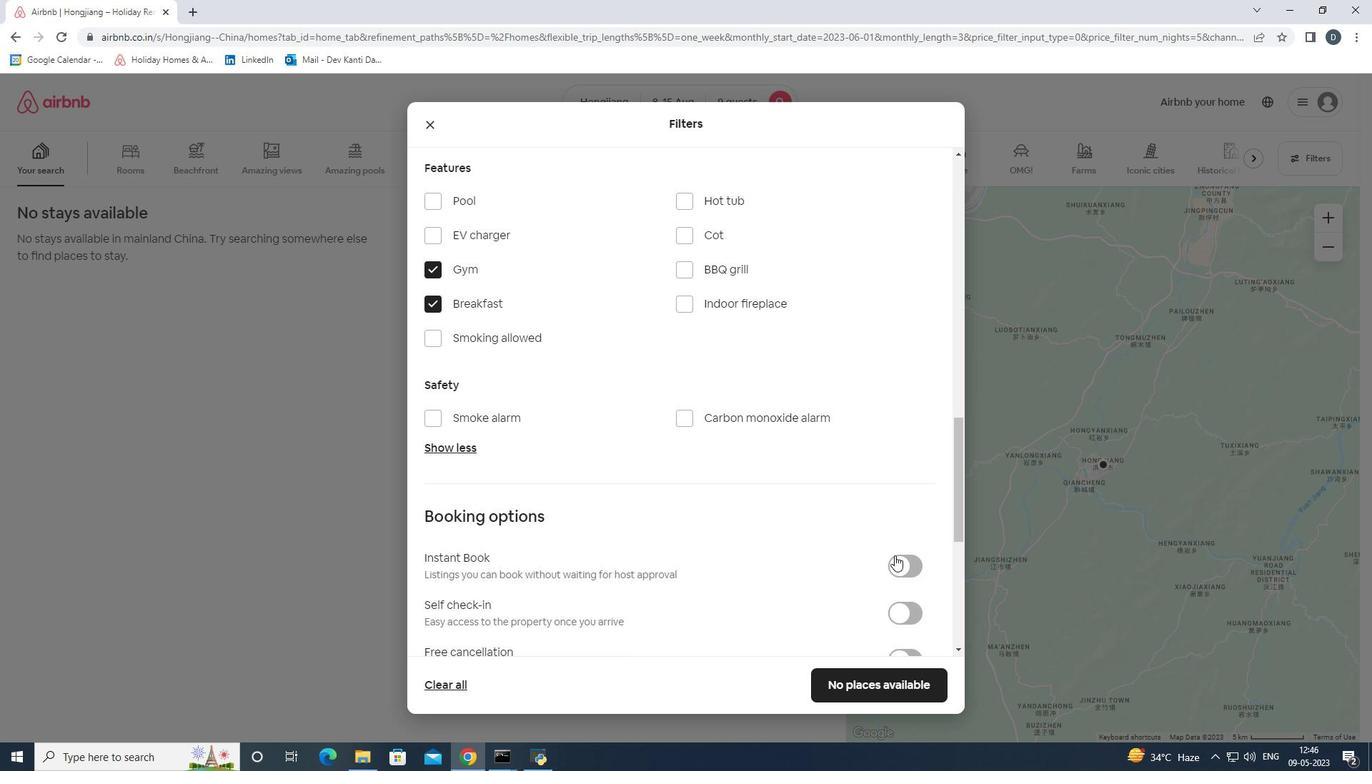 
Action: Mouse scrolled (904, 557) with delta (0, 0)
Screenshot: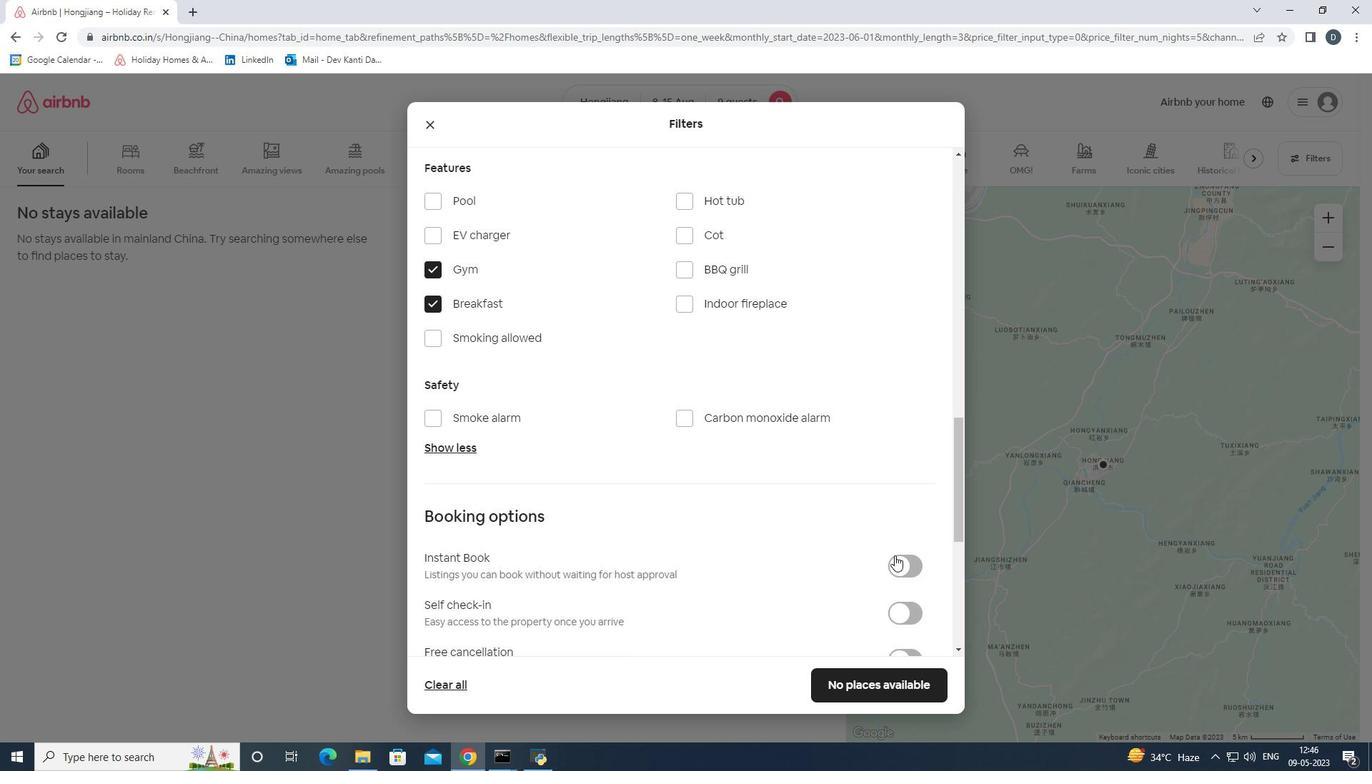 
Action: Mouse moved to (910, 546)
Screenshot: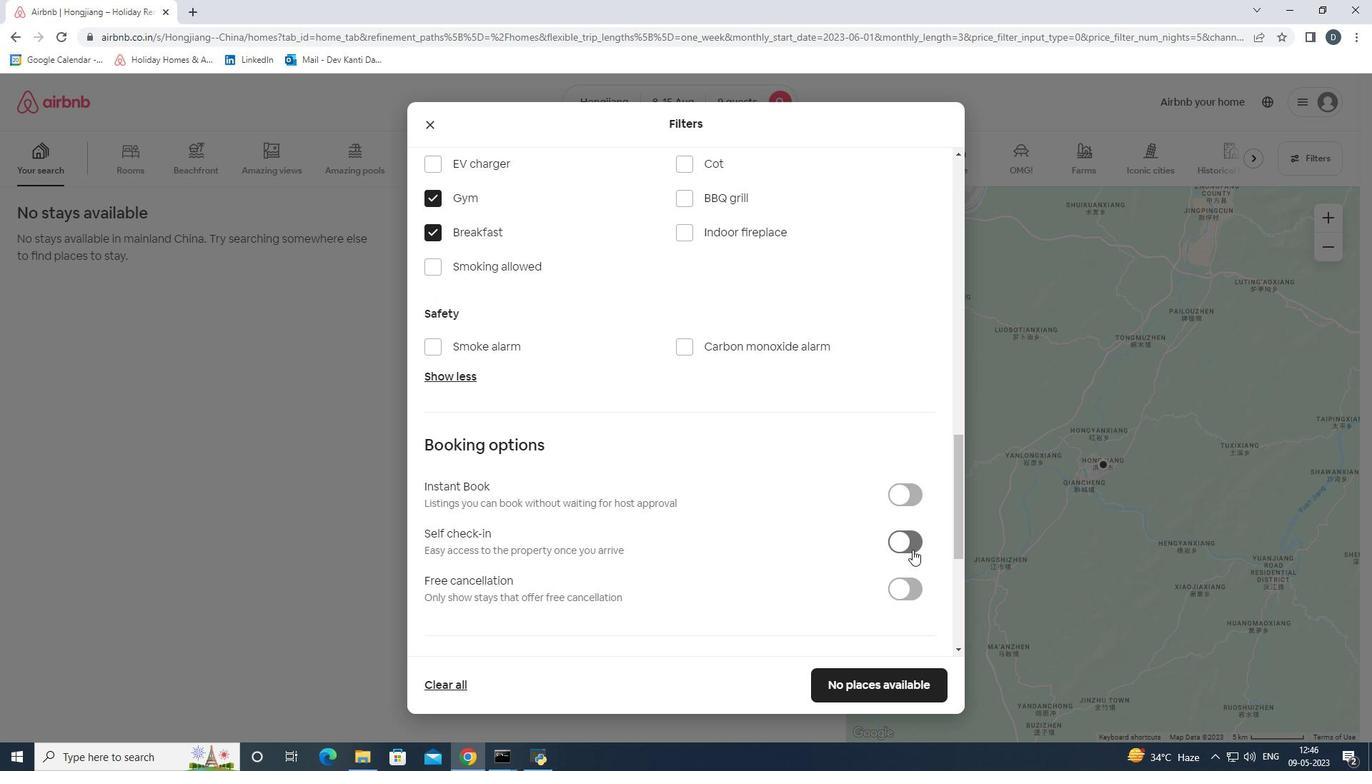 
Action: Mouse pressed left at (910, 546)
Screenshot: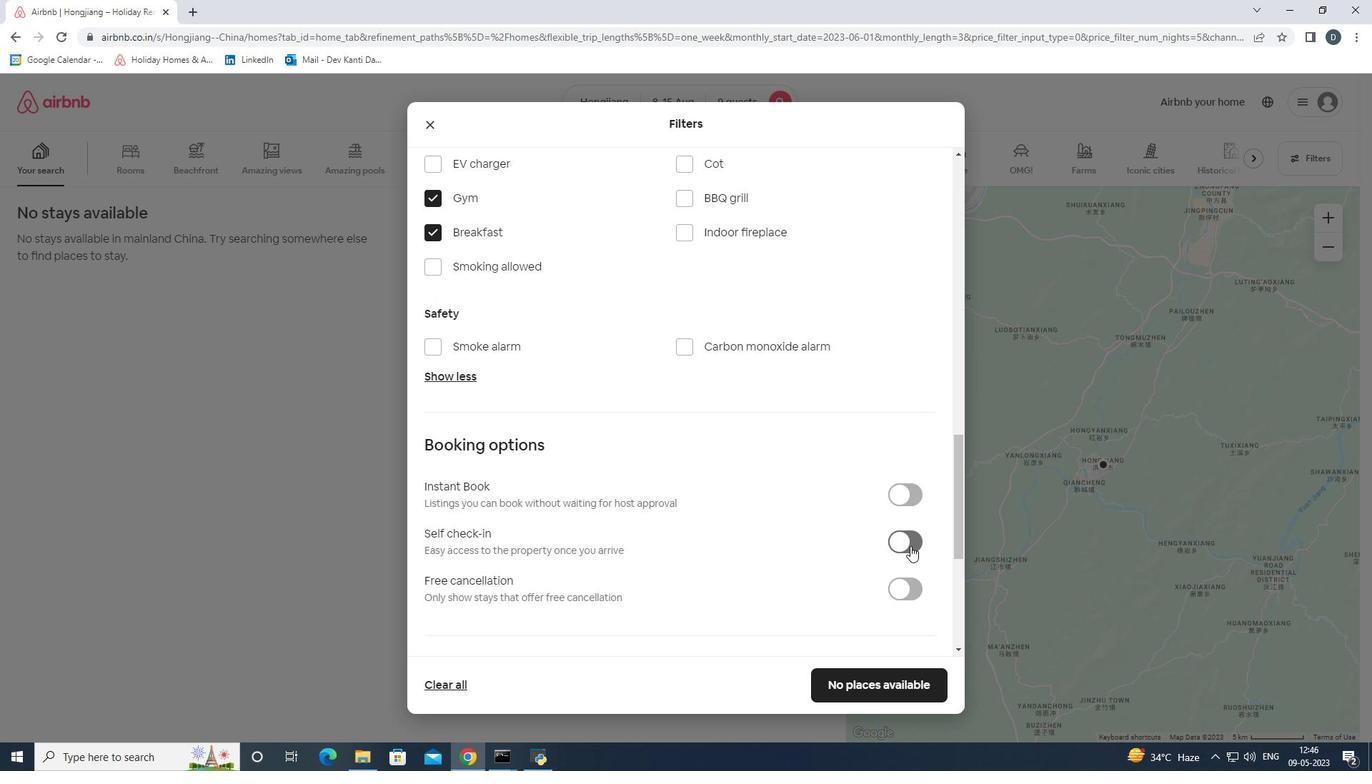 
Action: Mouse scrolled (910, 546) with delta (0, 0)
Screenshot: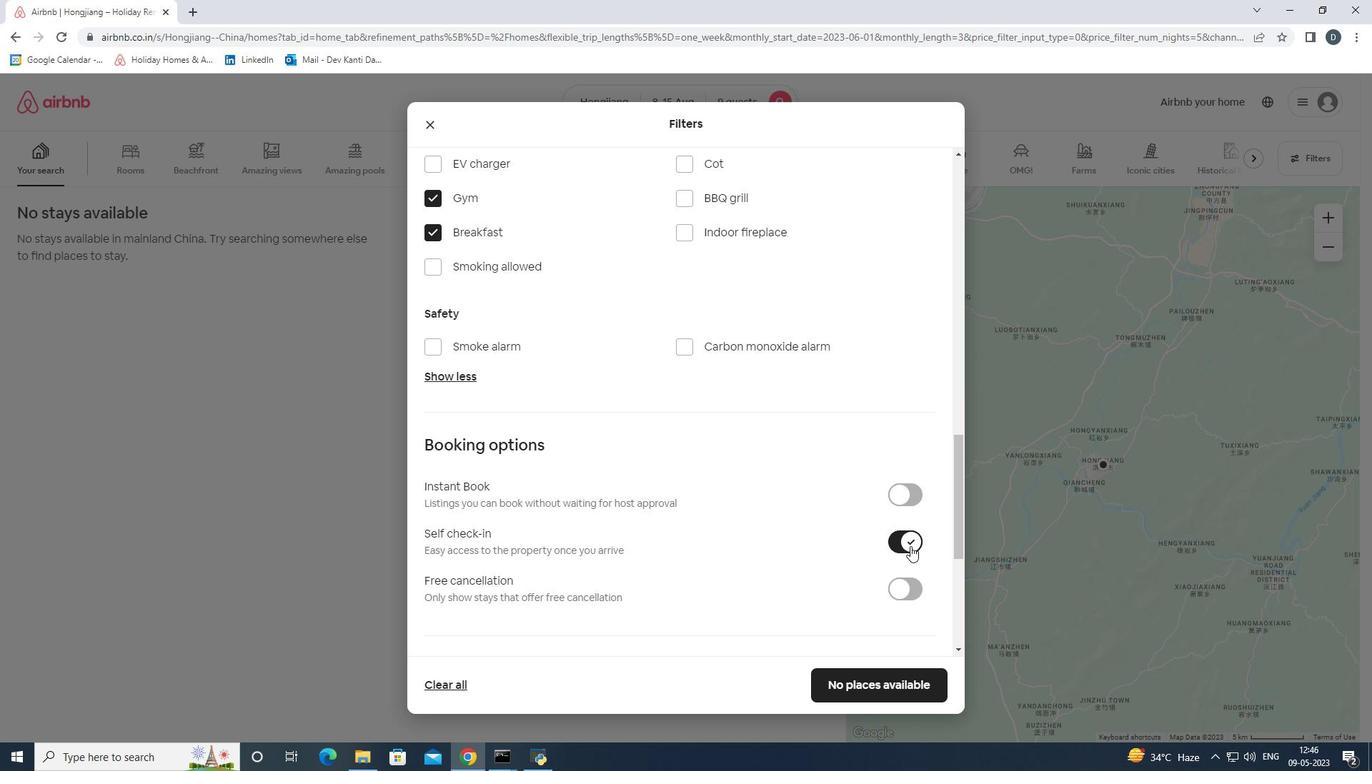 
Action: Mouse scrolled (910, 546) with delta (0, 0)
Screenshot: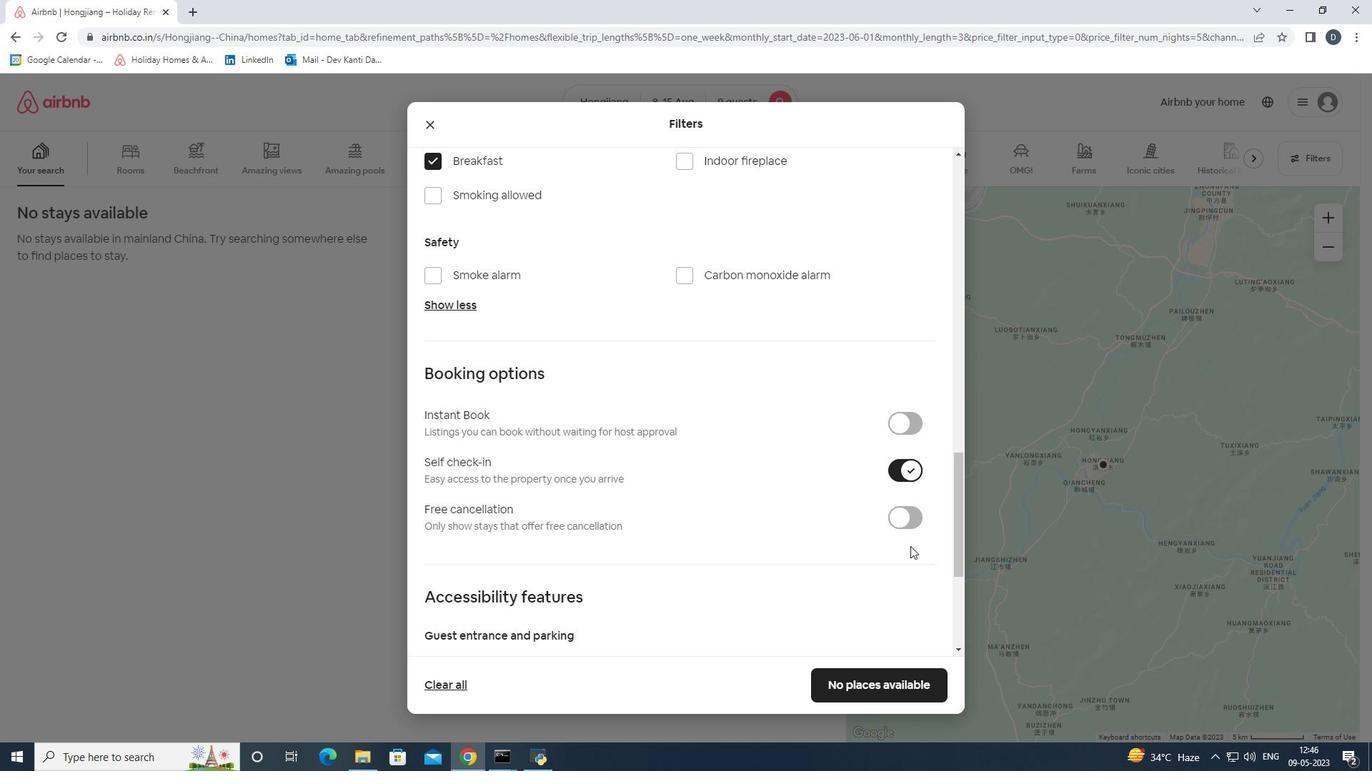 
Action: Mouse scrolled (910, 546) with delta (0, 0)
Screenshot: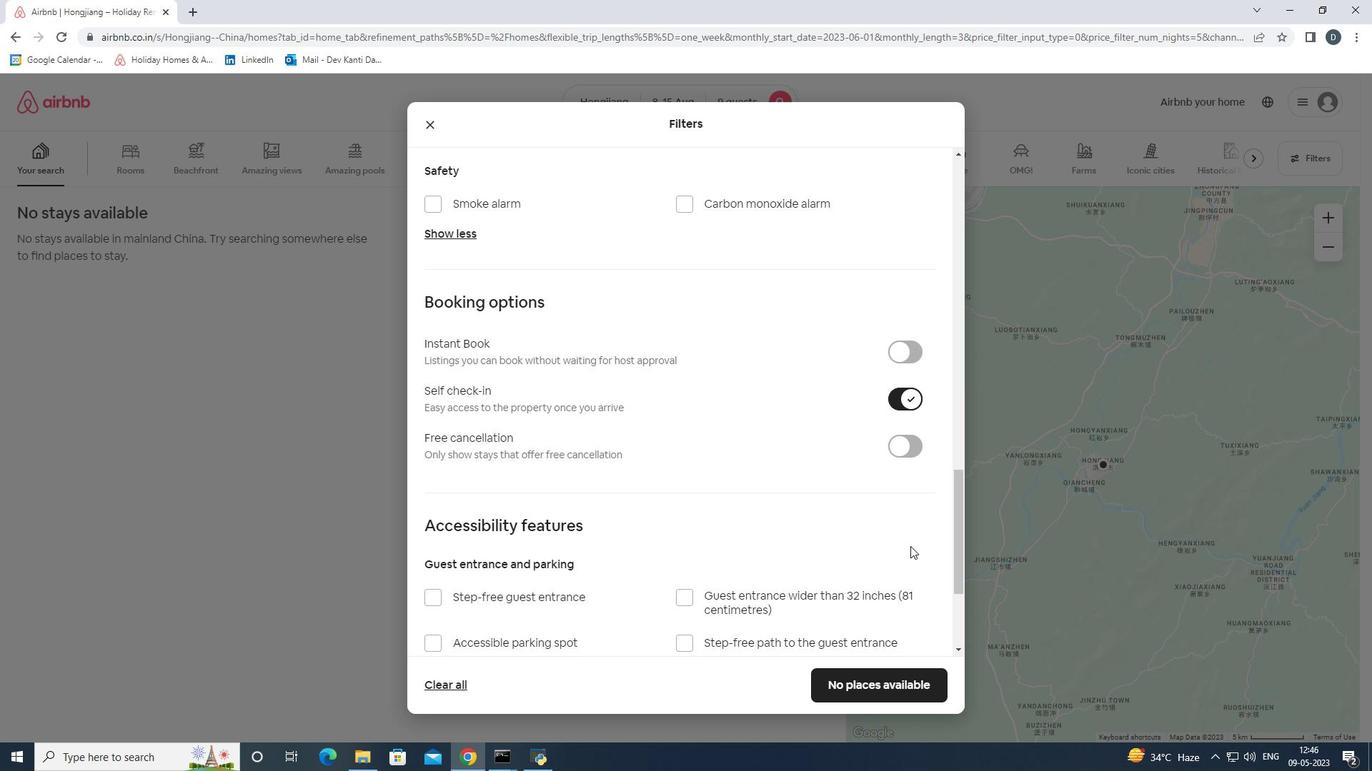 
Action: Mouse moved to (909, 546)
Screenshot: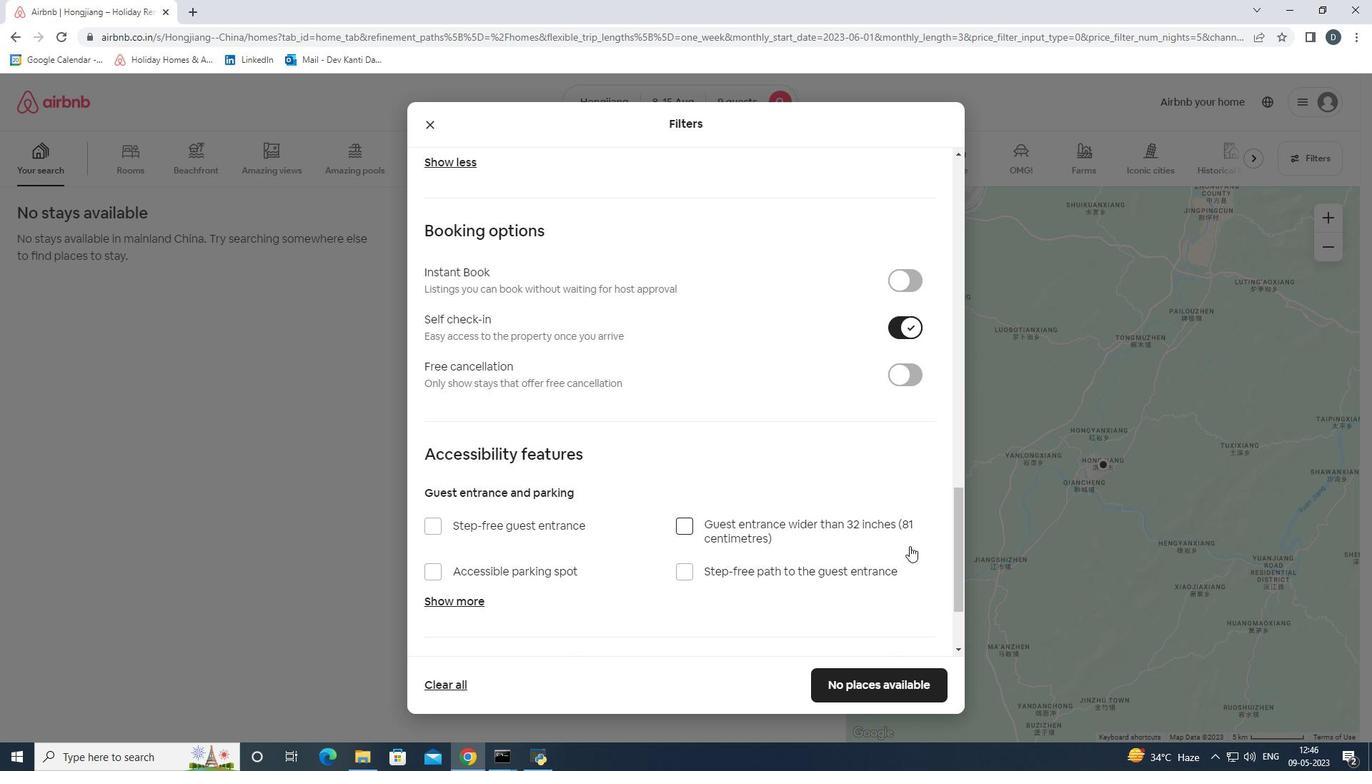 
Action: Mouse scrolled (909, 546) with delta (0, 0)
Screenshot: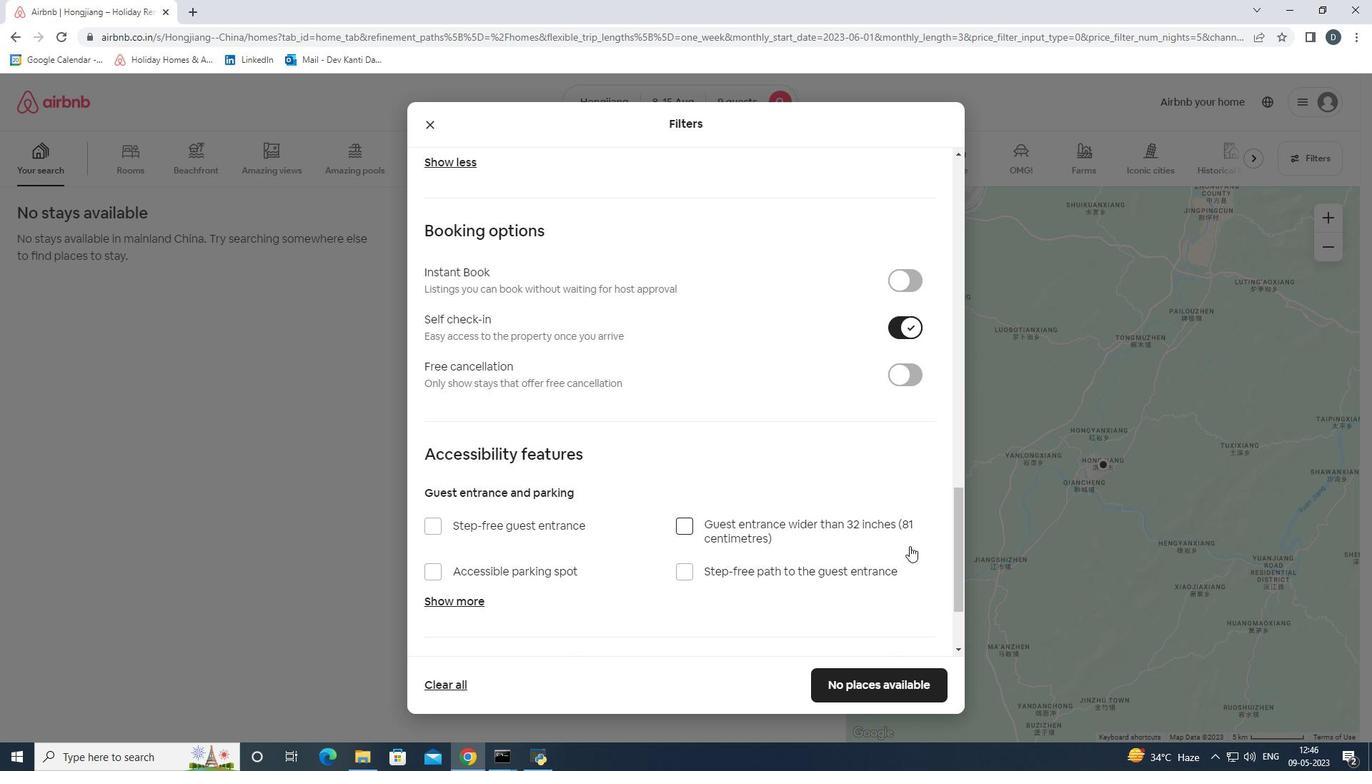 
Action: Mouse moved to (909, 547)
Screenshot: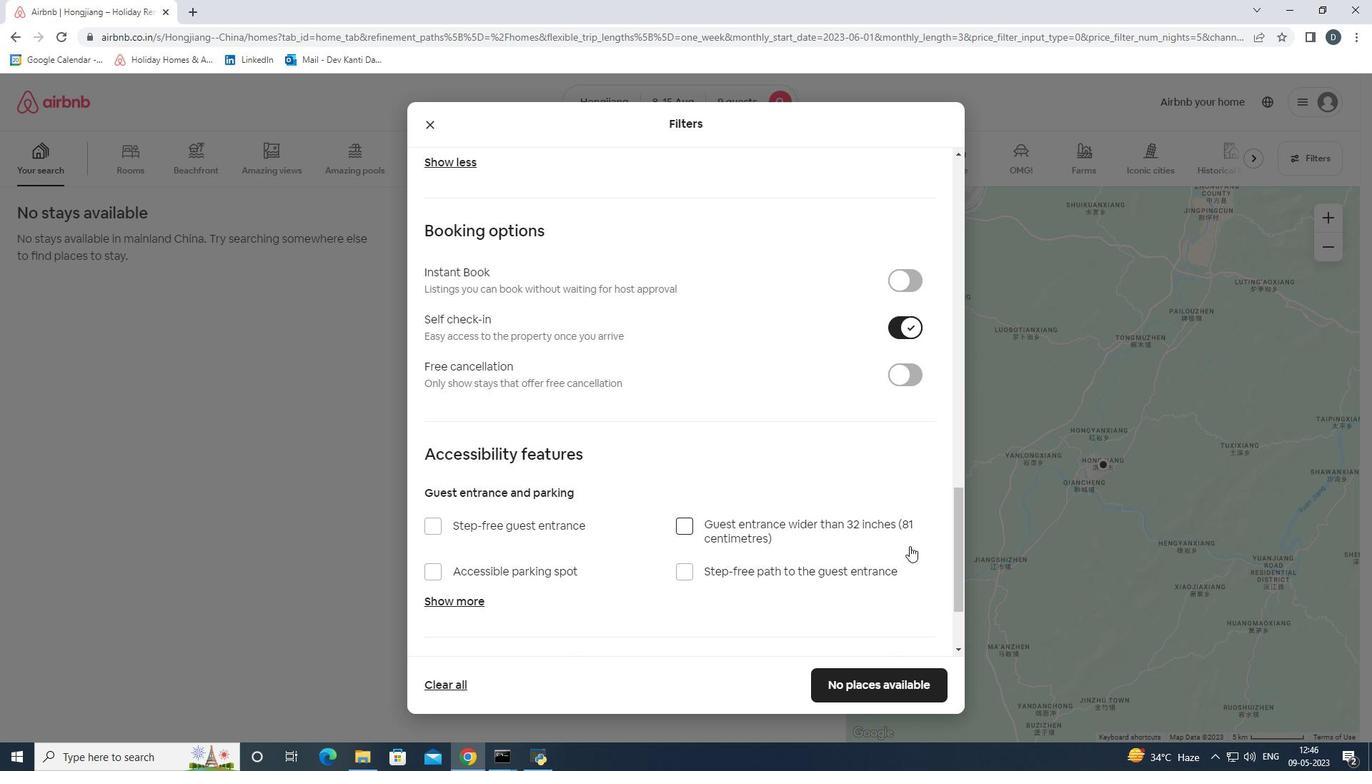 
Action: Mouse scrolled (909, 546) with delta (0, 0)
Screenshot: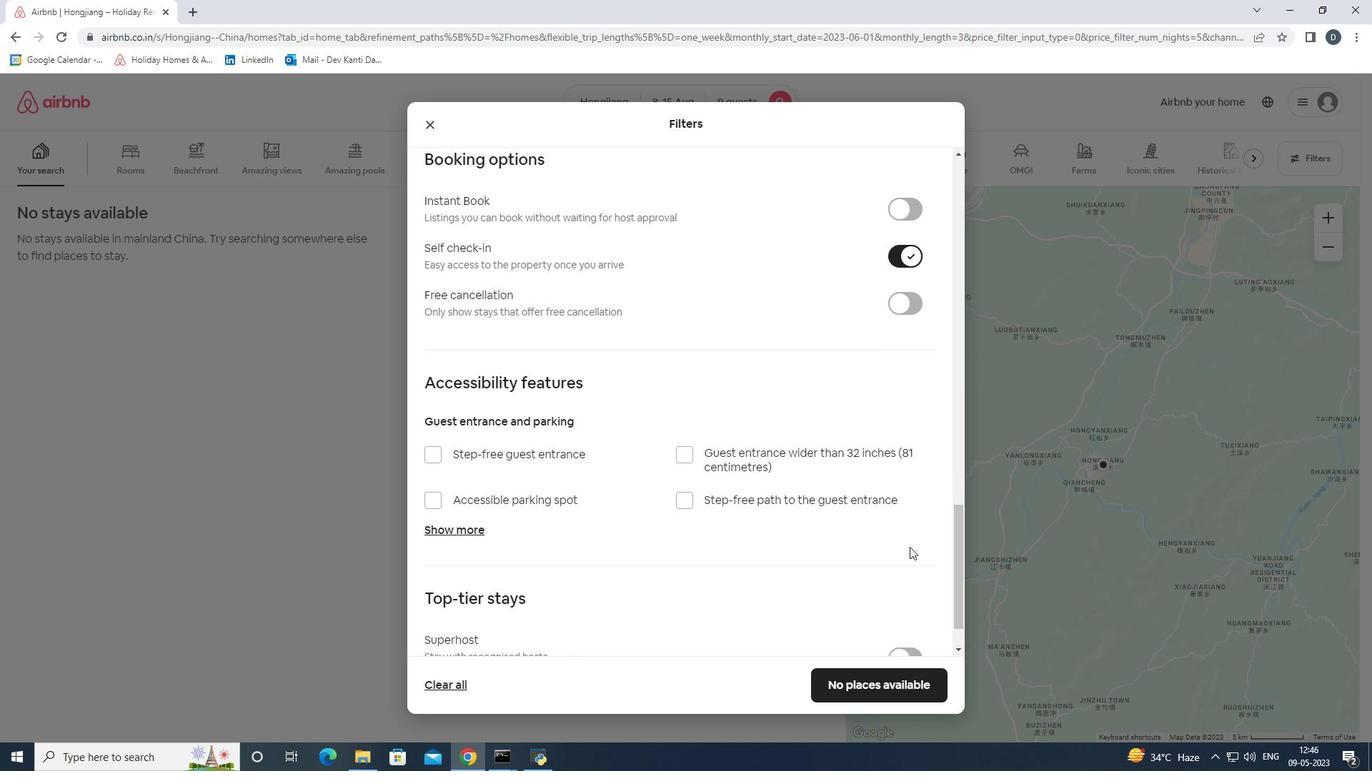 
Action: Mouse scrolled (909, 546) with delta (0, 0)
Screenshot: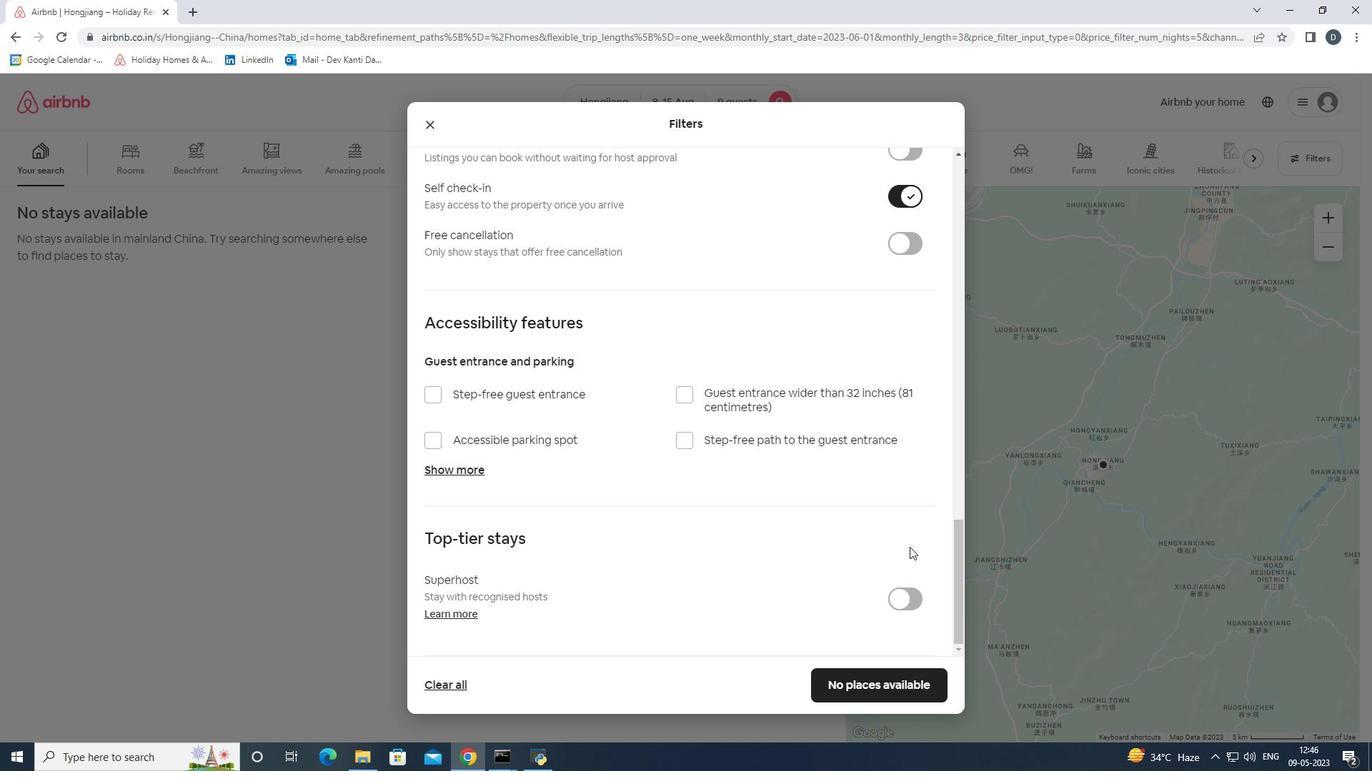 
Action: Mouse moved to (894, 676)
Screenshot: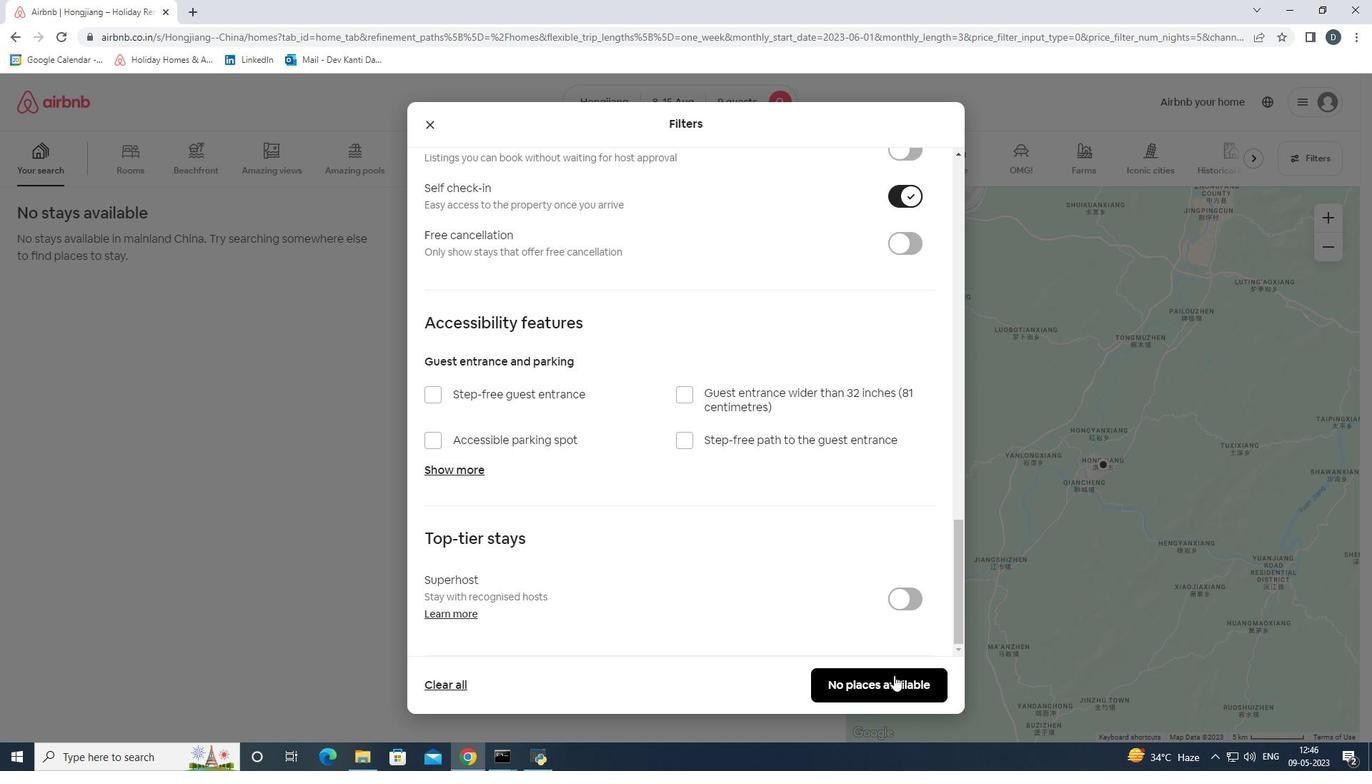 
Action: Mouse pressed left at (894, 676)
Screenshot: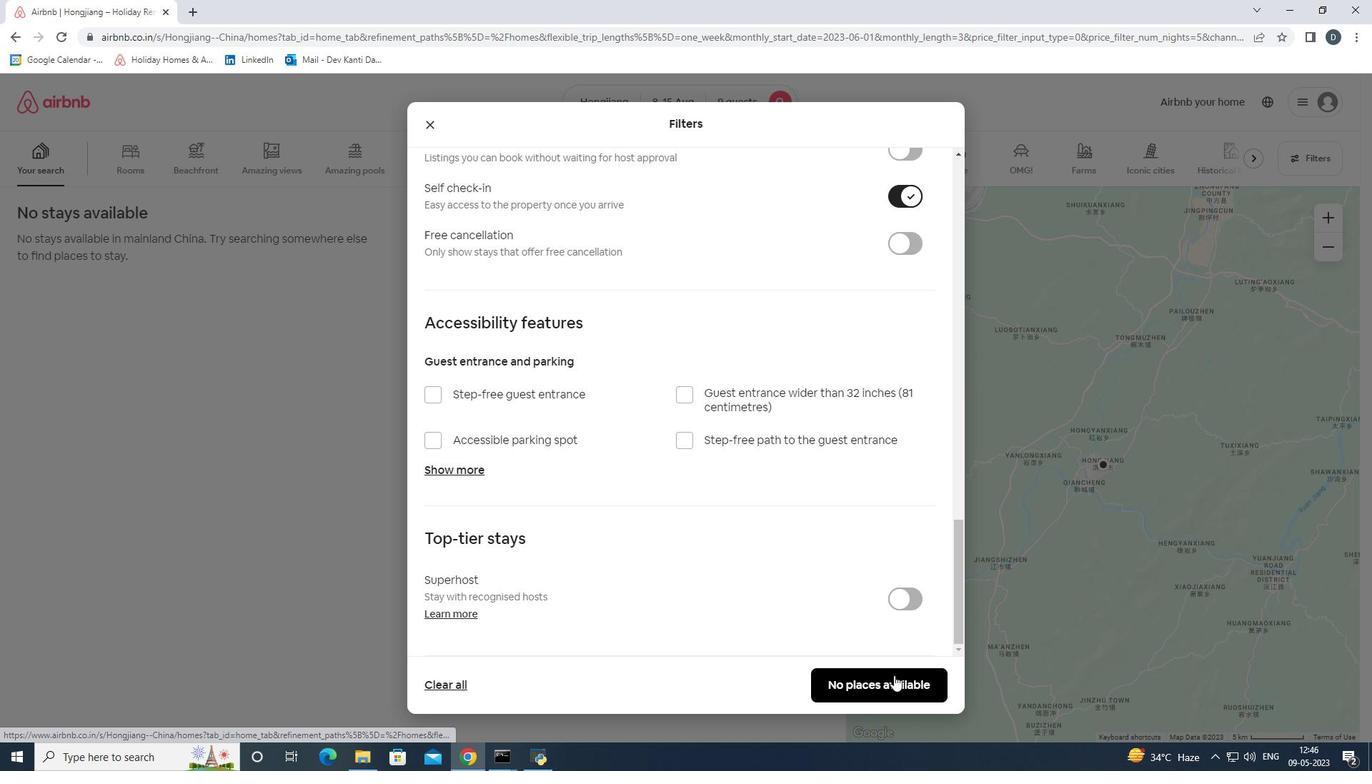 
Action: Mouse moved to (890, 669)
Screenshot: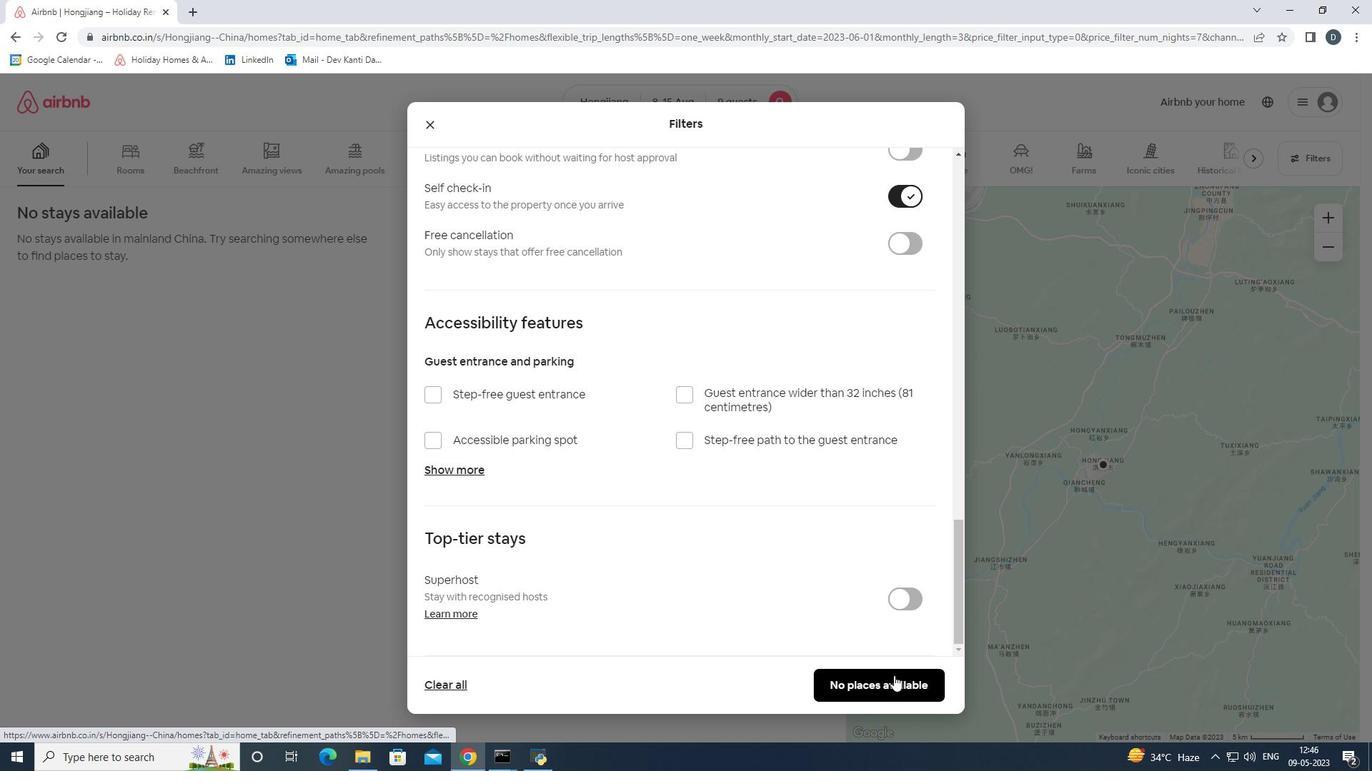 
